 Task: Look for space in Carangola, Brazil from 12th  July, 2023 to 15th July, 2023 for 3 adults in price range Rs.12000 to Rs.16000. Place can be entire place with 2 bedrooms having 3 beds and 1 bathroom. Property type can be house, flat, guest house. Booking option can be shelf check-in. Required host language is Spanish.
Action: Mouse moved to (568, 115)
Screenshot: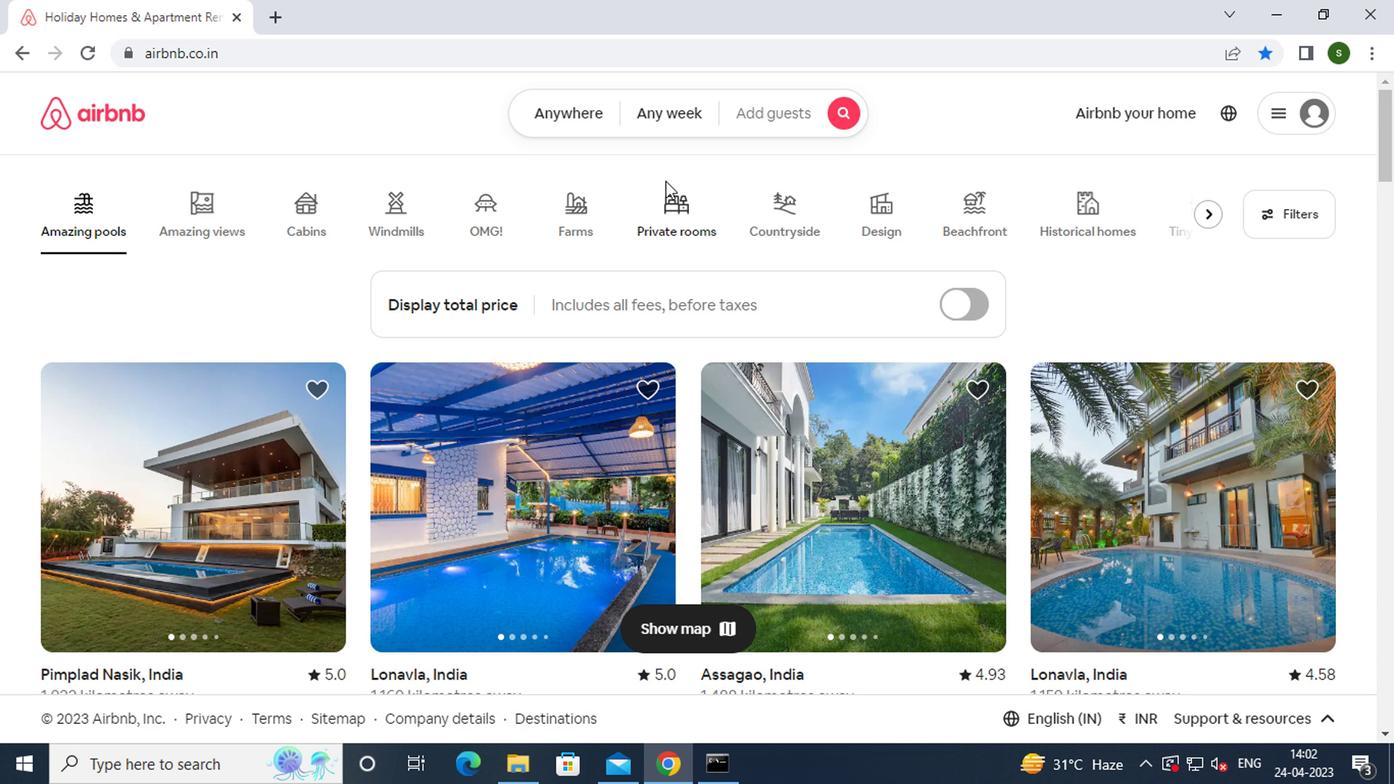 
Action: Mouse pressed left at (568, 115)
Screenshot: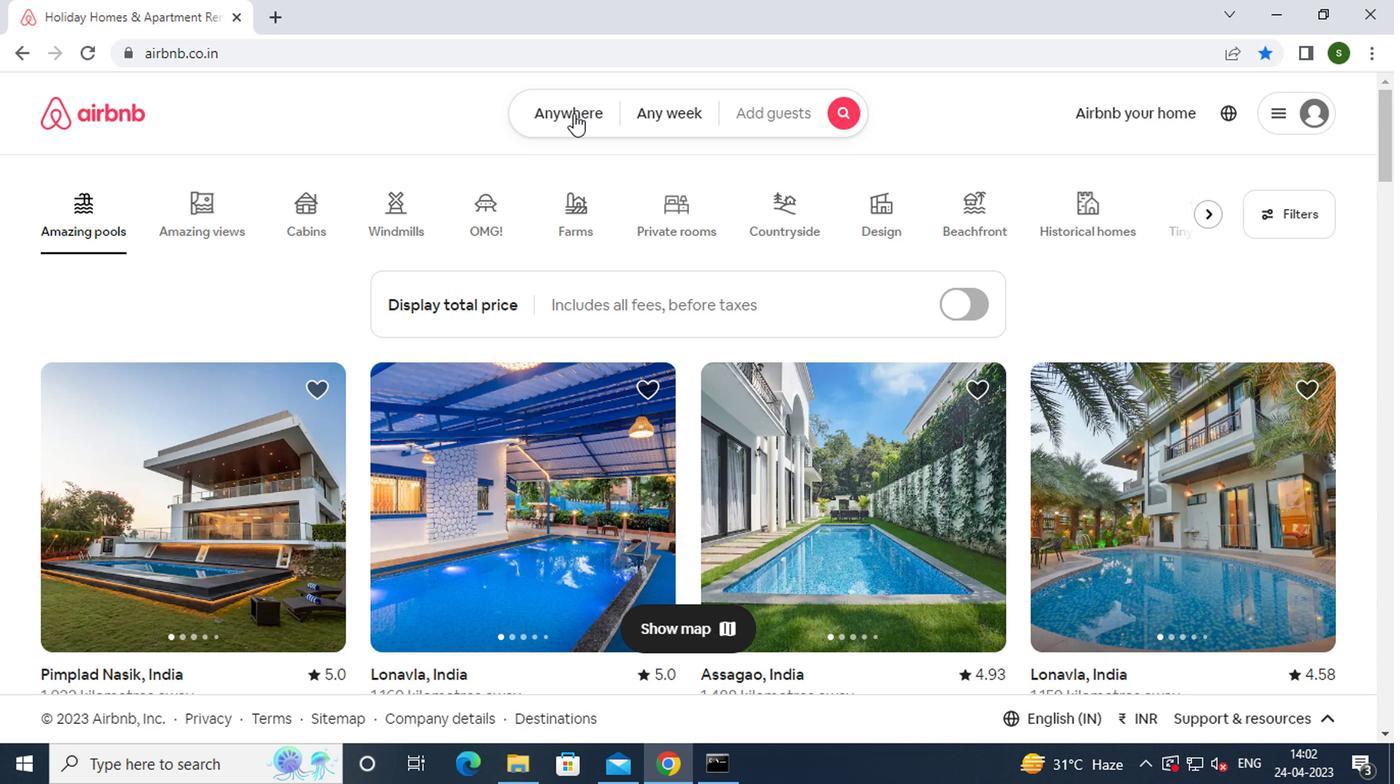 
Action: Mouse moved to (387, 191)
Screenshot: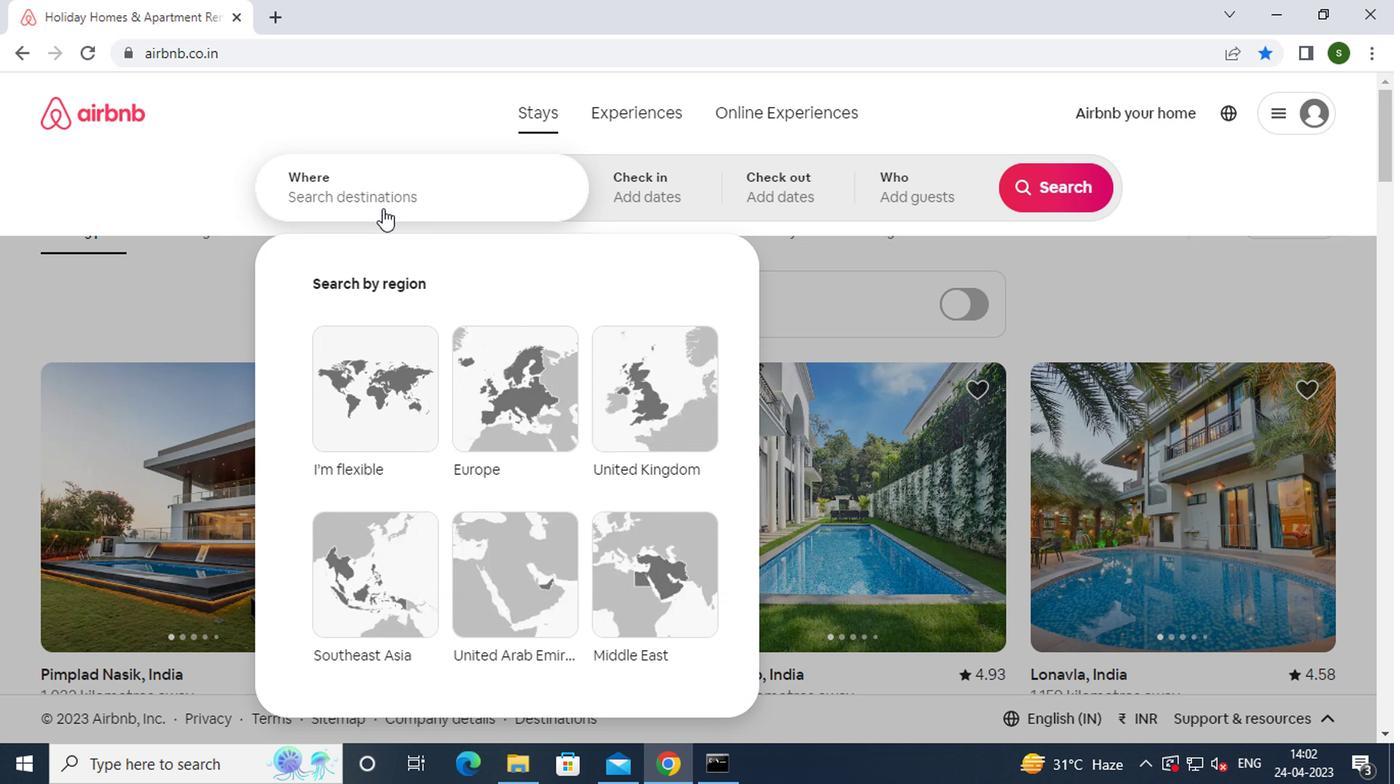 
Action: Mouse pressed left at (387, 191)
Screenshot: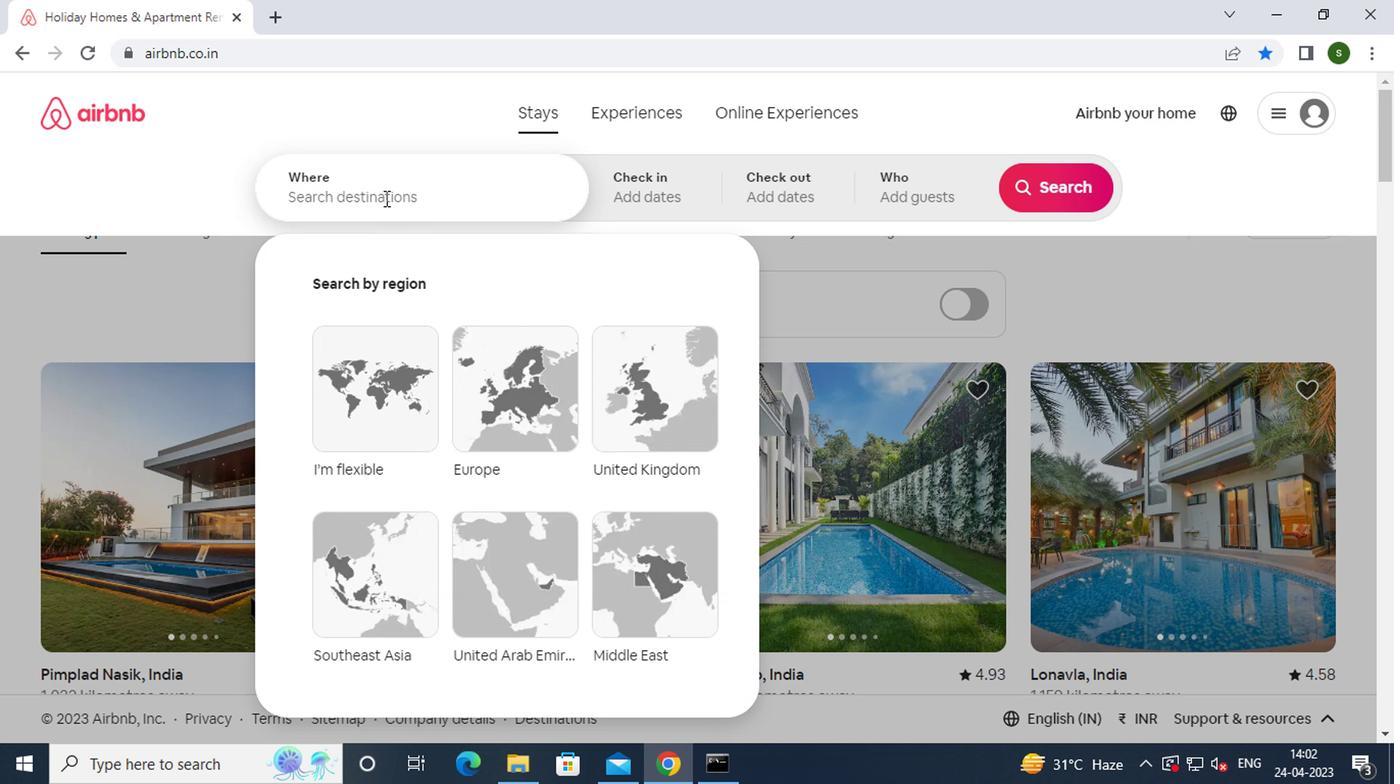 
Action: Key pressed c<Key.caps_lock>arangola,<Key.space><Key.caps_lock>b<Key.caps_lock>razil<Key.enter>
Screenshot: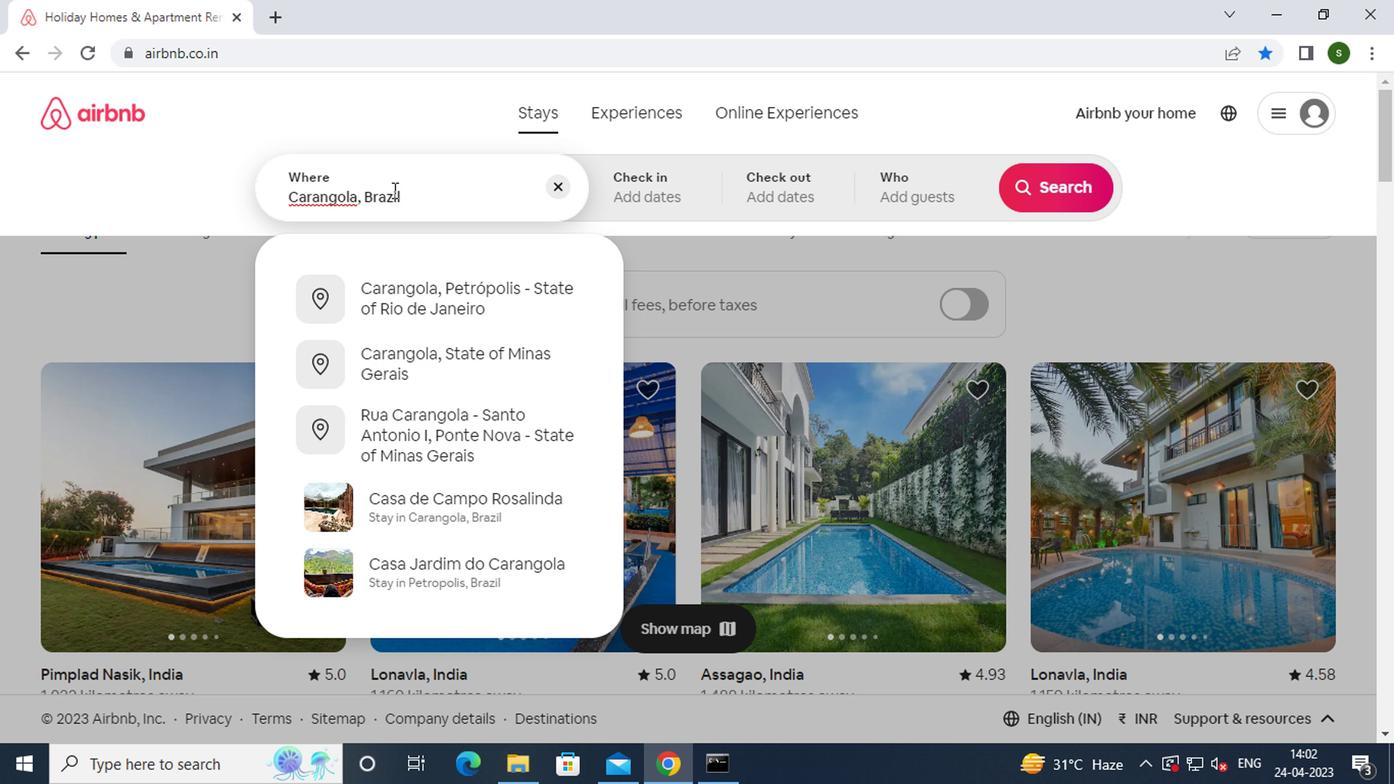 
Action: Mouse moved to (1034, 347)
Screenshot: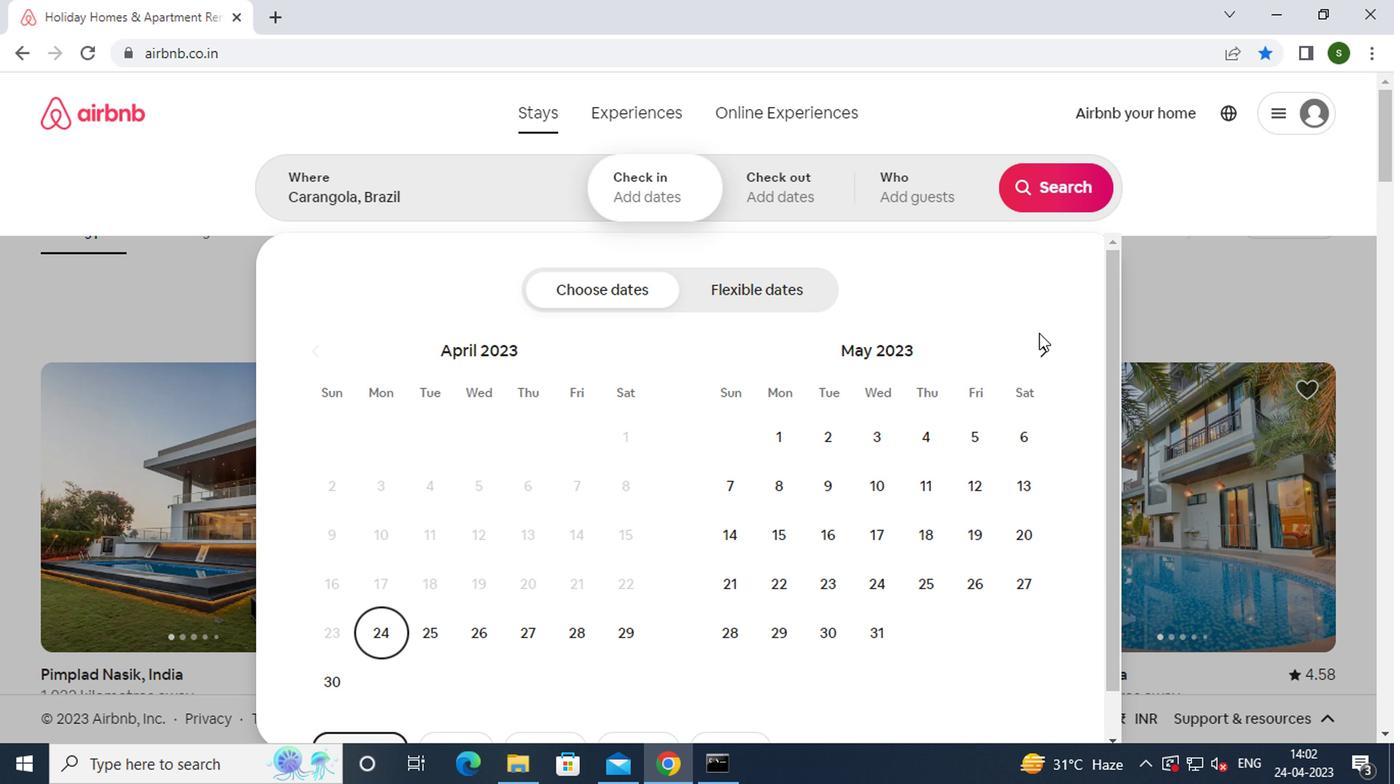
Action: Mouse pressed left at (1034, 347)
Screenshot: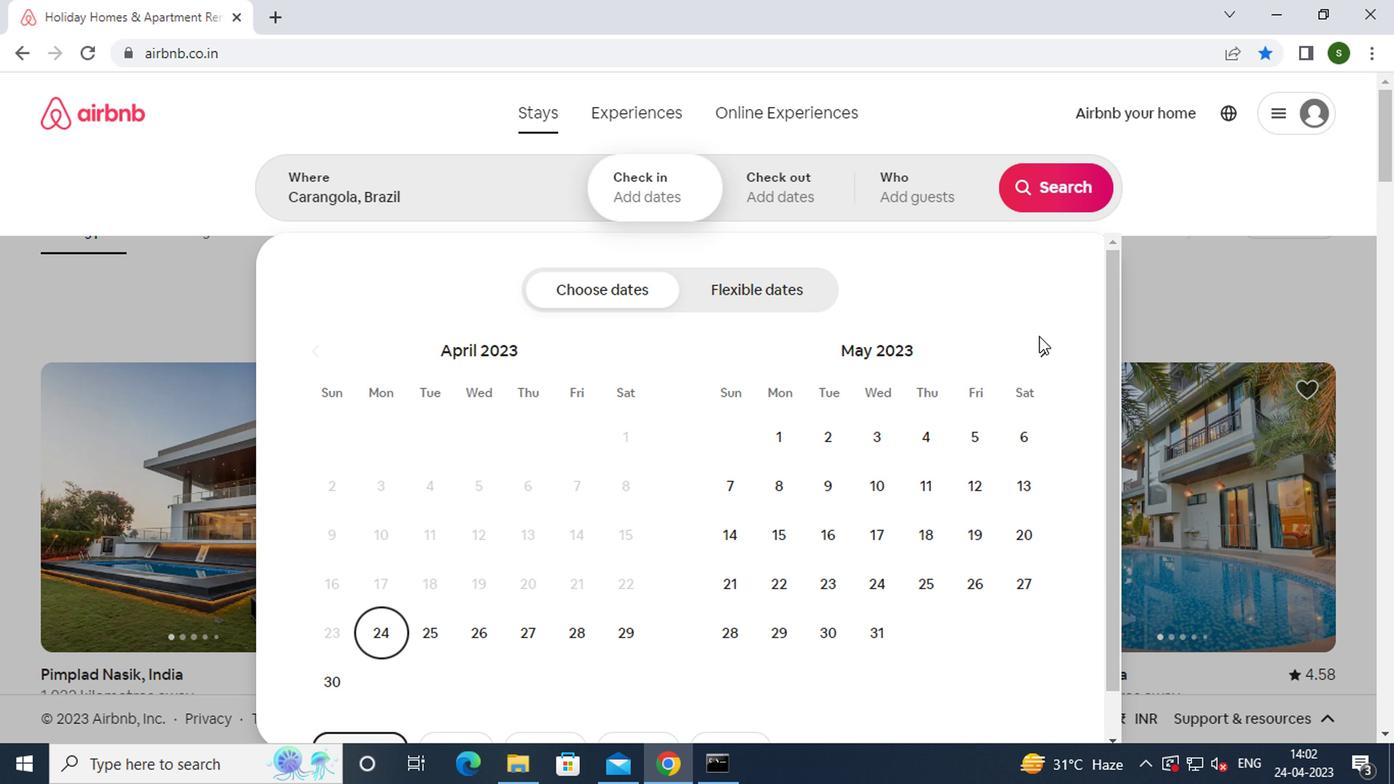 
Action: Mouse pressed left at (1034, 347)
Screenshot: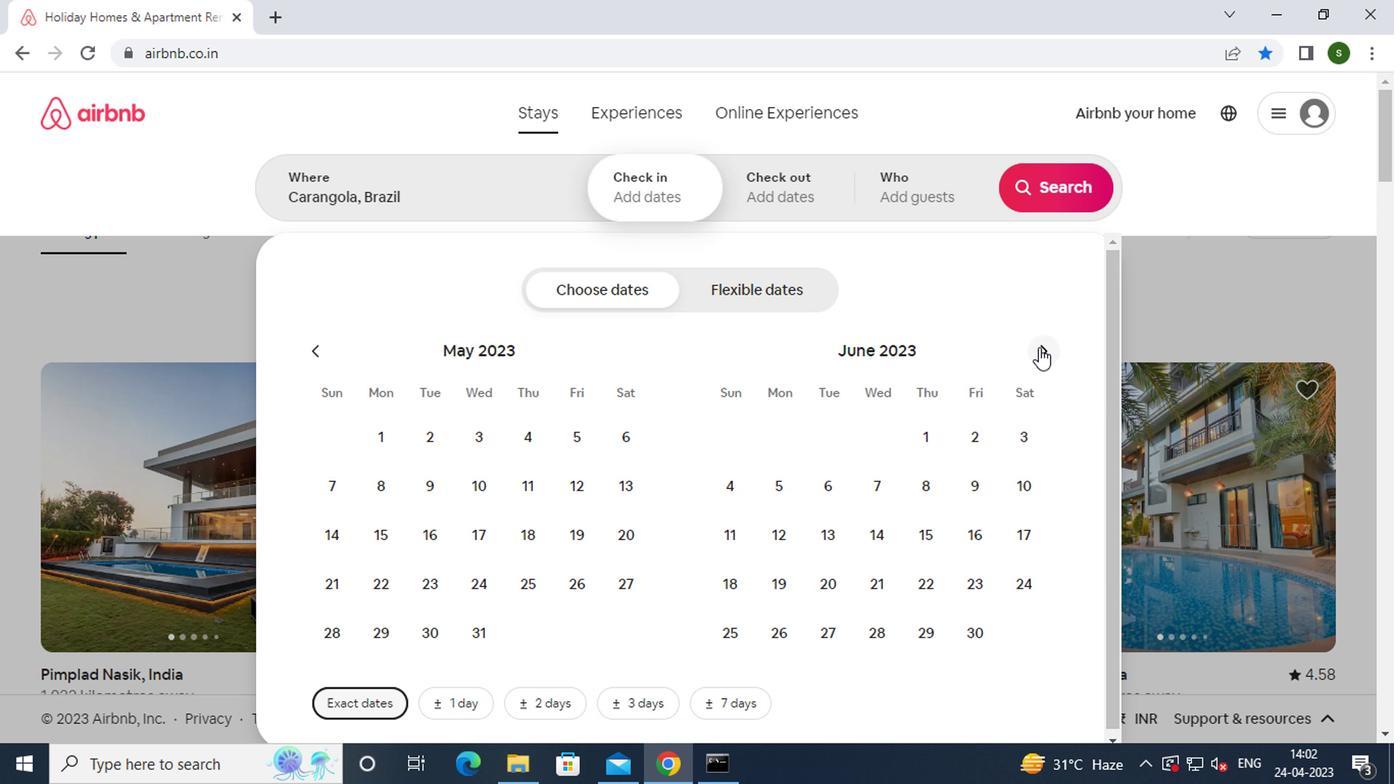 
Action: Mouse moved to (868, 522)
Screenshot: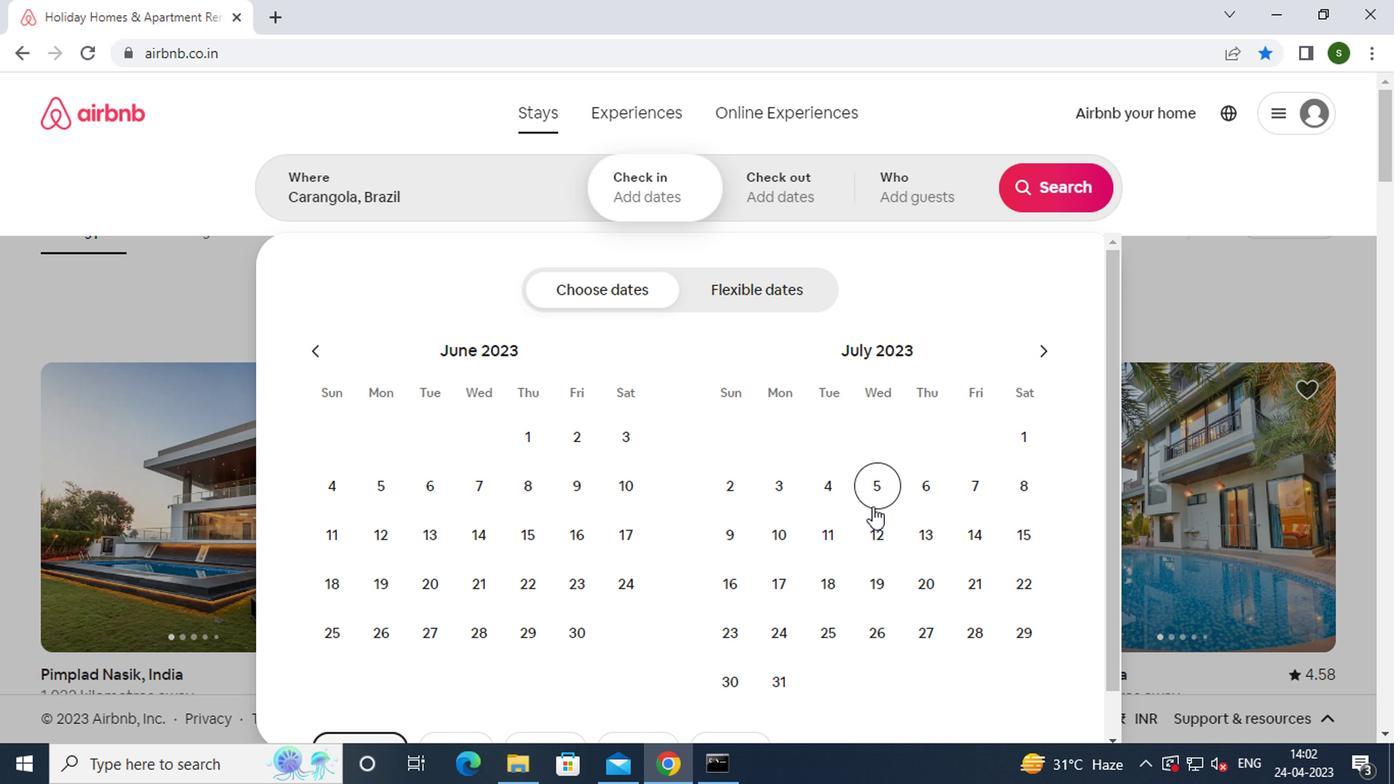 
Action: Mouse pressed left at (868, 522)
Screenshot: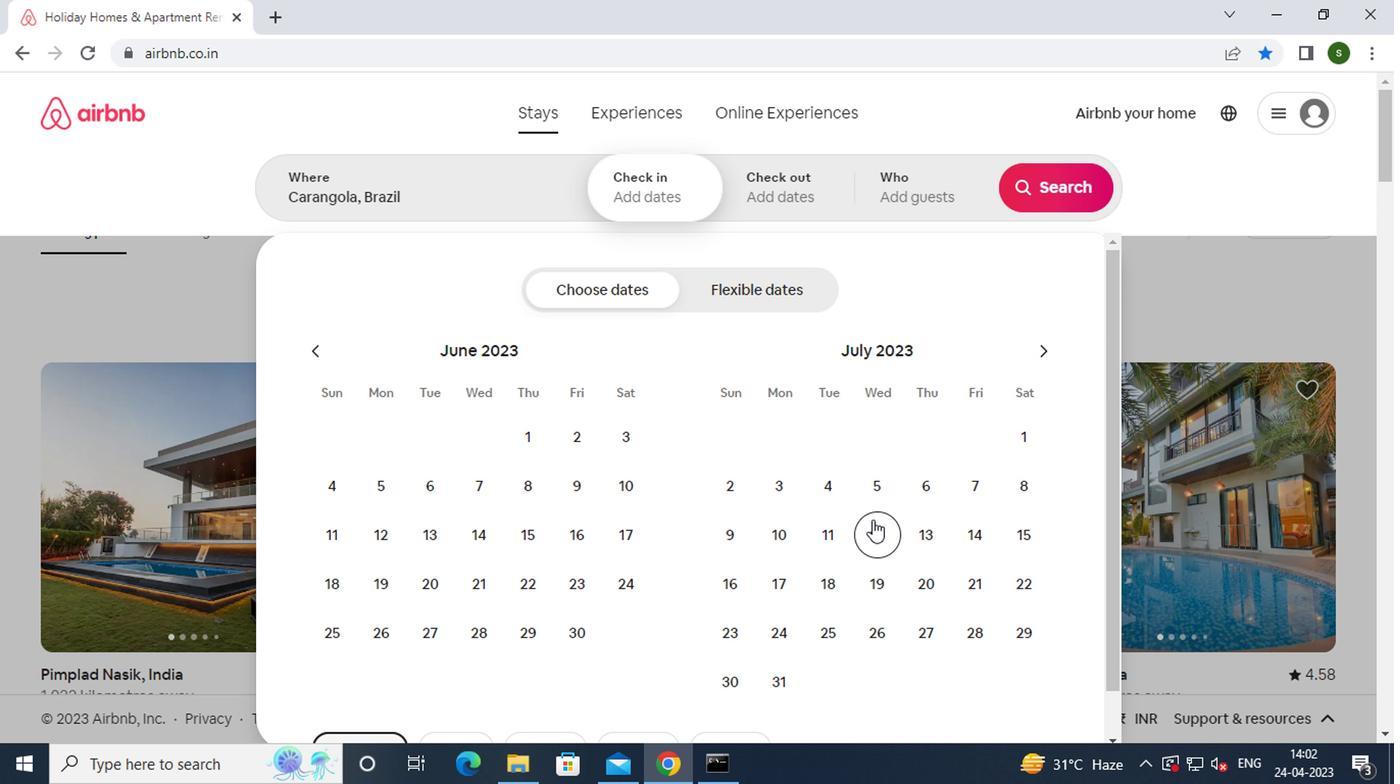
Action: Mouse moved to (1014, 539)
Screenshot: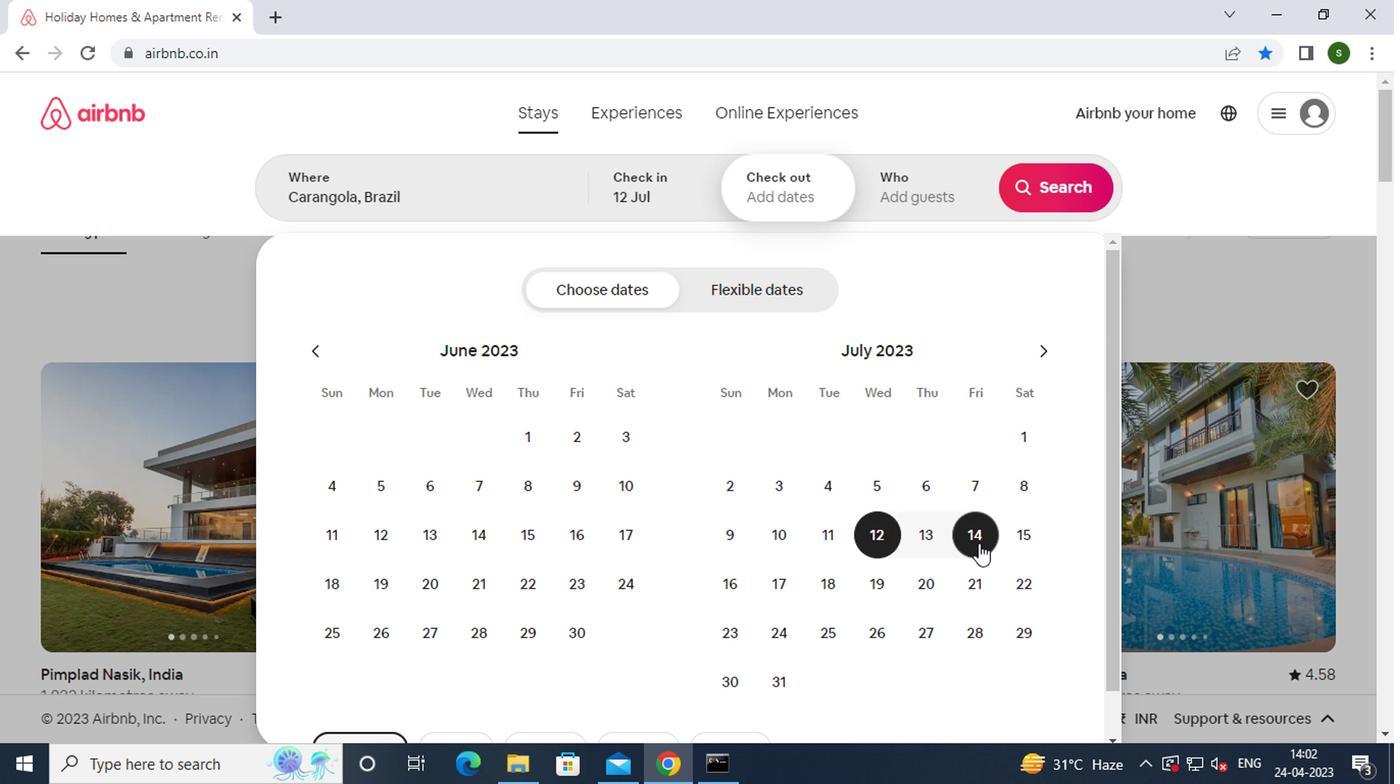 
Action: Mouse pressed left at (1014, 539)
Screenshot: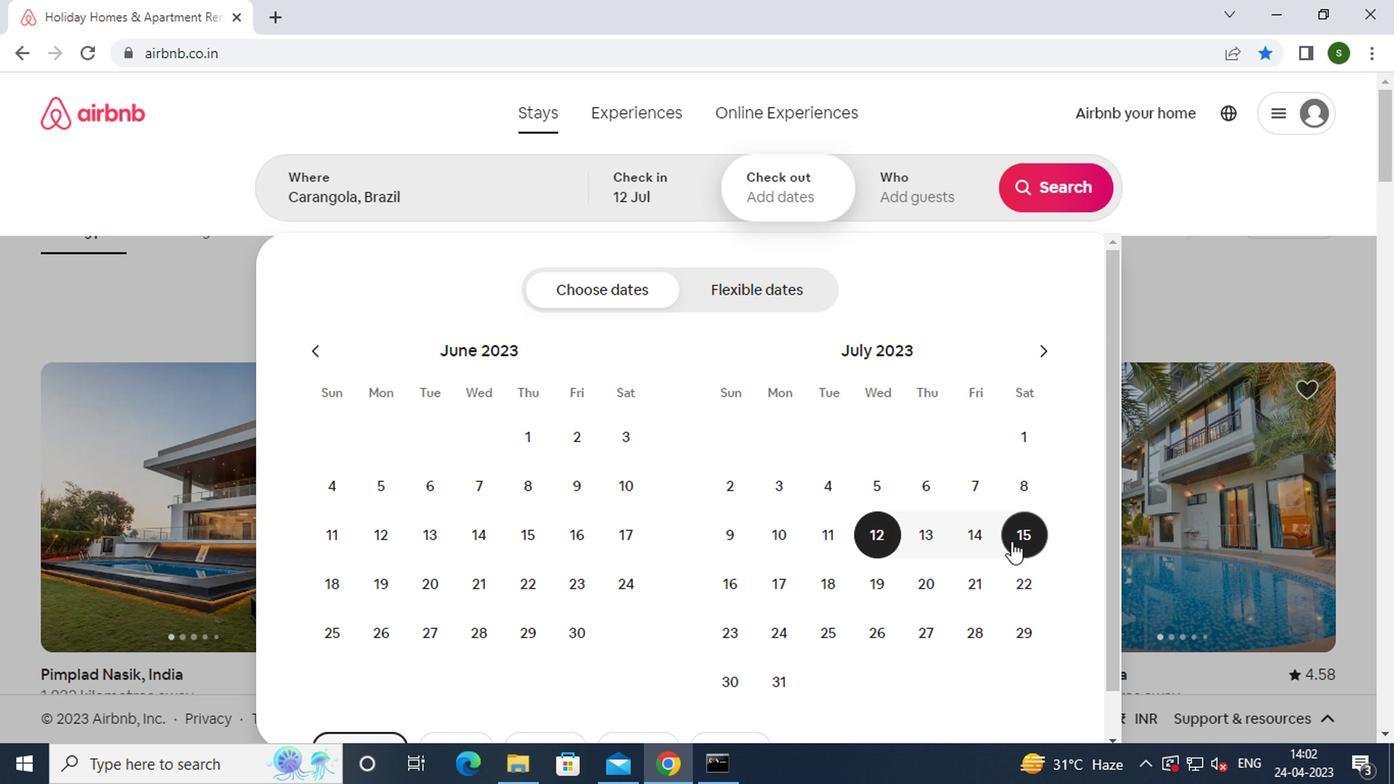 
Action: Mouse moved to (937, 196)
Screenshot: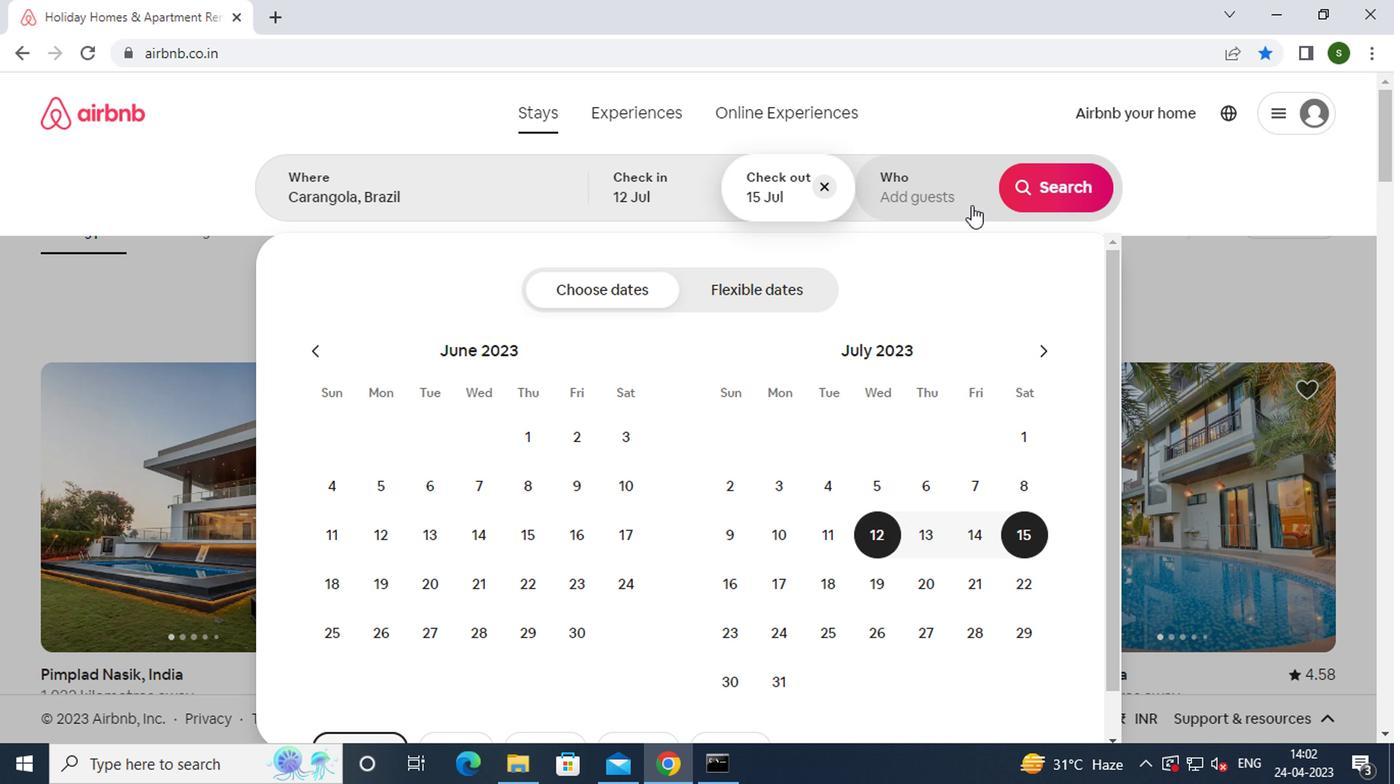 
Action: Mouse pressed left at (937, 196)
Screenshot: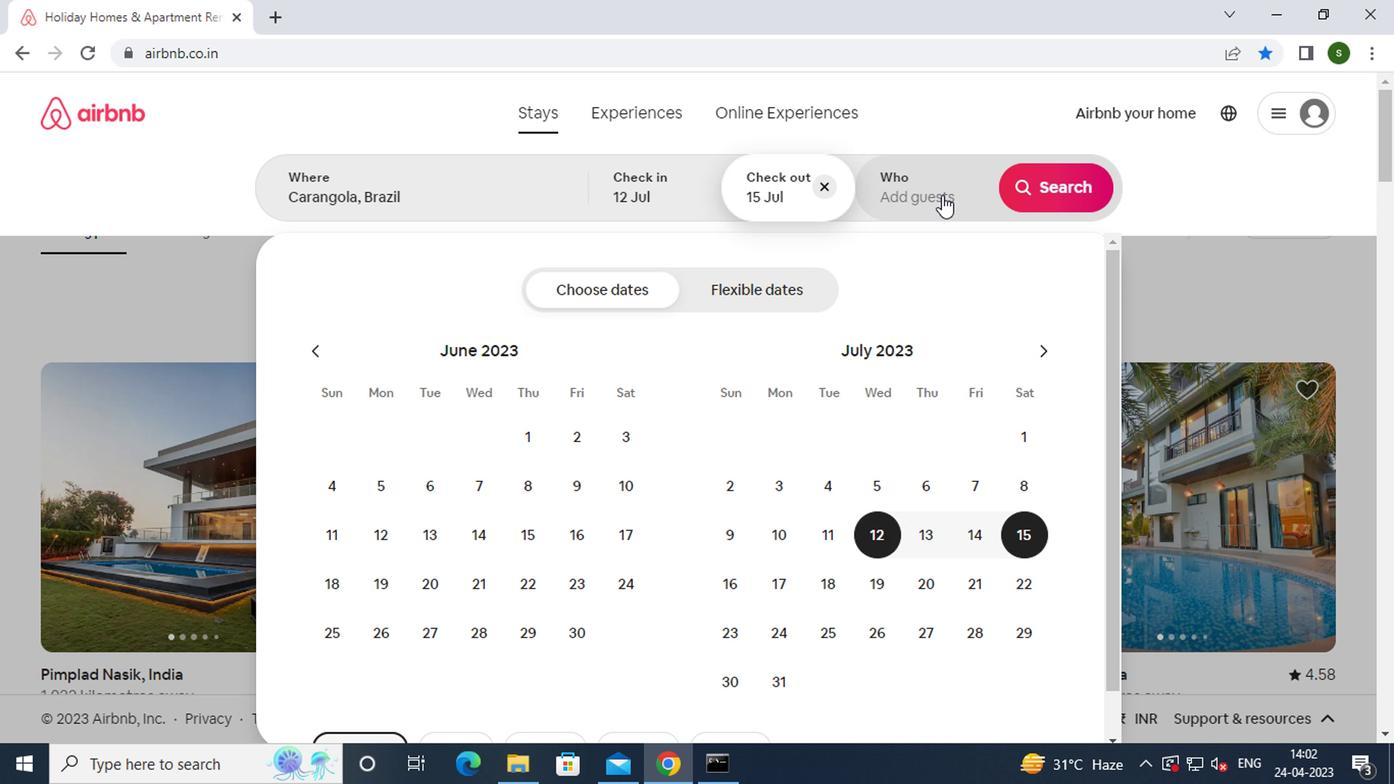 
Action: Mouse moved to (1049, 300)
Screenshot: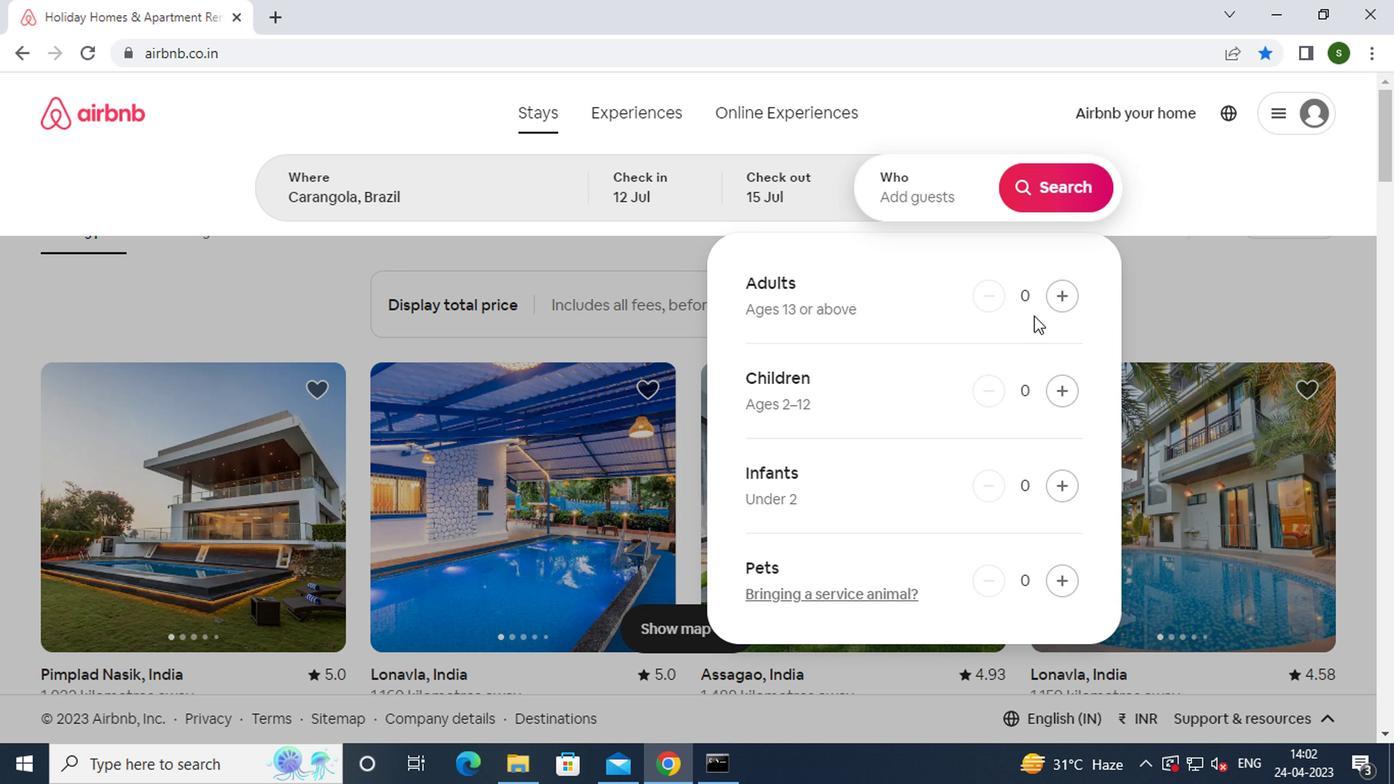 
Action: Mouse pressed left at (1049, 300)
Screenshot: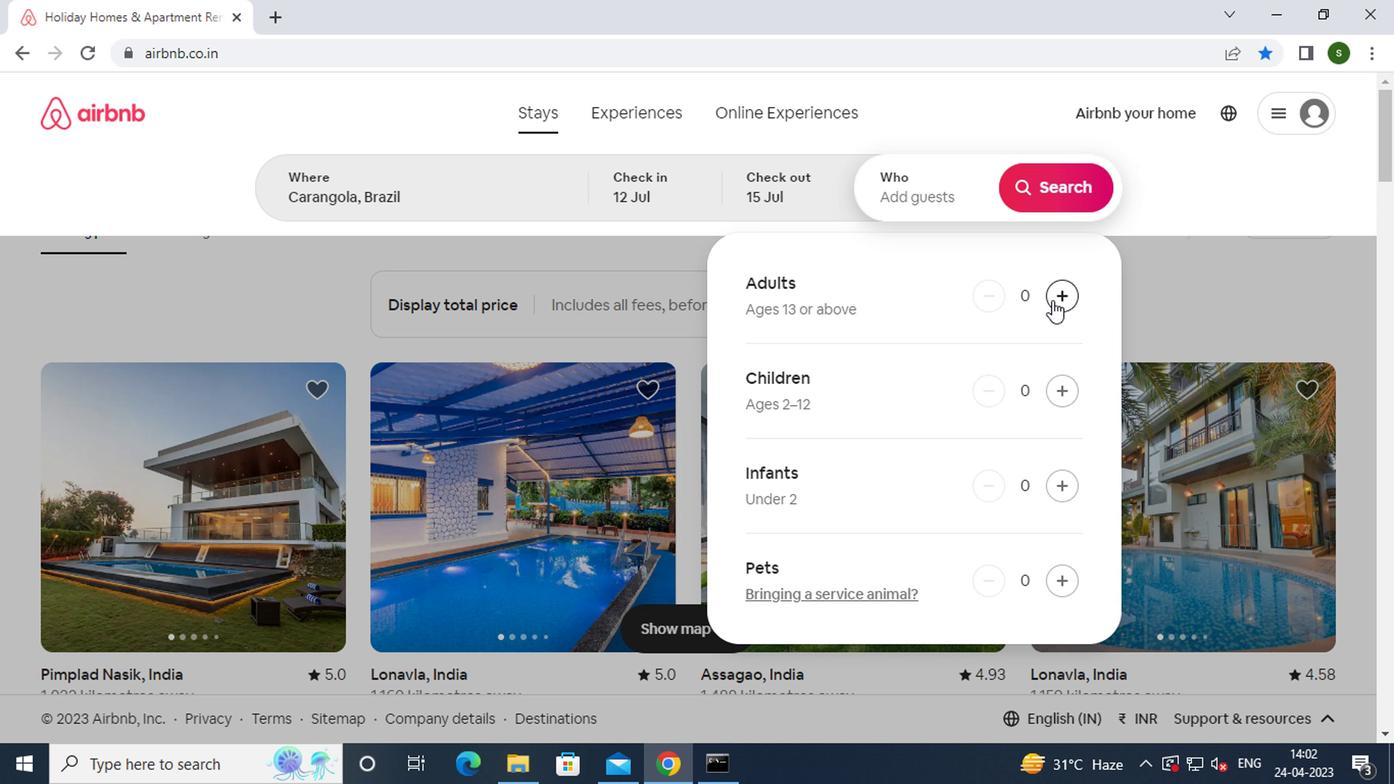 
Action: Mouse pressed left at (1049, 300)
Screenshot: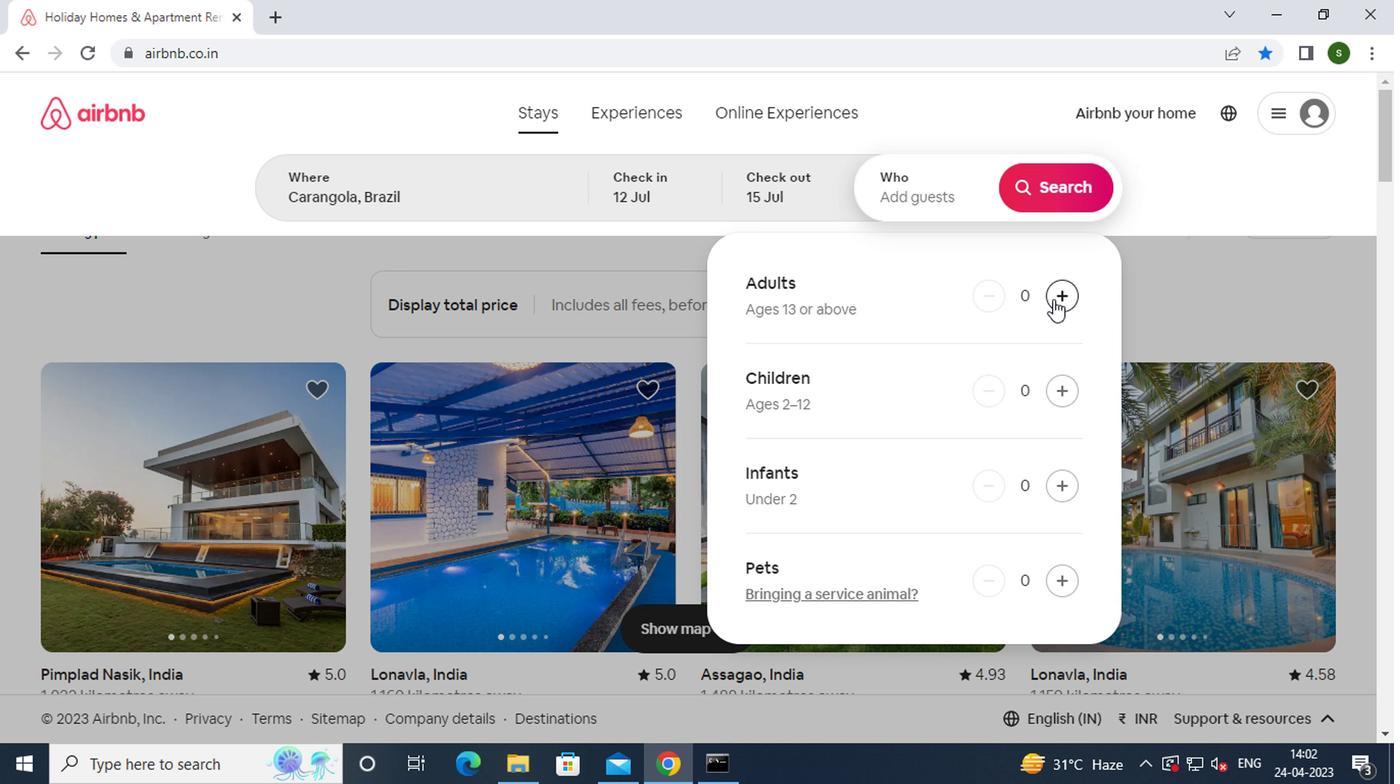 
Action: Mouse pressed left at (1049, 300)
Screenshot: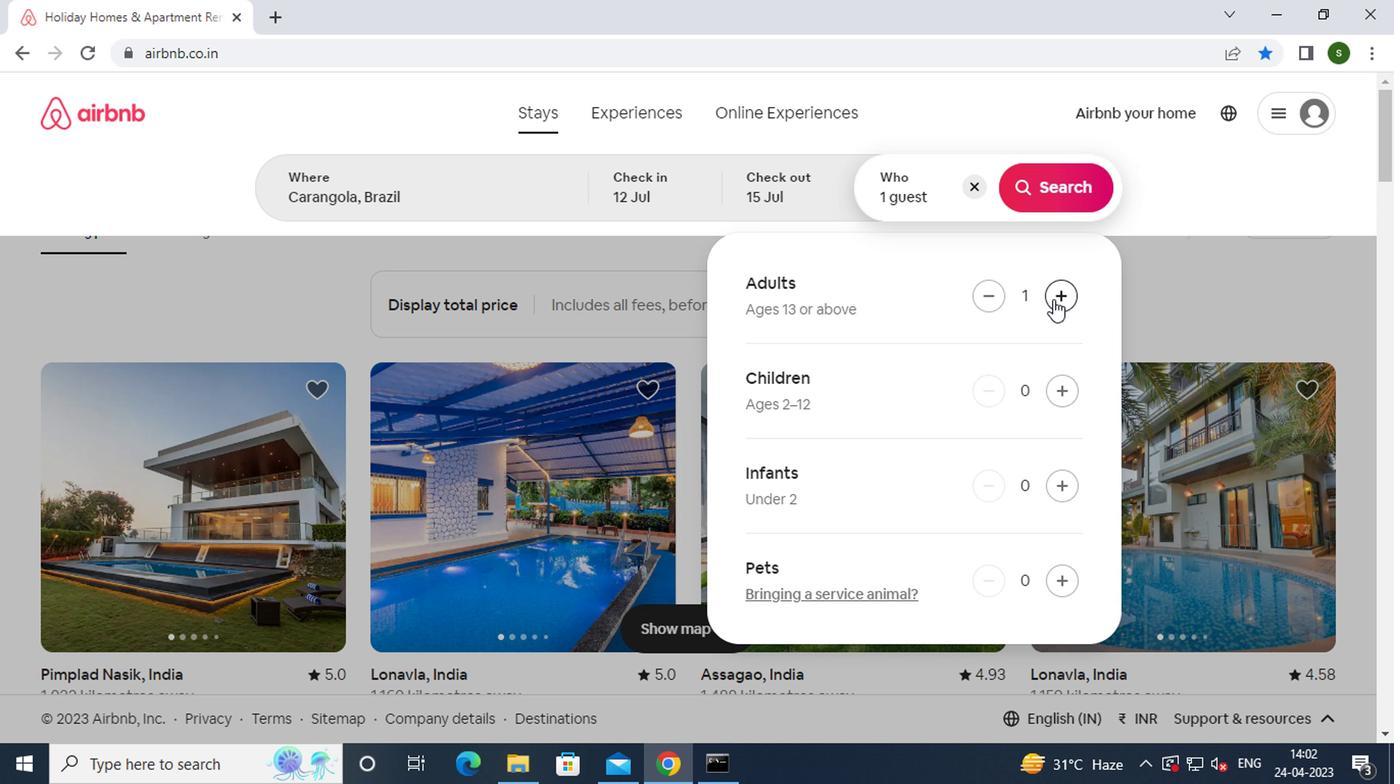 
Action: Mouse moved to (1042, 196)
Screenshot: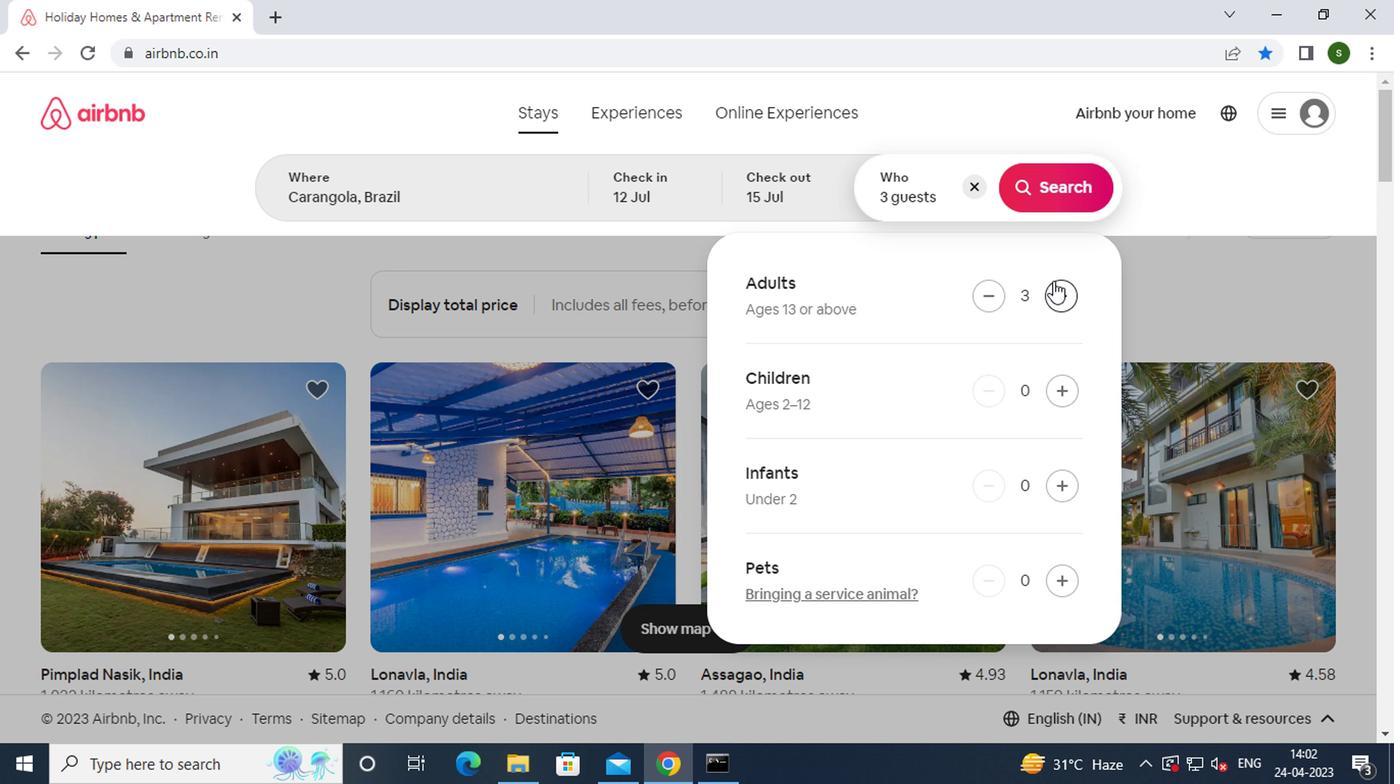 
Action: Mouse pressed left at (1042, 196)
Screenshot: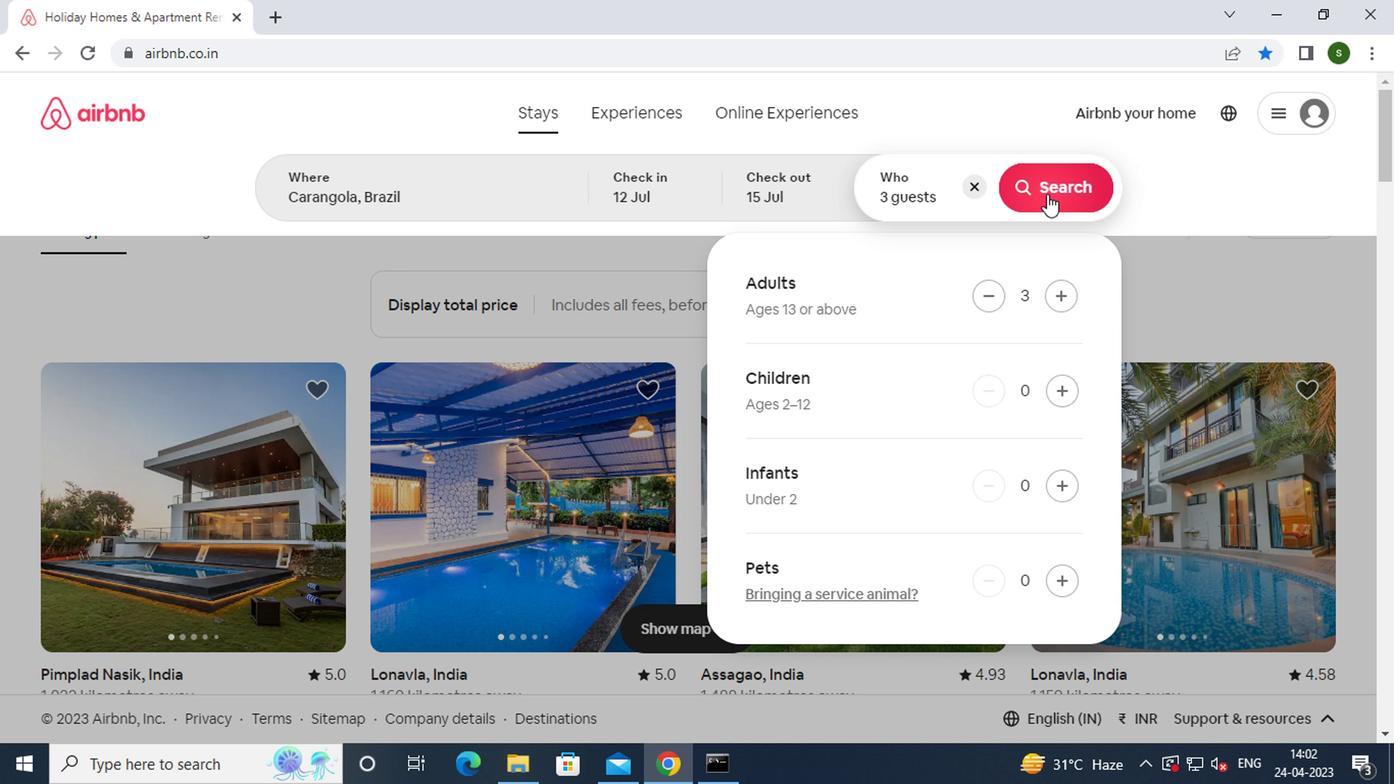 
Action: Mouse moved to (1289, 198)
Screenshot: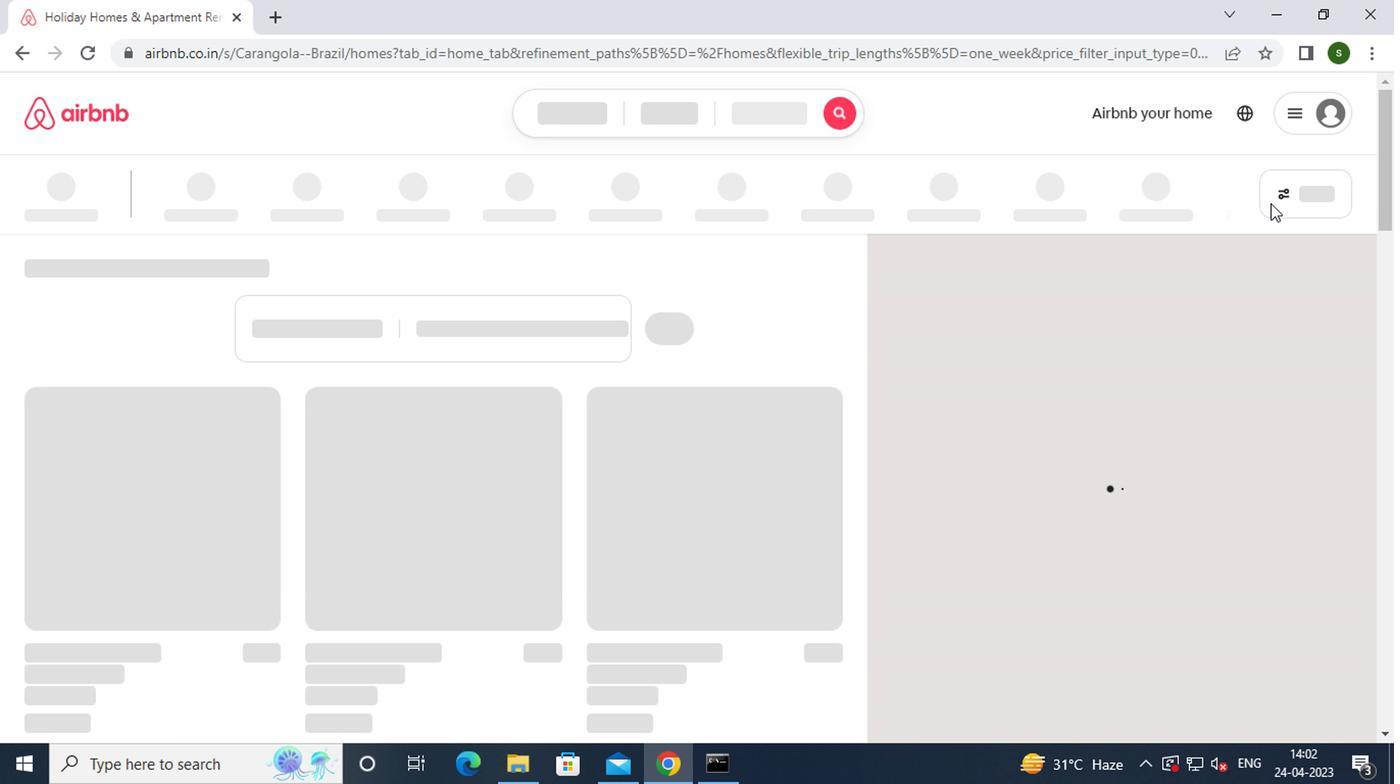 
Action: Mouse pressed left at (1289, 198)
Screenshot: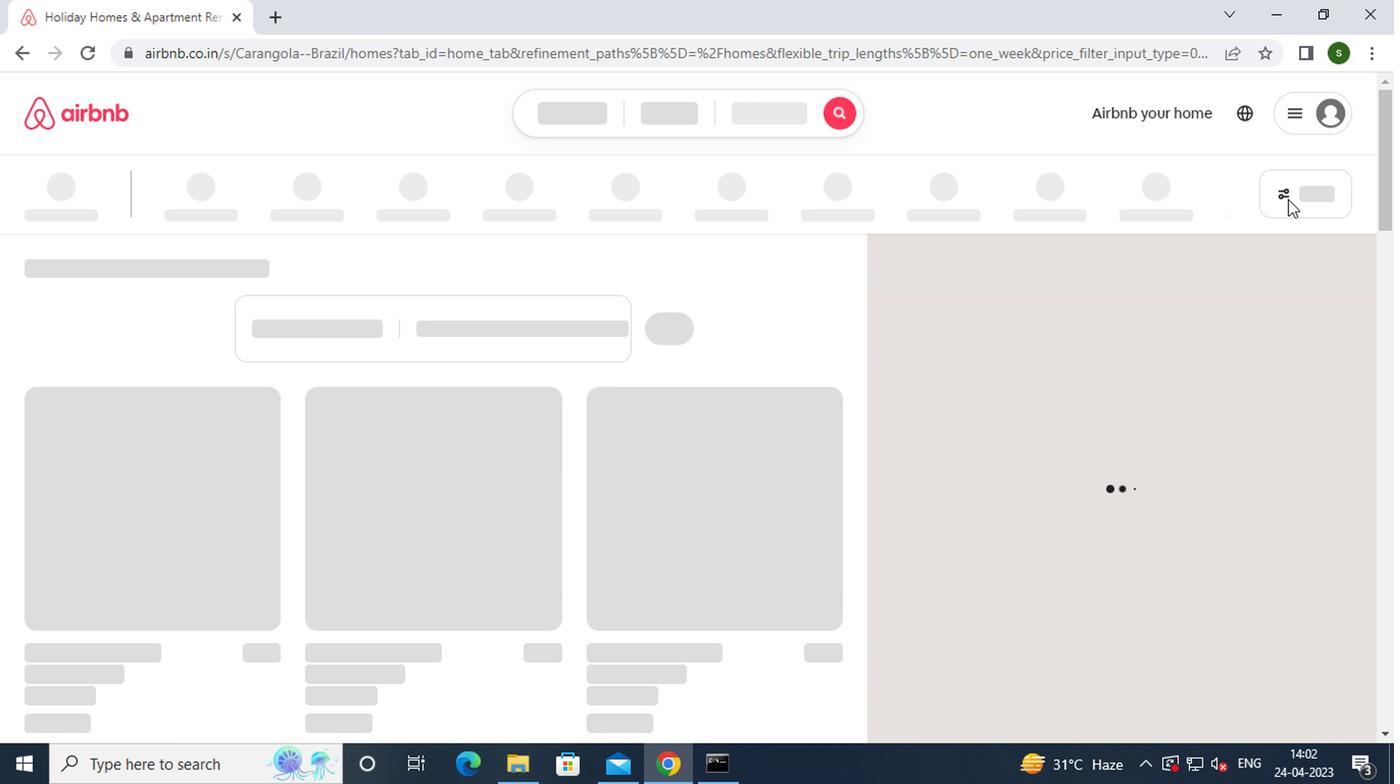 
Action: Mouse moved to (1328, 177)
Screenshot: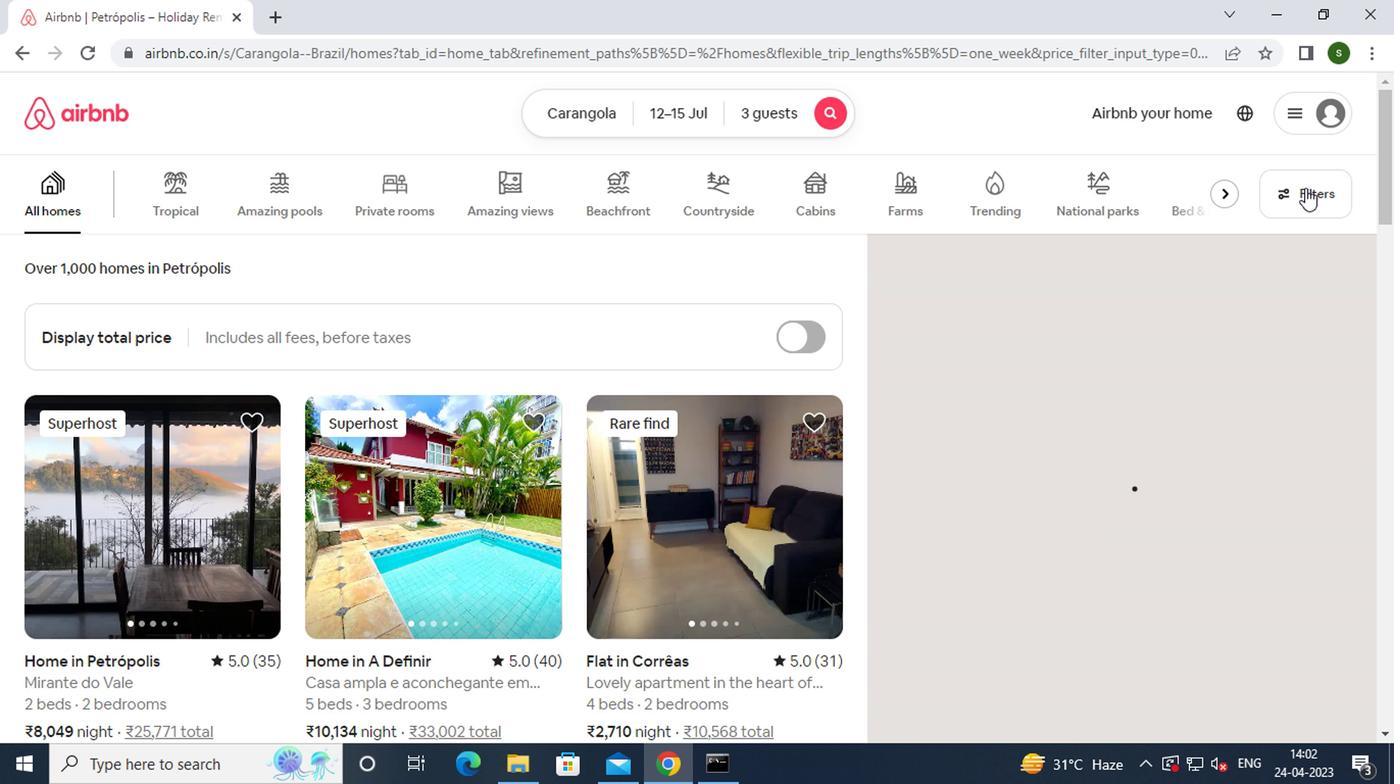 
Action: Mouse pressed left at (1328, 177)
Screenshot: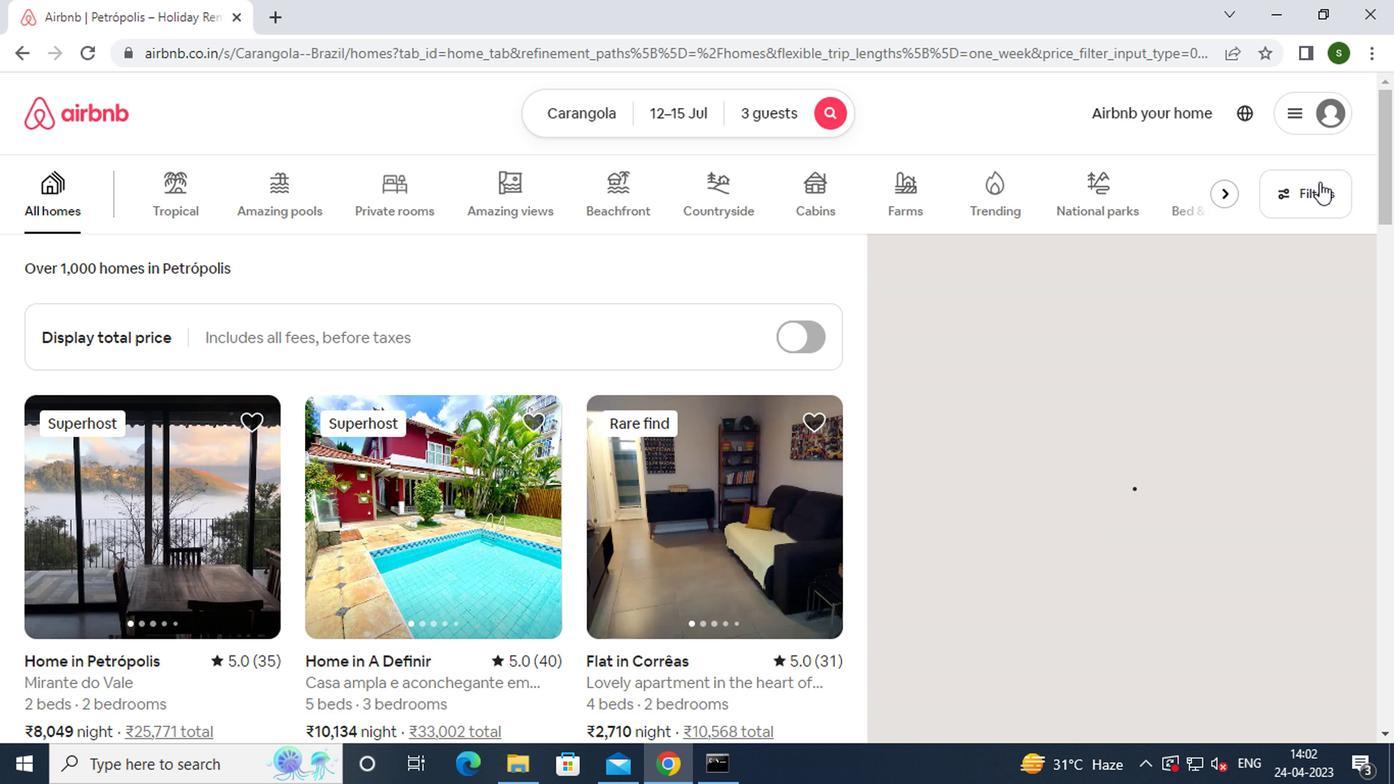 
Action: Mouse moved to (490, 441)
Screenshot: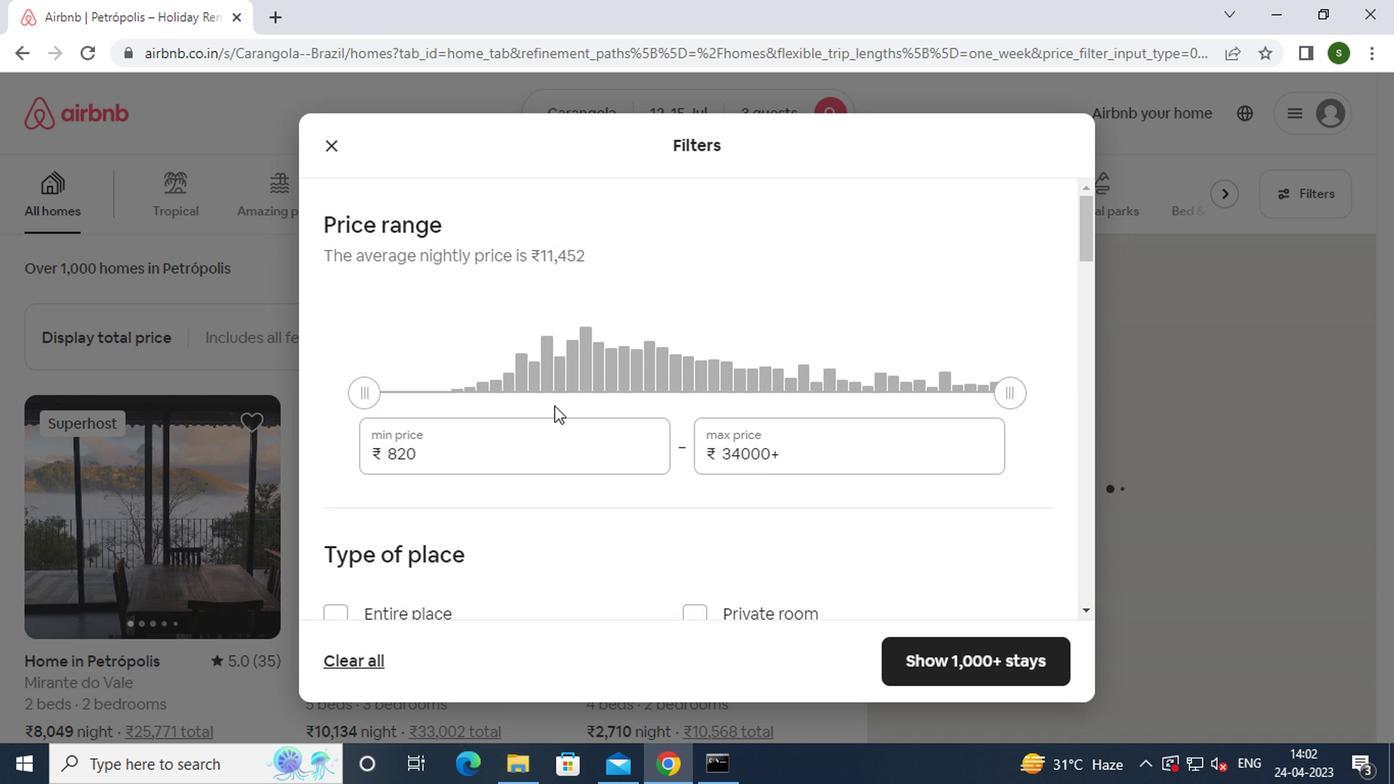 
Action: Mouse pressed left at (490, 441)
Screenshot: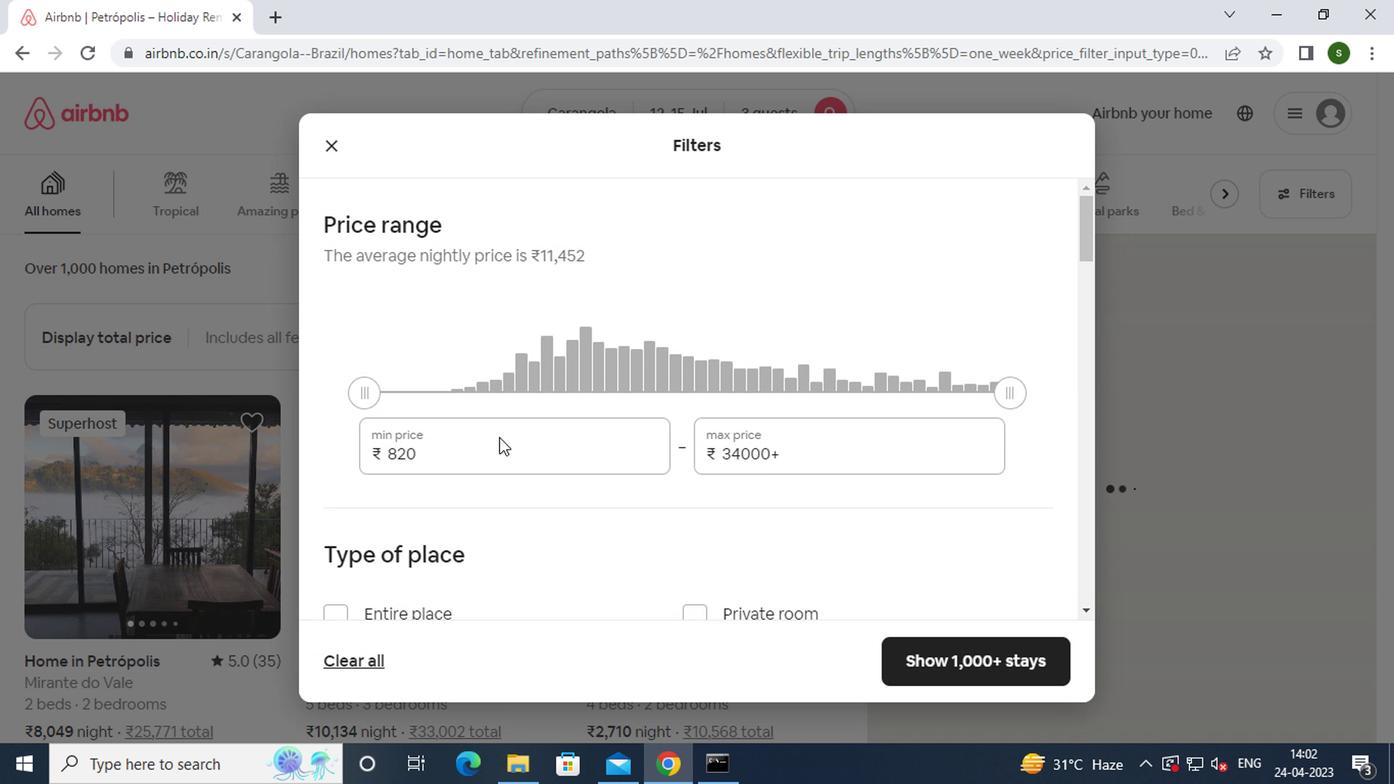 
Action: Key pressed <Key.backspace><Key.backspace><Key.backspace><Key.backspace><Key.backspace><Key.backspace><Key.backspace><Key.backspace><Key.backspace>12000
Screenshot: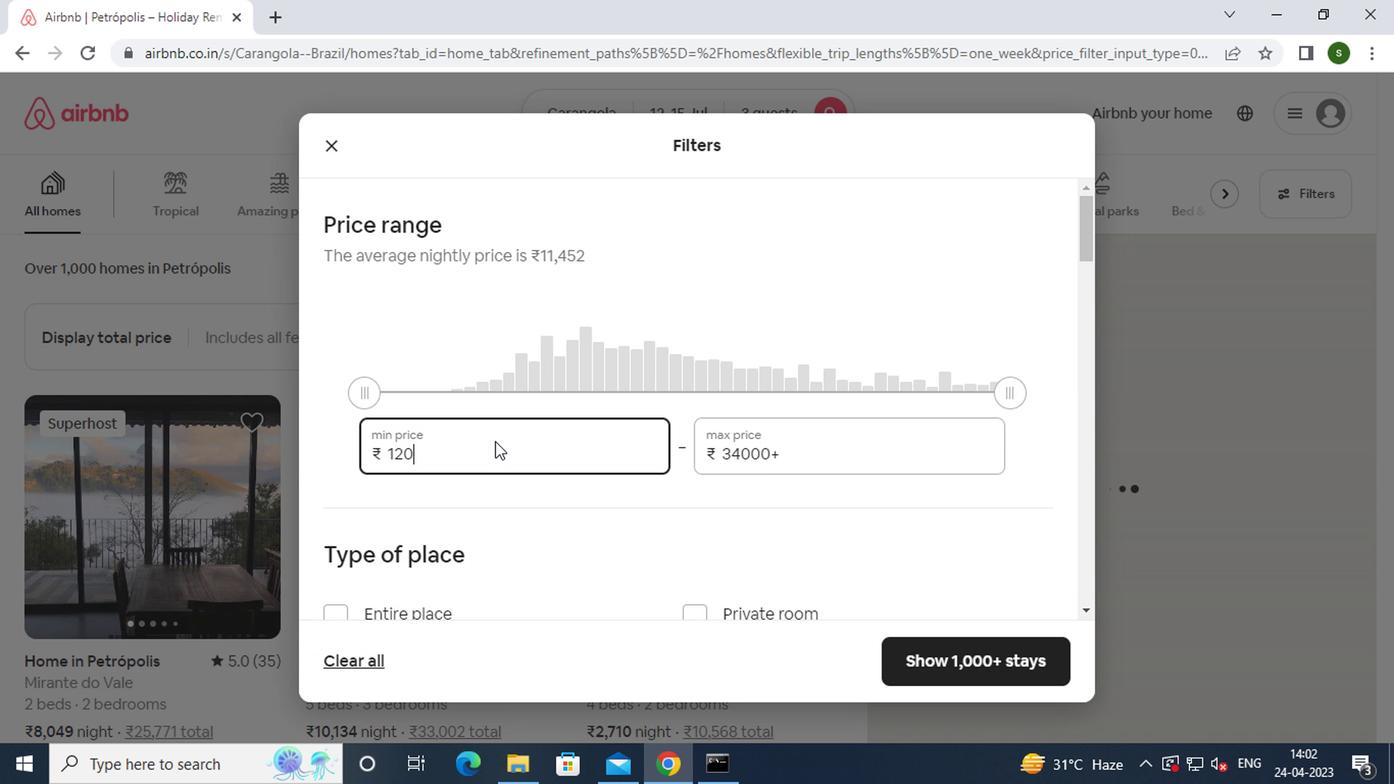 
Action: Mouse moved to (803, 461)
Screenshot: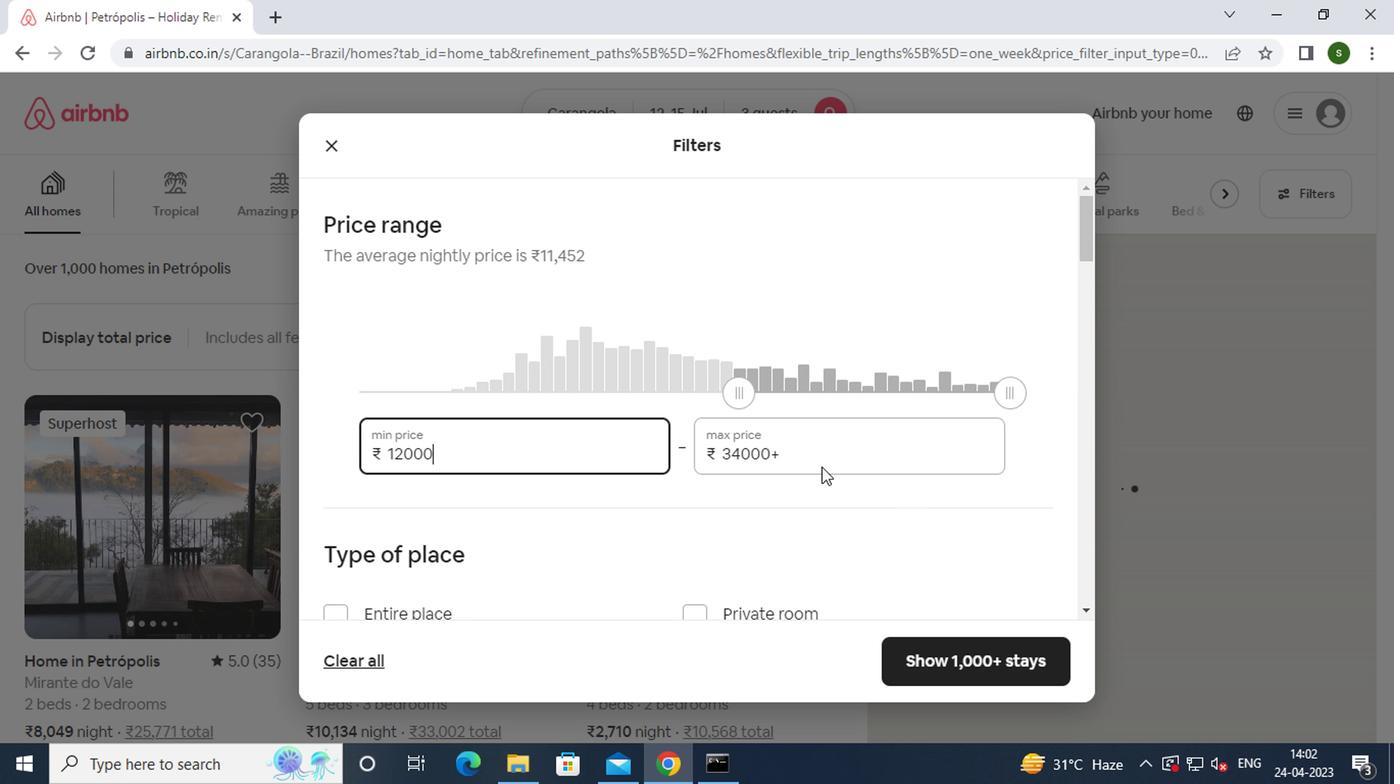 
Action: Mouse pressed left at (803, 461)
Screenshot: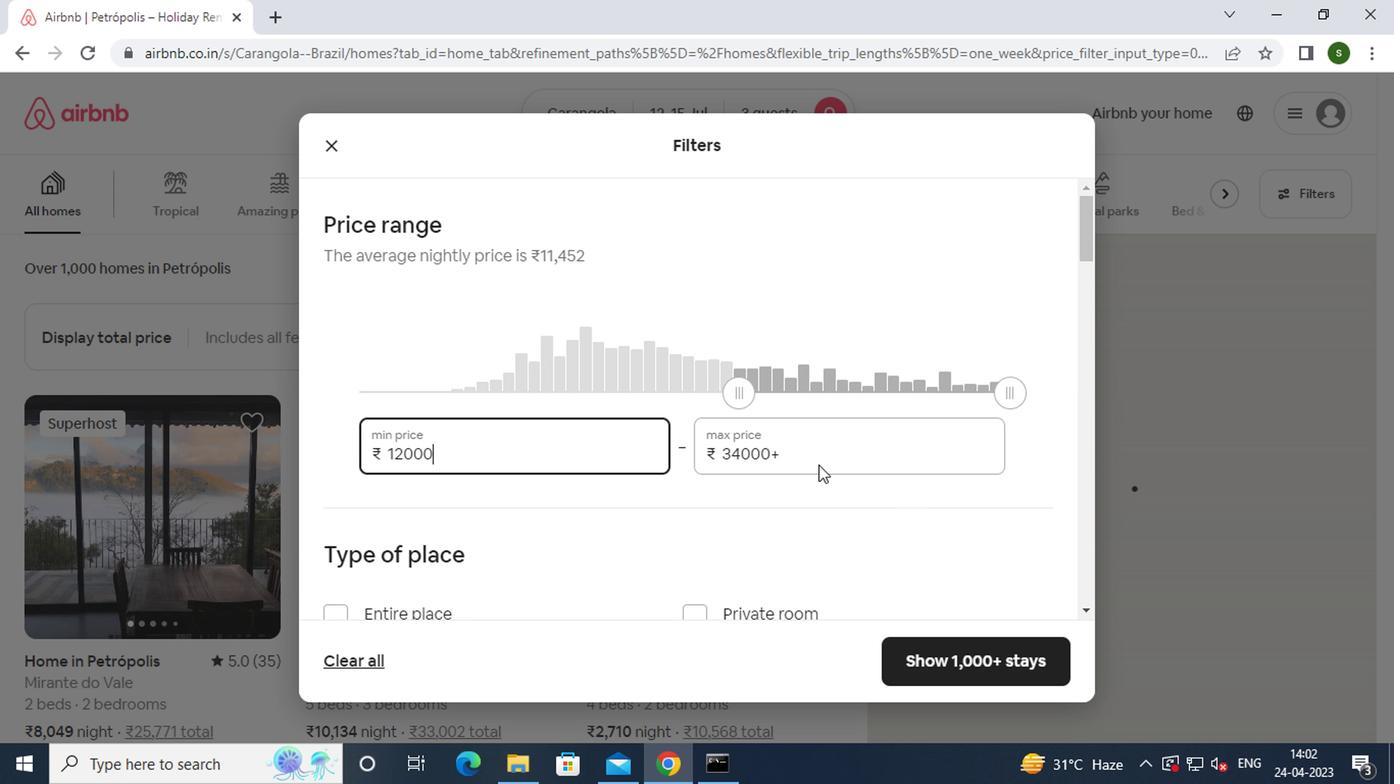
Action: Mouse moved to (803, 461)
Screenshot: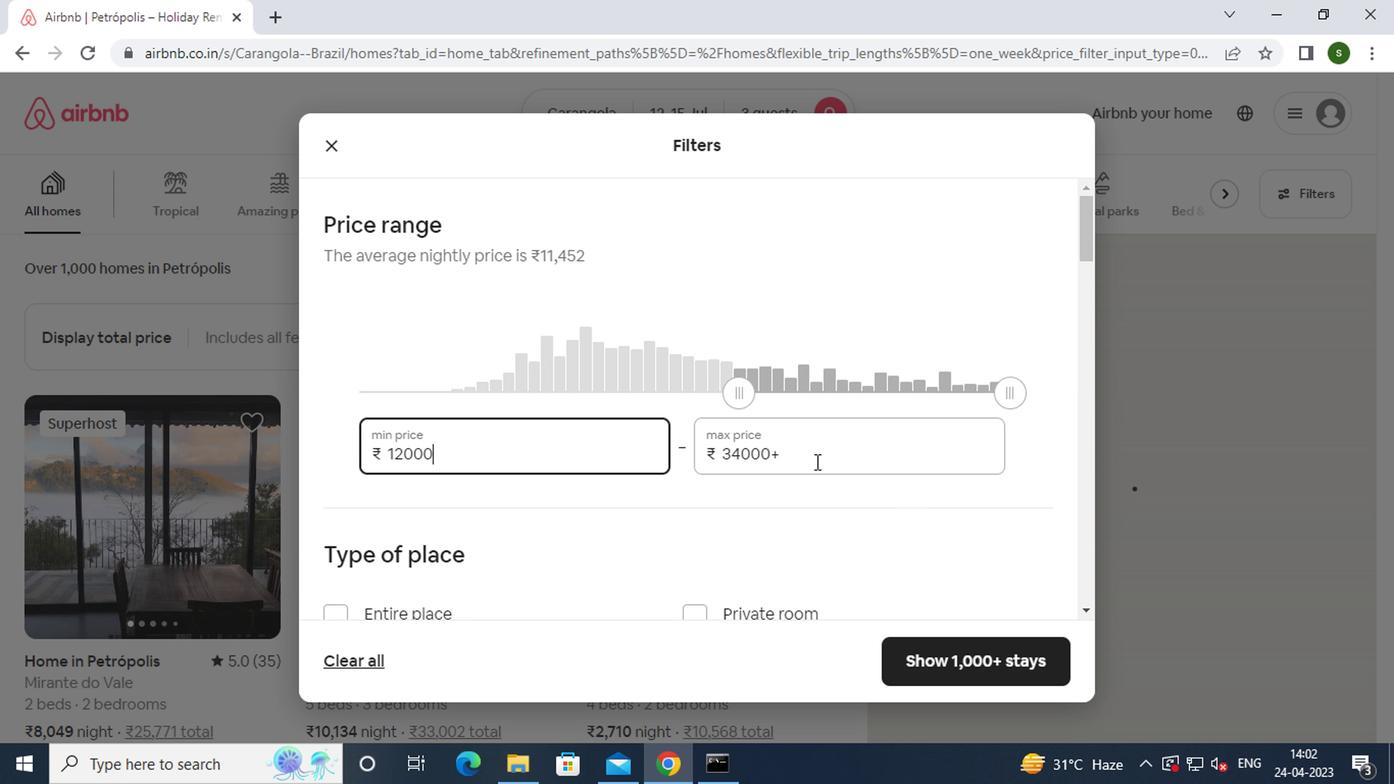 
Action: Key pressed <Key.backspace><Key.backspace><Key.backspace><Key.backspace><Key.backspace><Key.backspace><Key.backspace><Key.backspace><Key.backspace><Key.backspace><Key.backspace>16000
Screenshot: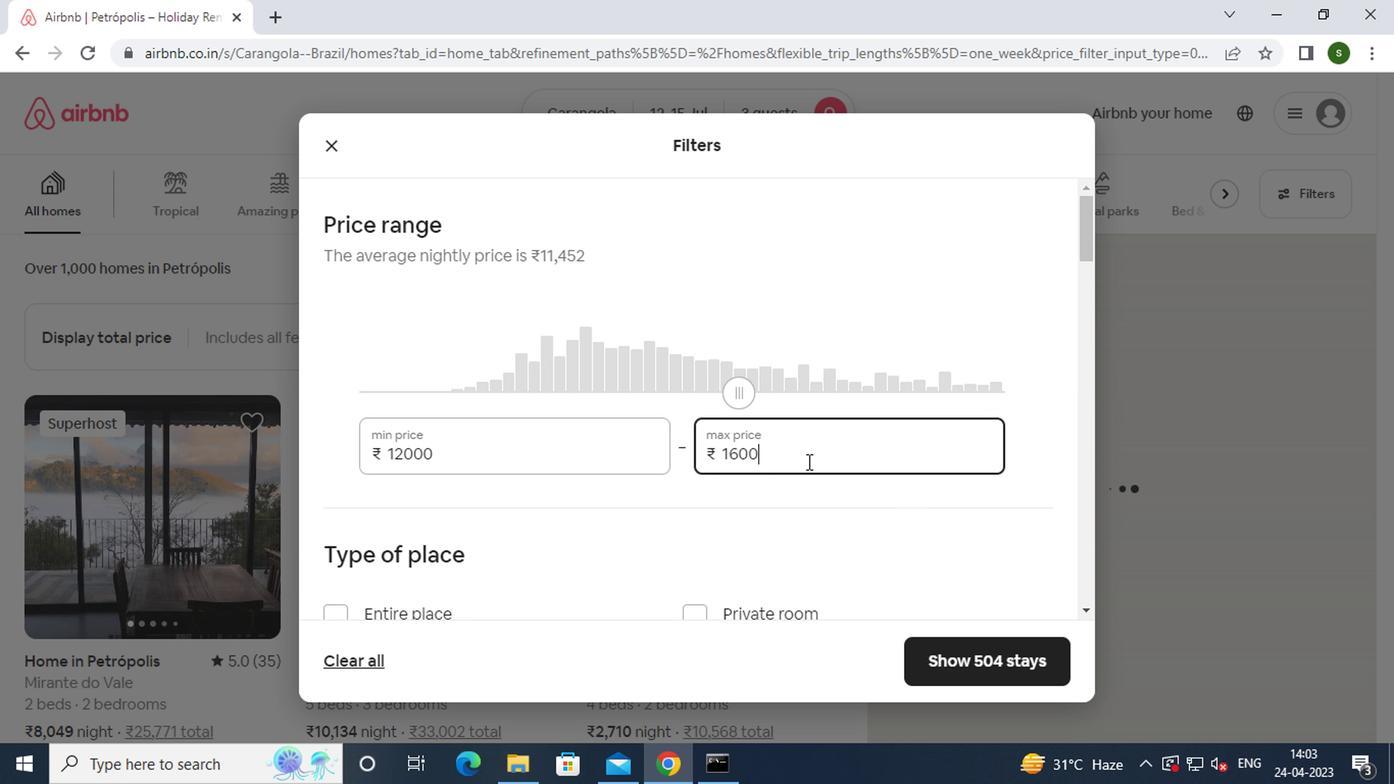
Action: Mouse moved to (728, 489)
Screenshot: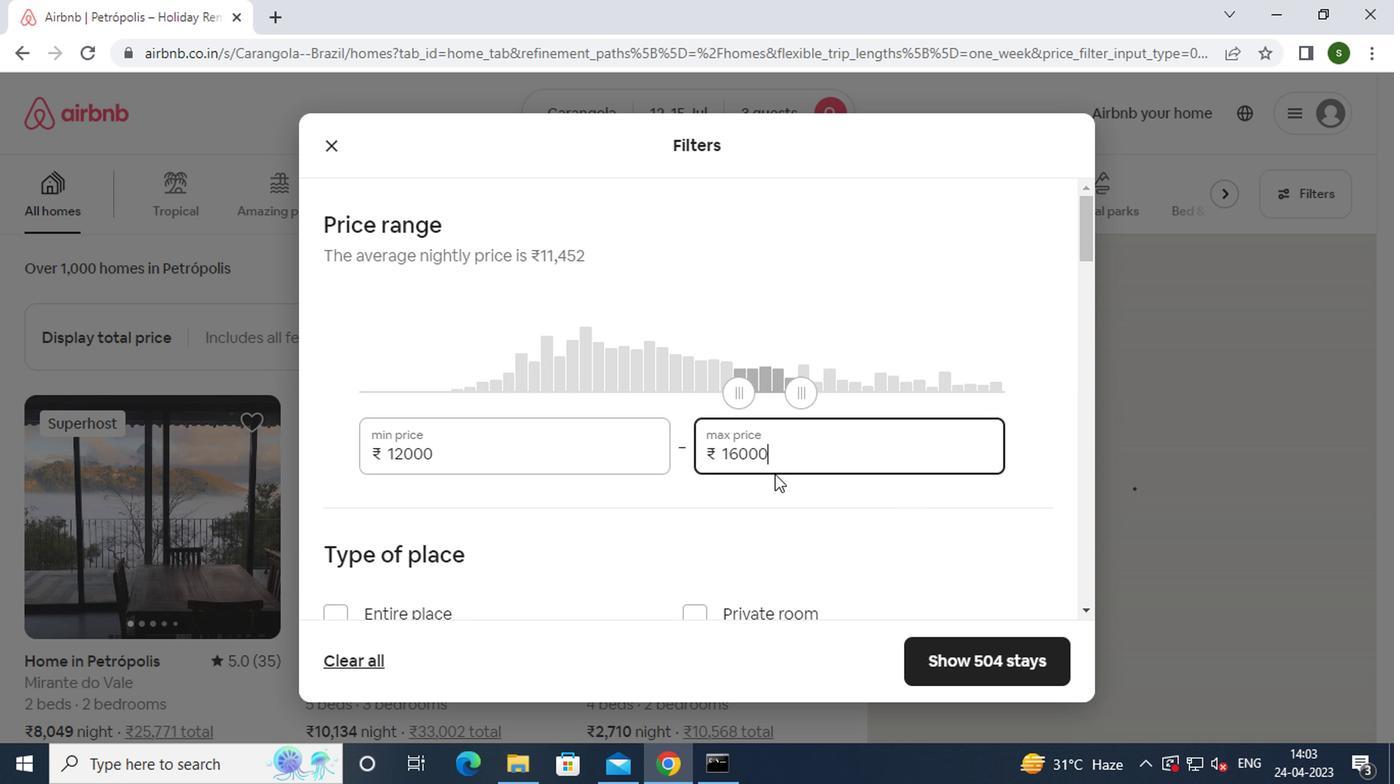 
Action: Mouse scrolled (728, 487) with delta (0, -1)
Screenshot: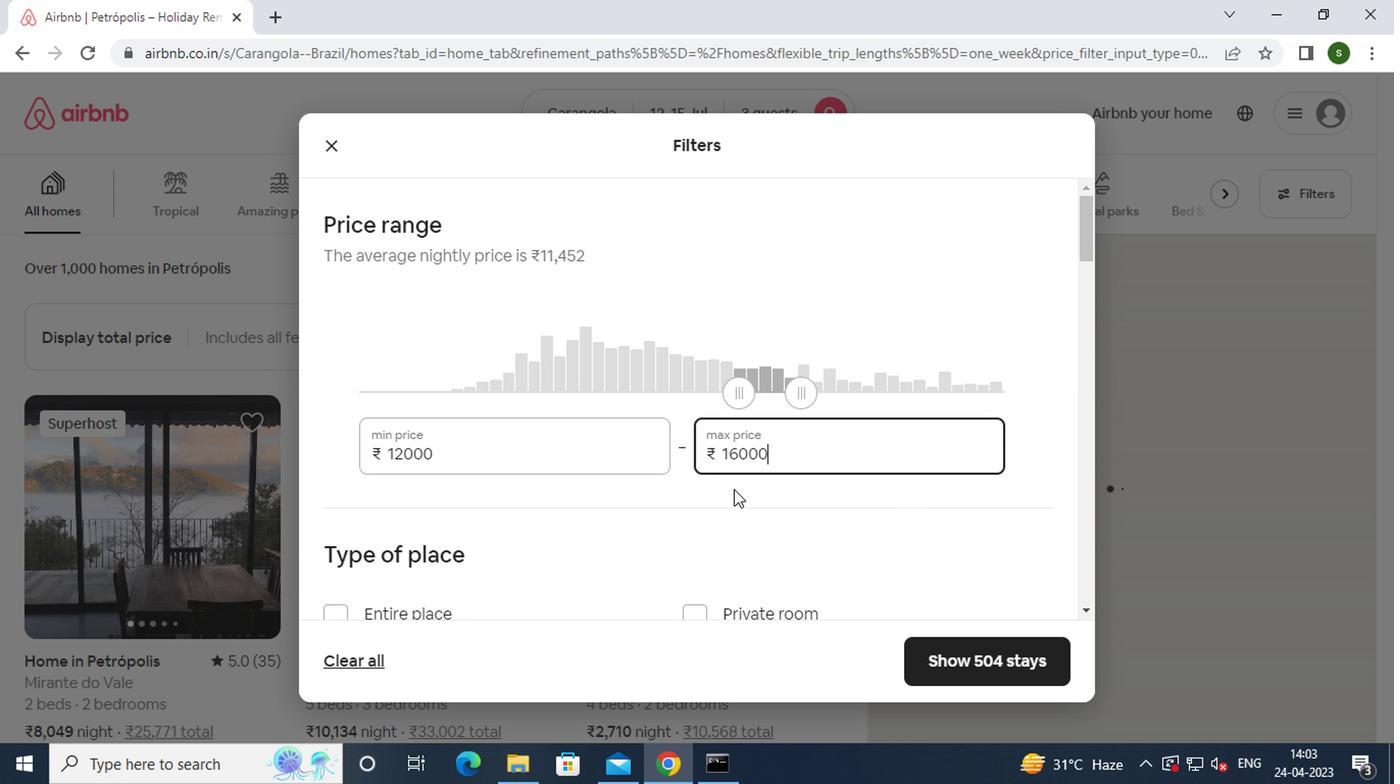 
Action: Mouse scrolled (728, 487) with delta (0, -1)
Screenshot: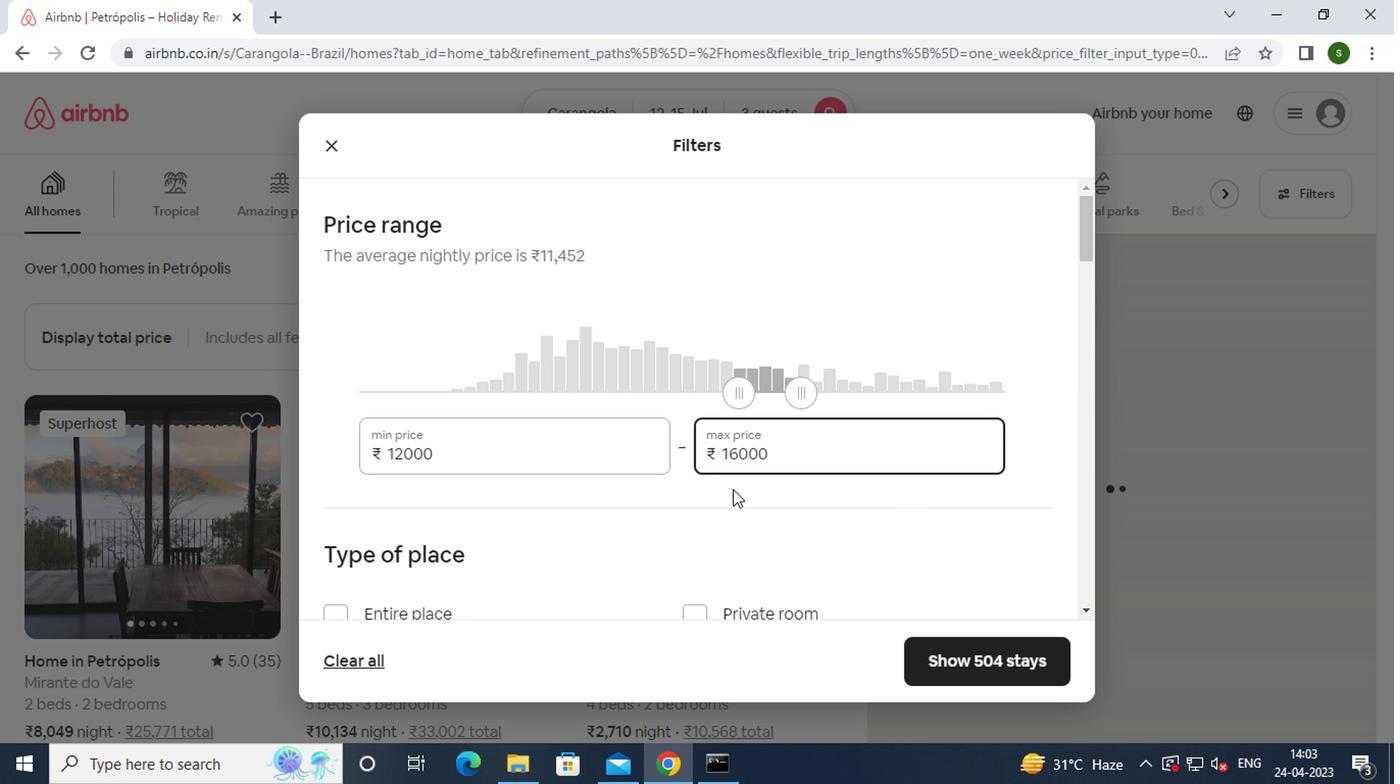 
Action: Mouse scrolled (728, 487) with delta (0, -1)
Screenshot: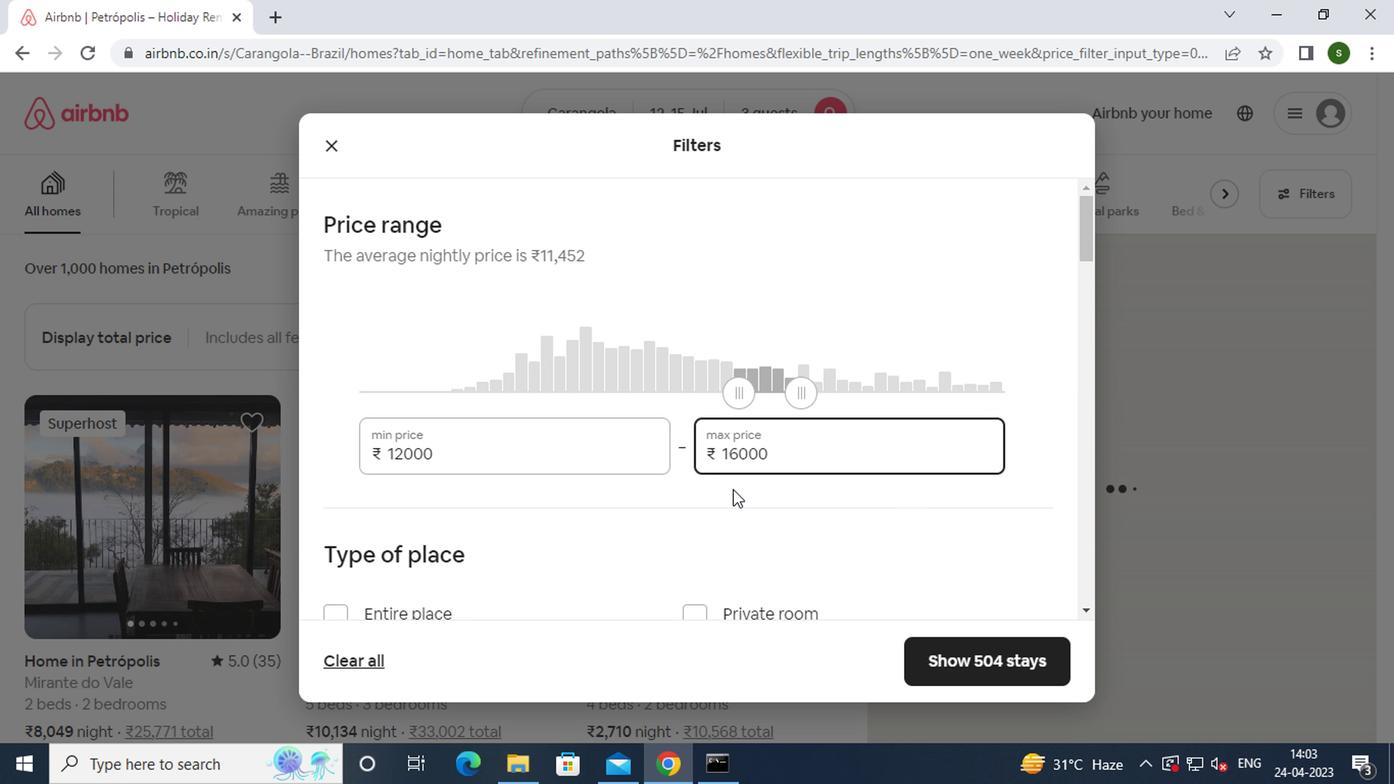 
Action: Mouse moved to (415, 319)
Screenshot: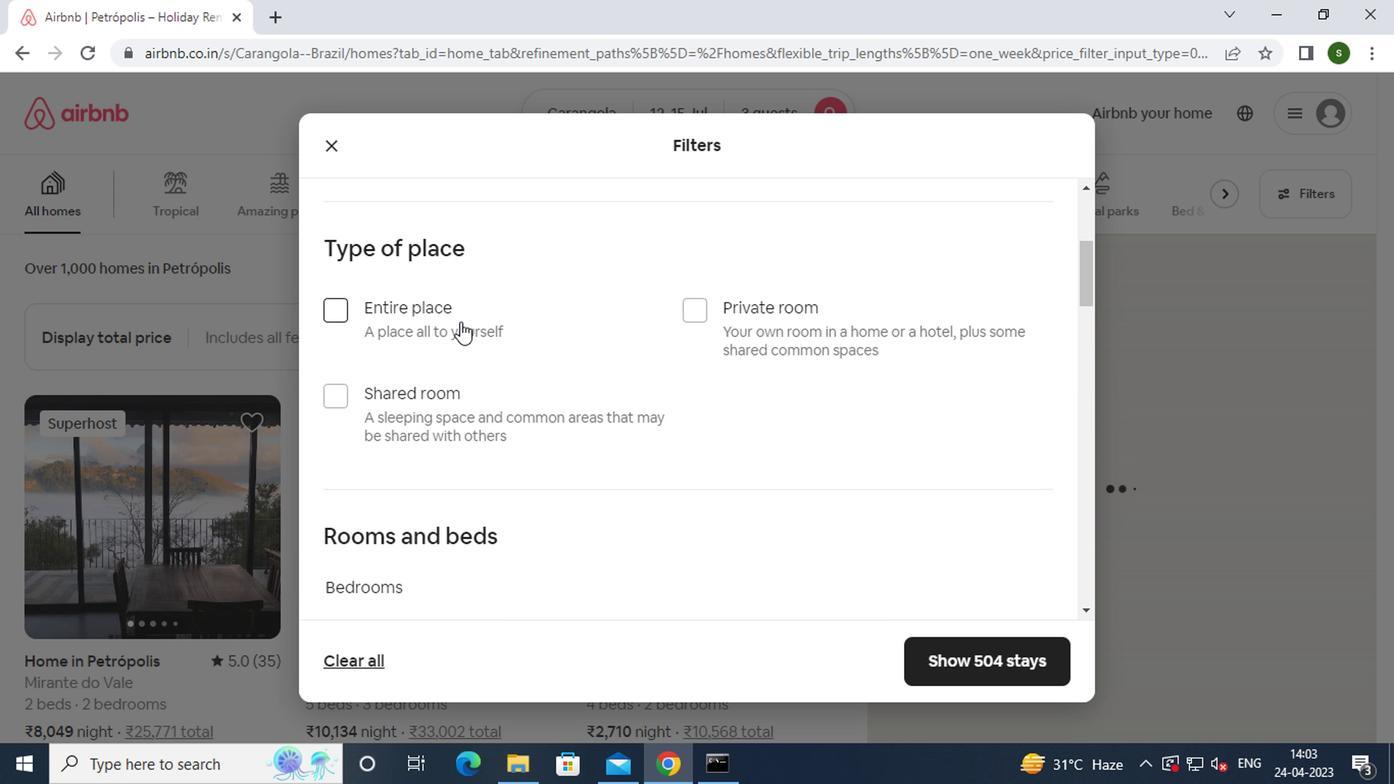 
Action: Mouse pressed left at (415, 319)
Screenshot: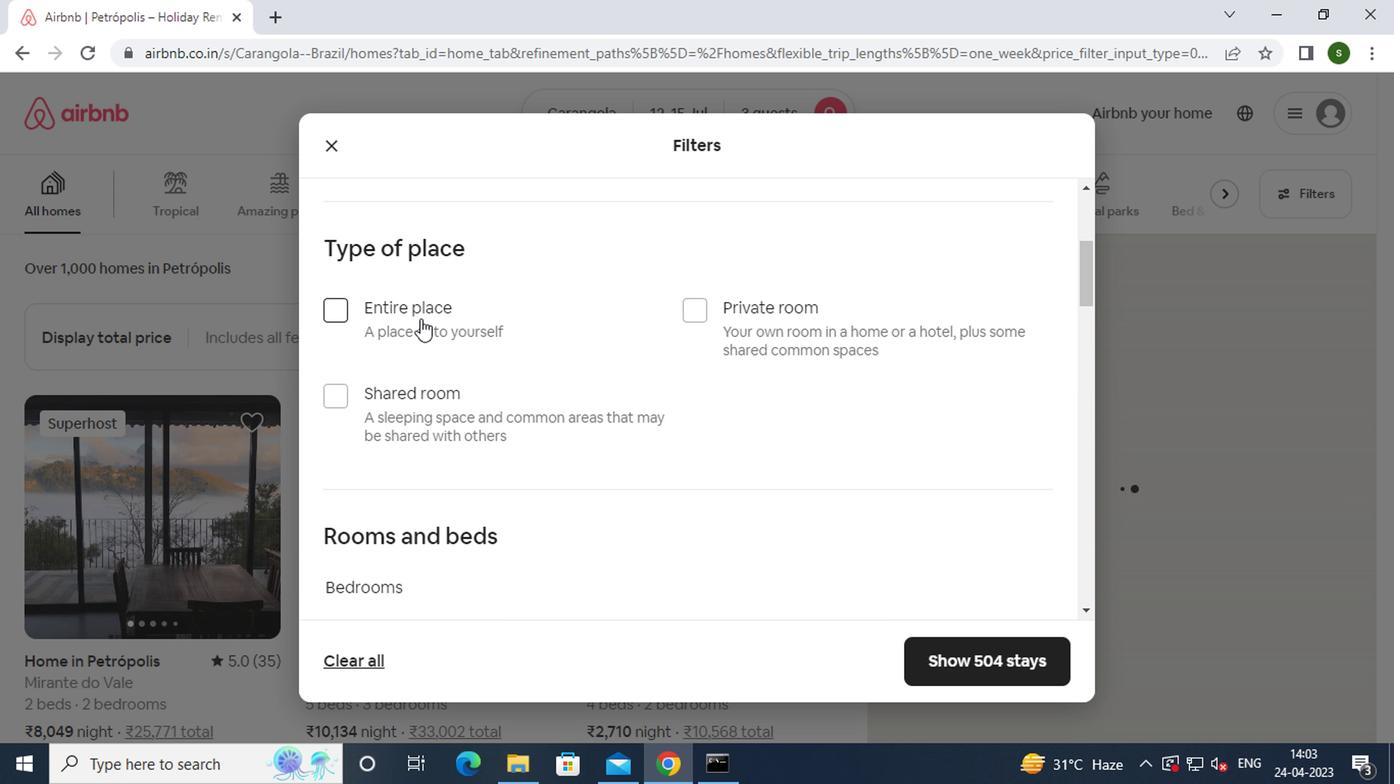 
Action: Mouse moved to (503, 319)
Screenshot: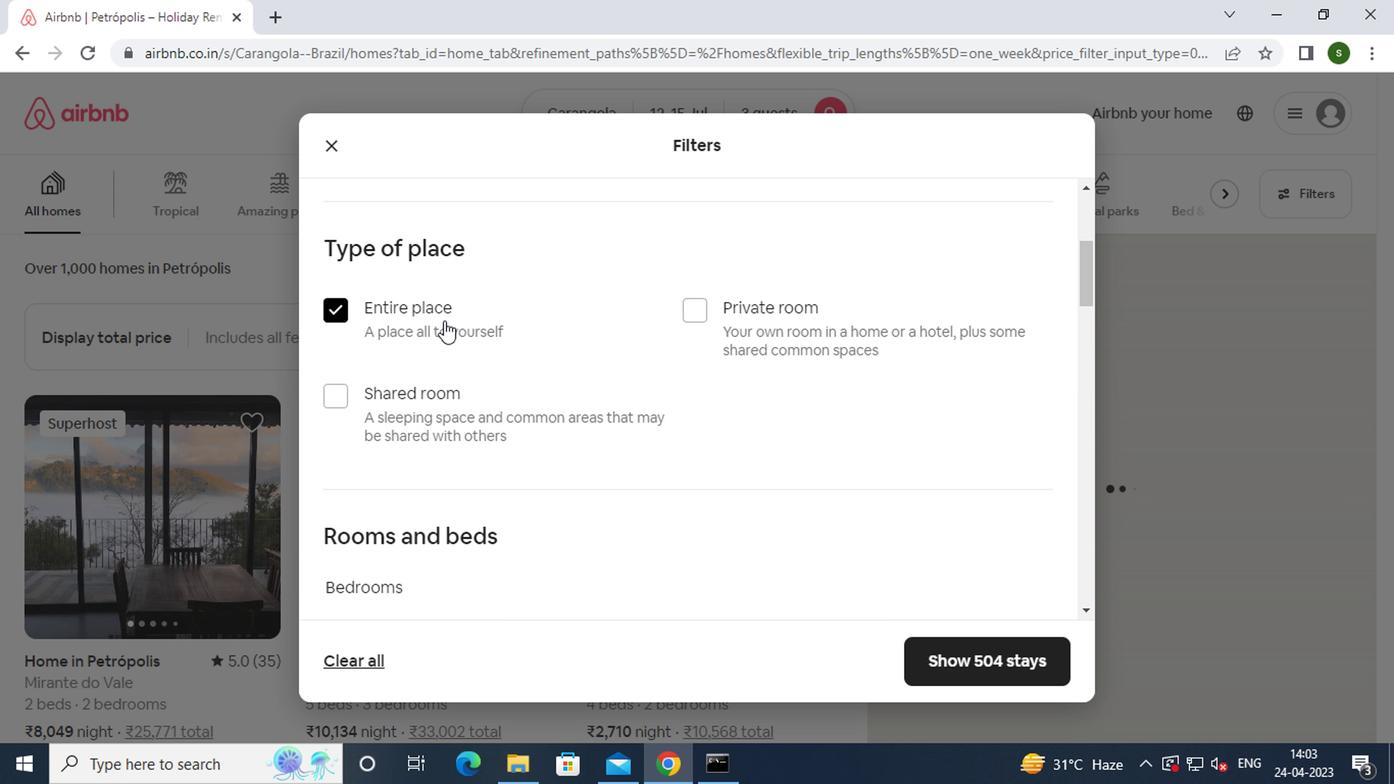 
Action: Mouse scrolled (503, 318) with delta (0, 0)
Screenshot: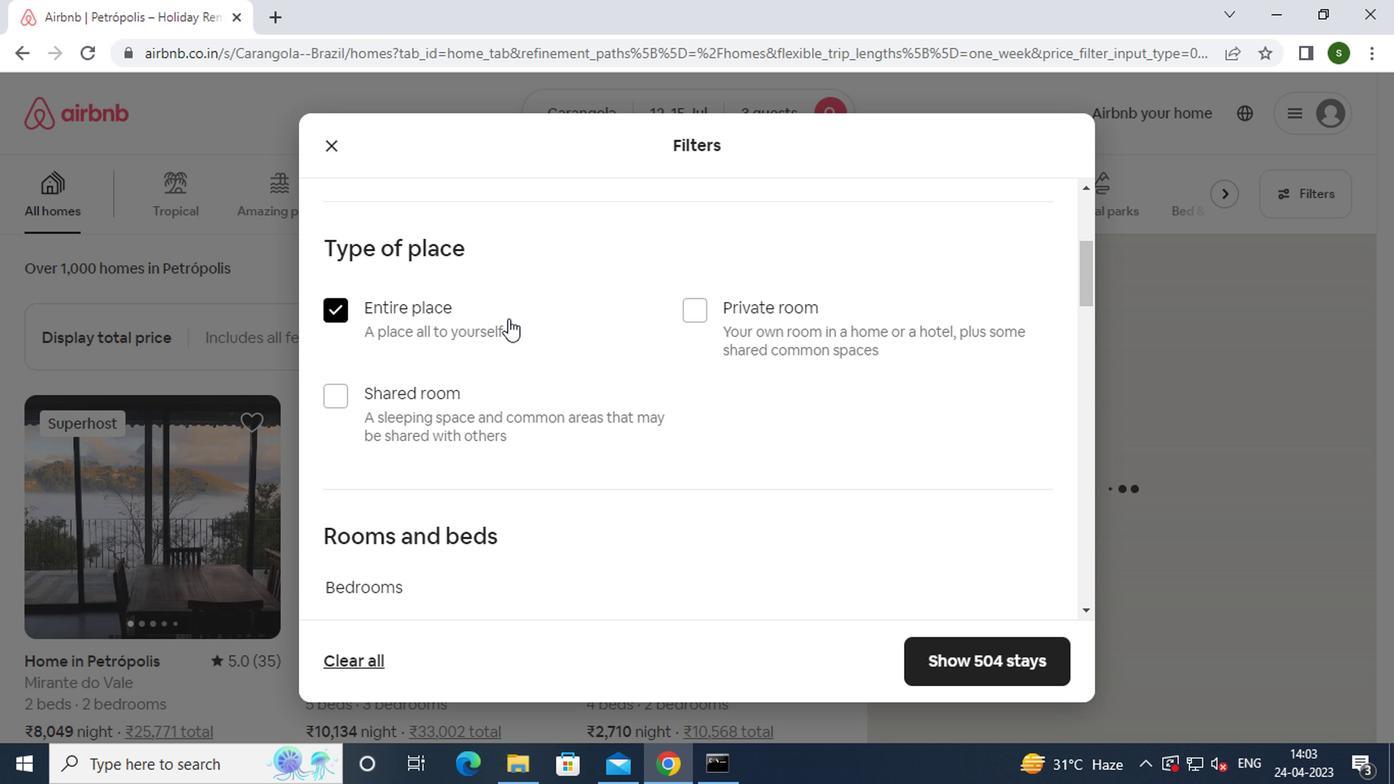 
Action: Mouse scrolled (503, 318) with delta (0, 0)
Screenshot: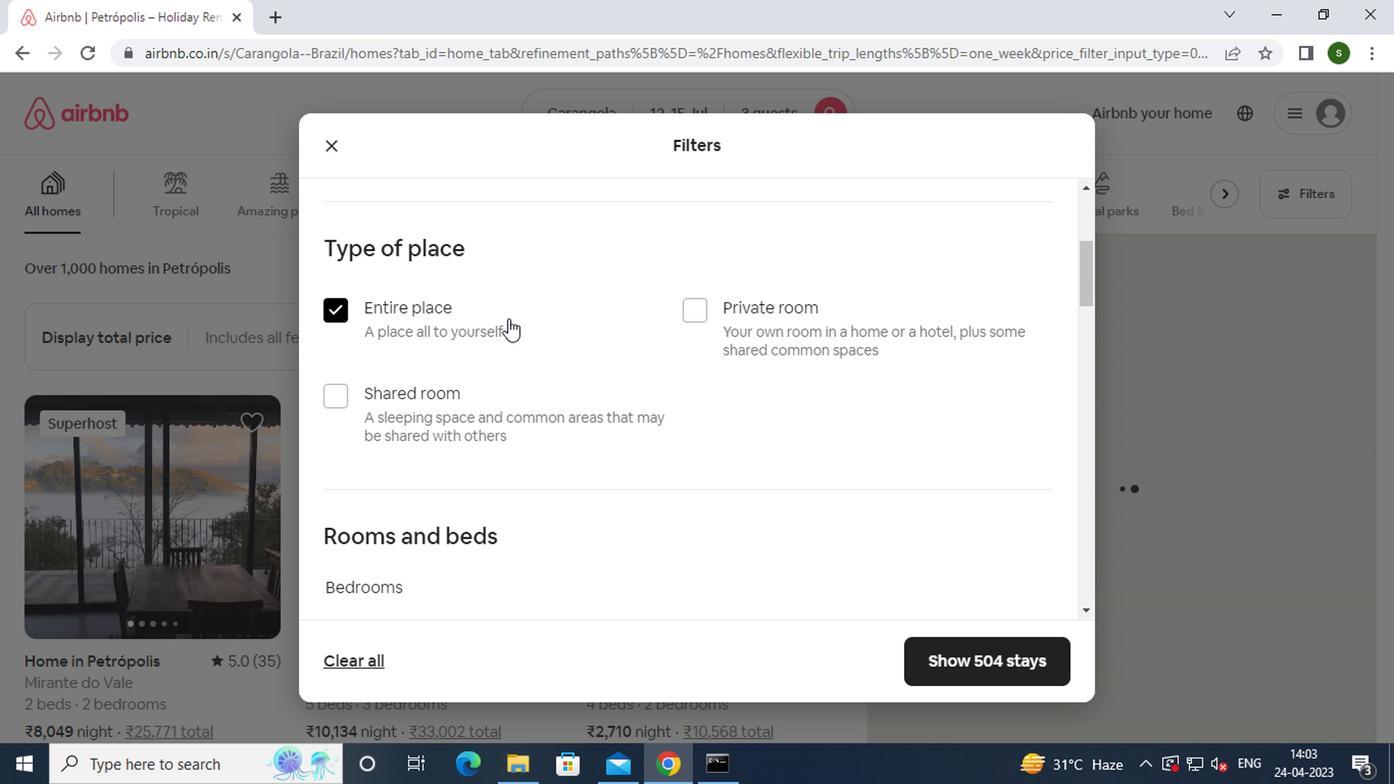 
Action: Mouse scrolled (503, 318) with delta (0, 0)
Screenshot: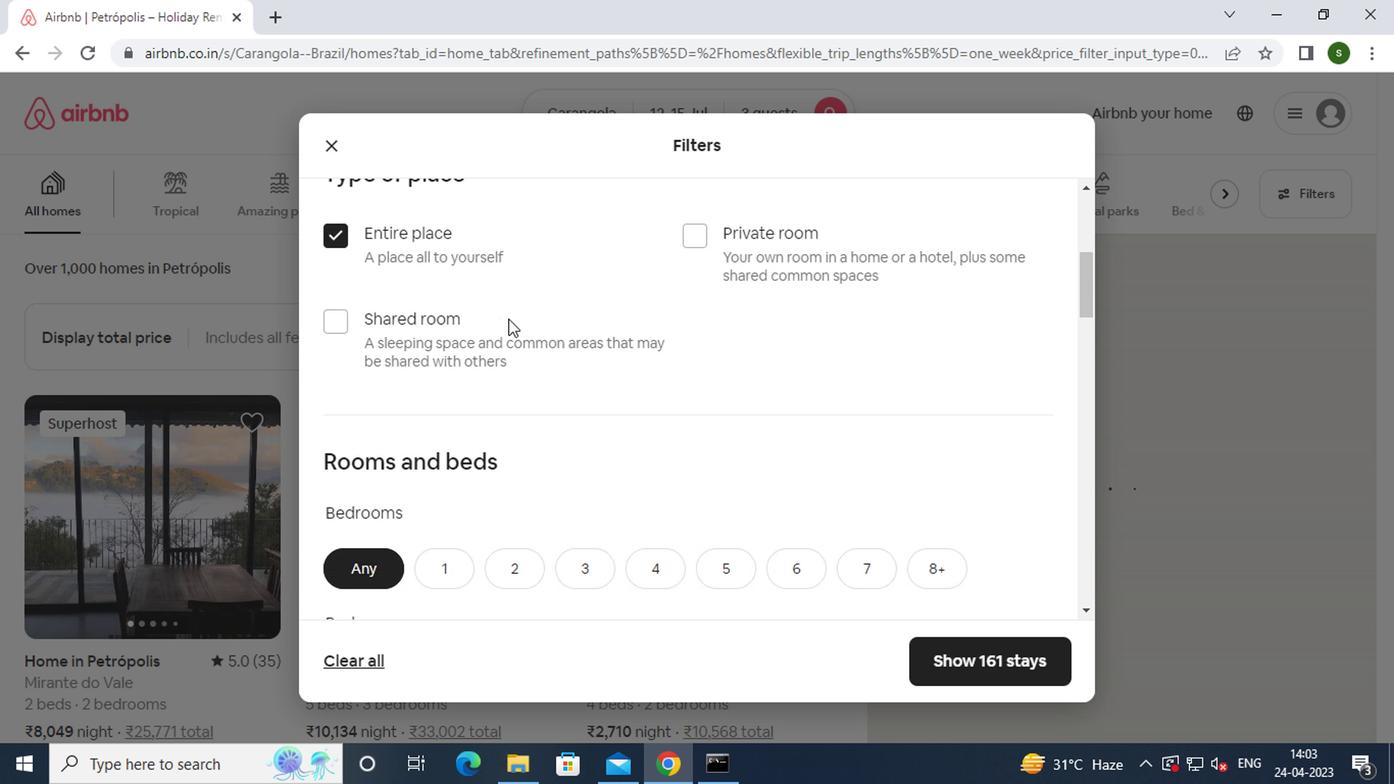 
Action: Mouse moved to (504, 341)
Screenshot: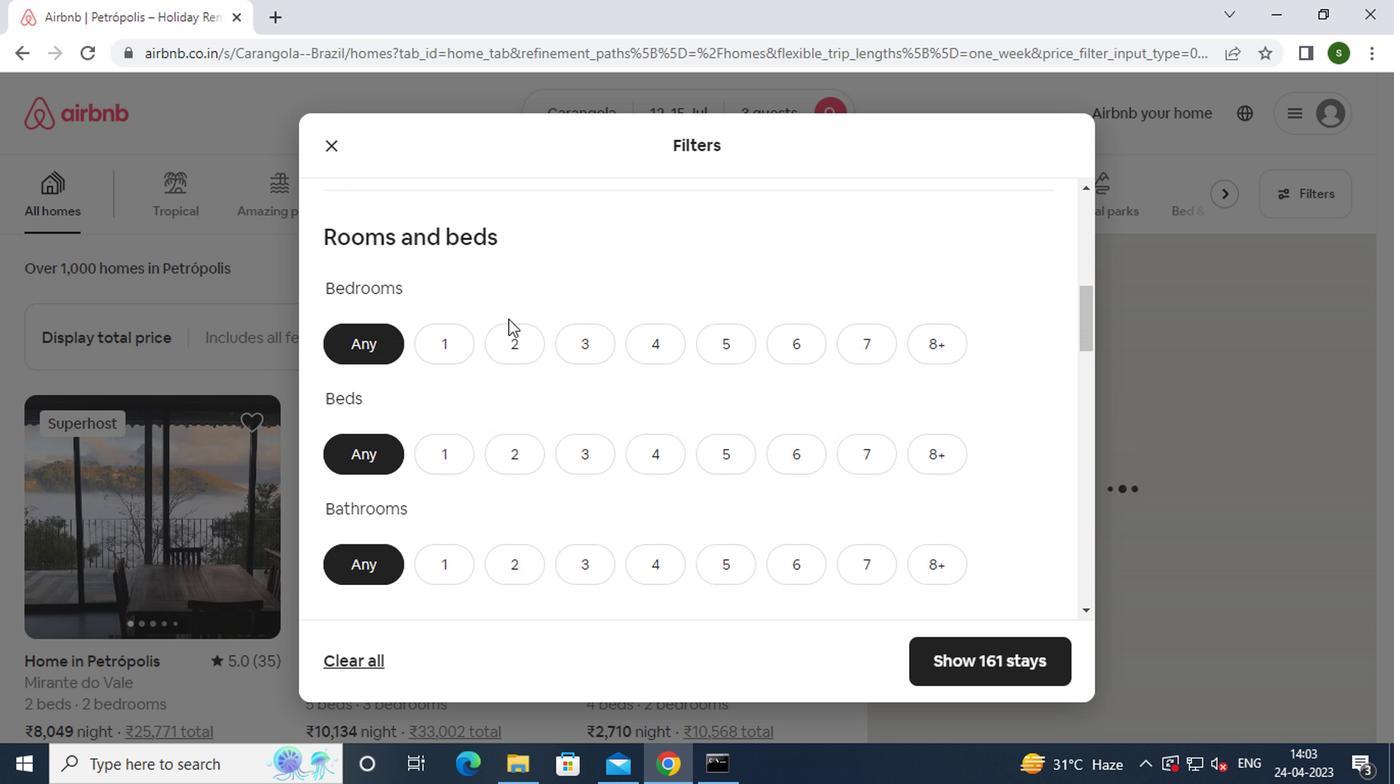 
Action: Mouse pressed left at (504, 341)
Screenshot: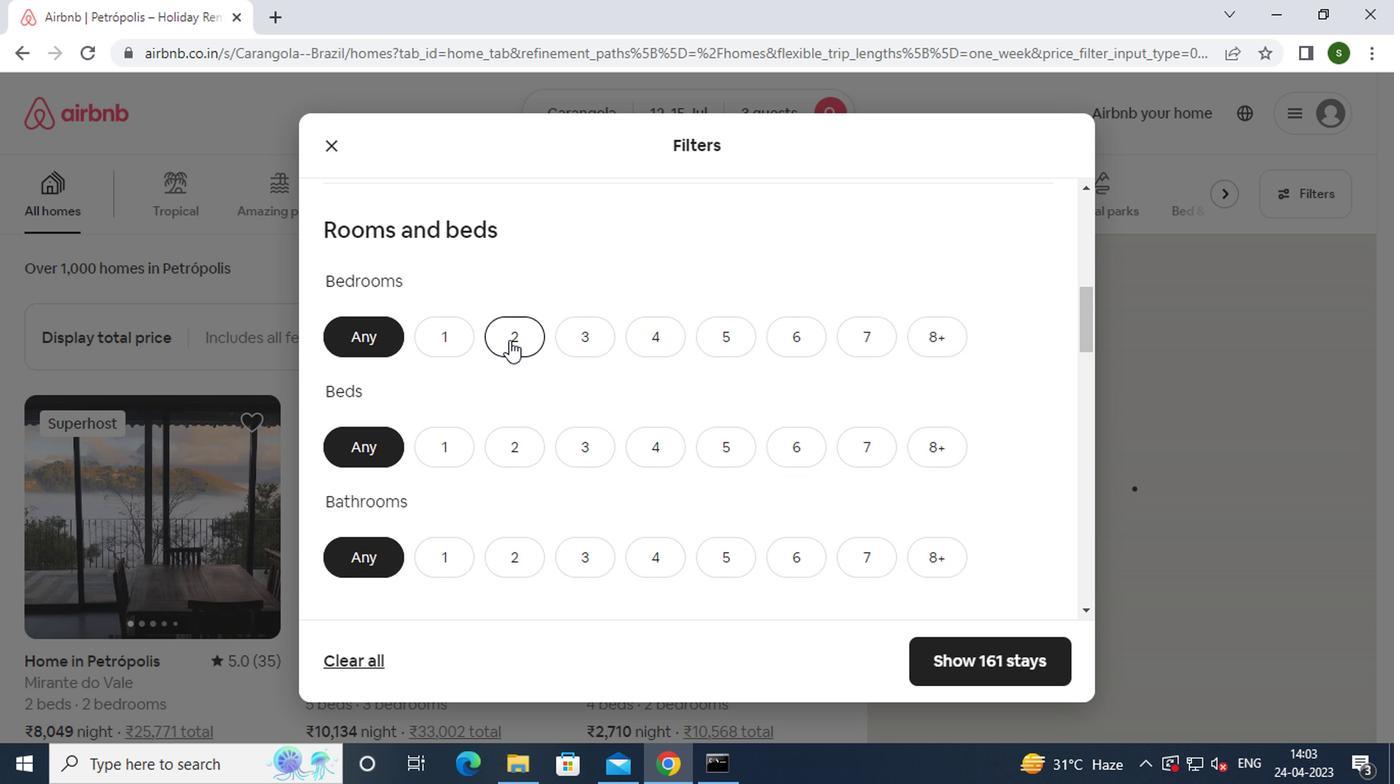 
Action: Mouse moved to (575, 442)
Screenshot: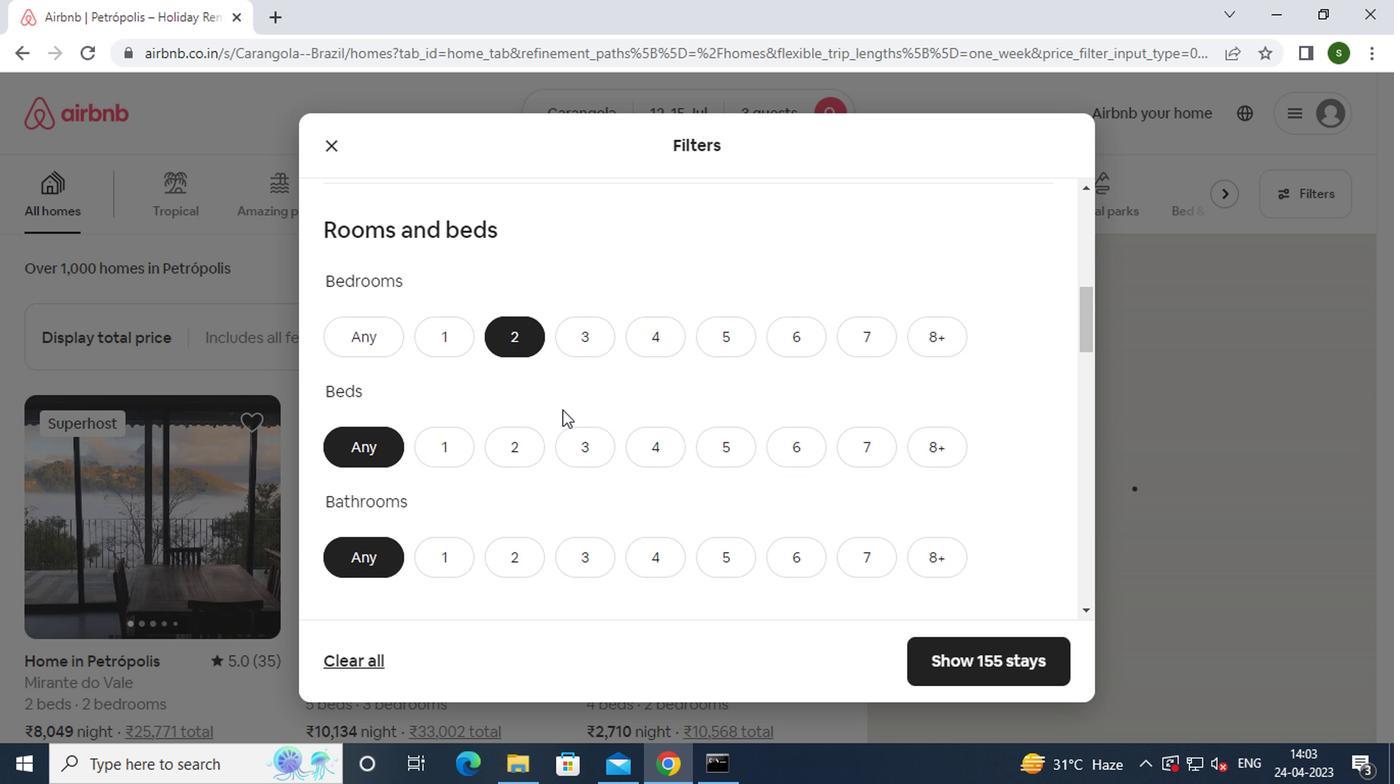 
Action: Mouse pressed left at (575, 442)
Screenshot: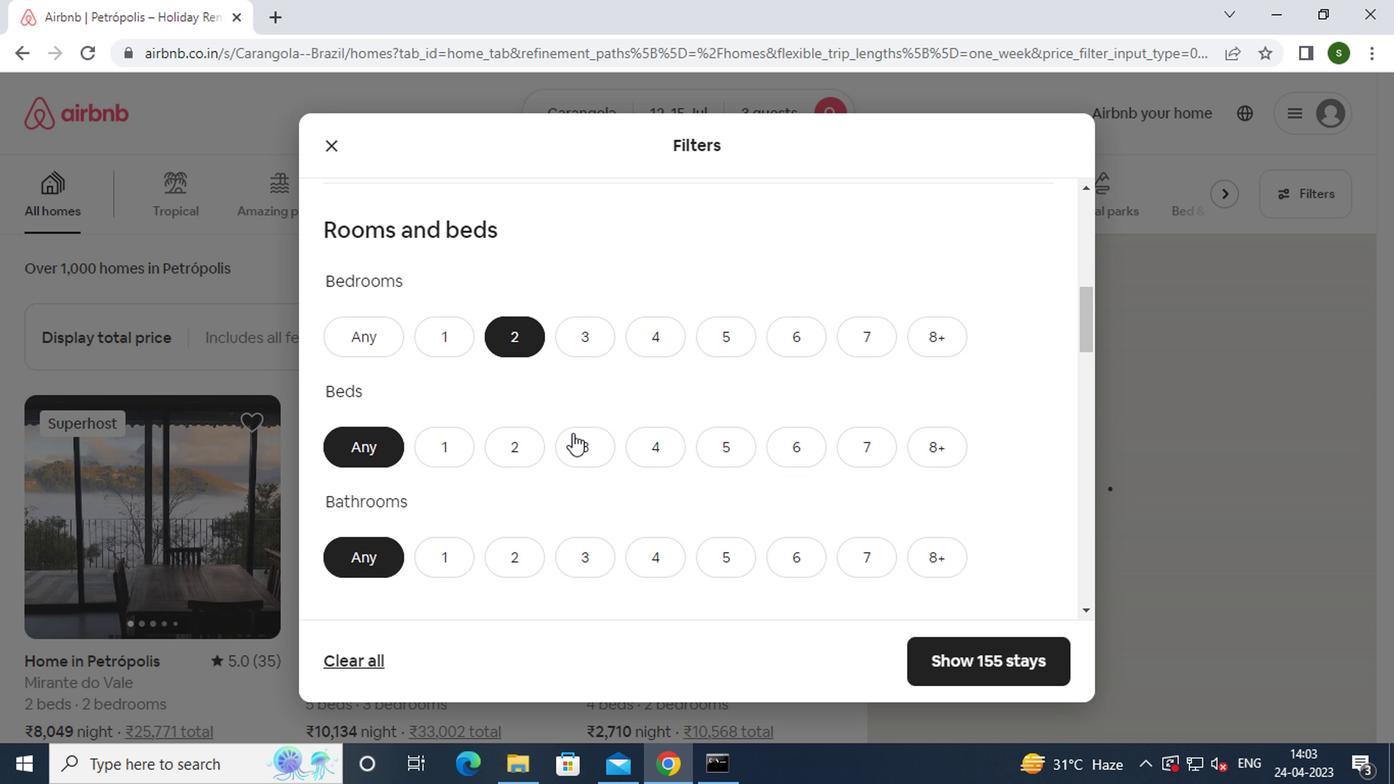 
Action: Mouse moved to (468, 556)
Screenshot: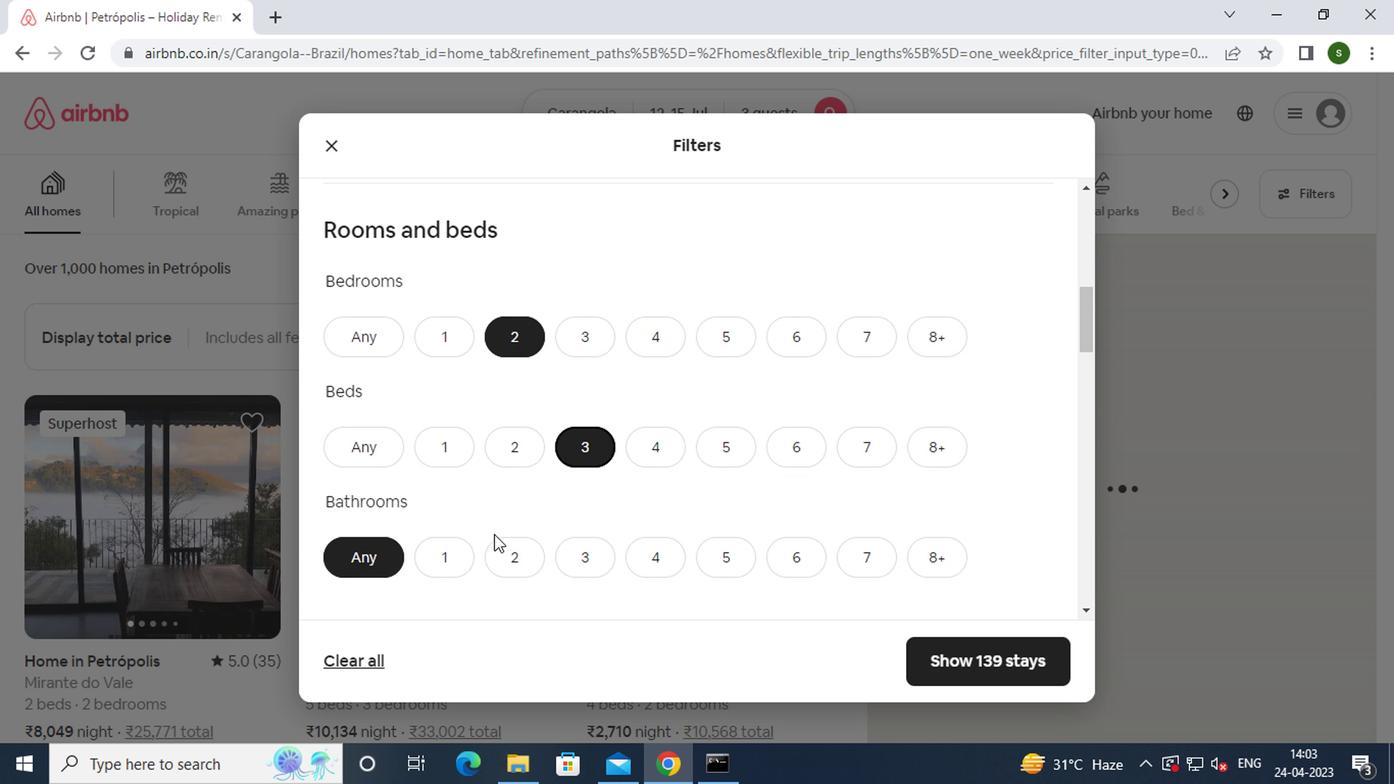 
Action: Mouse pressed left at (468, 556)
Screenshot: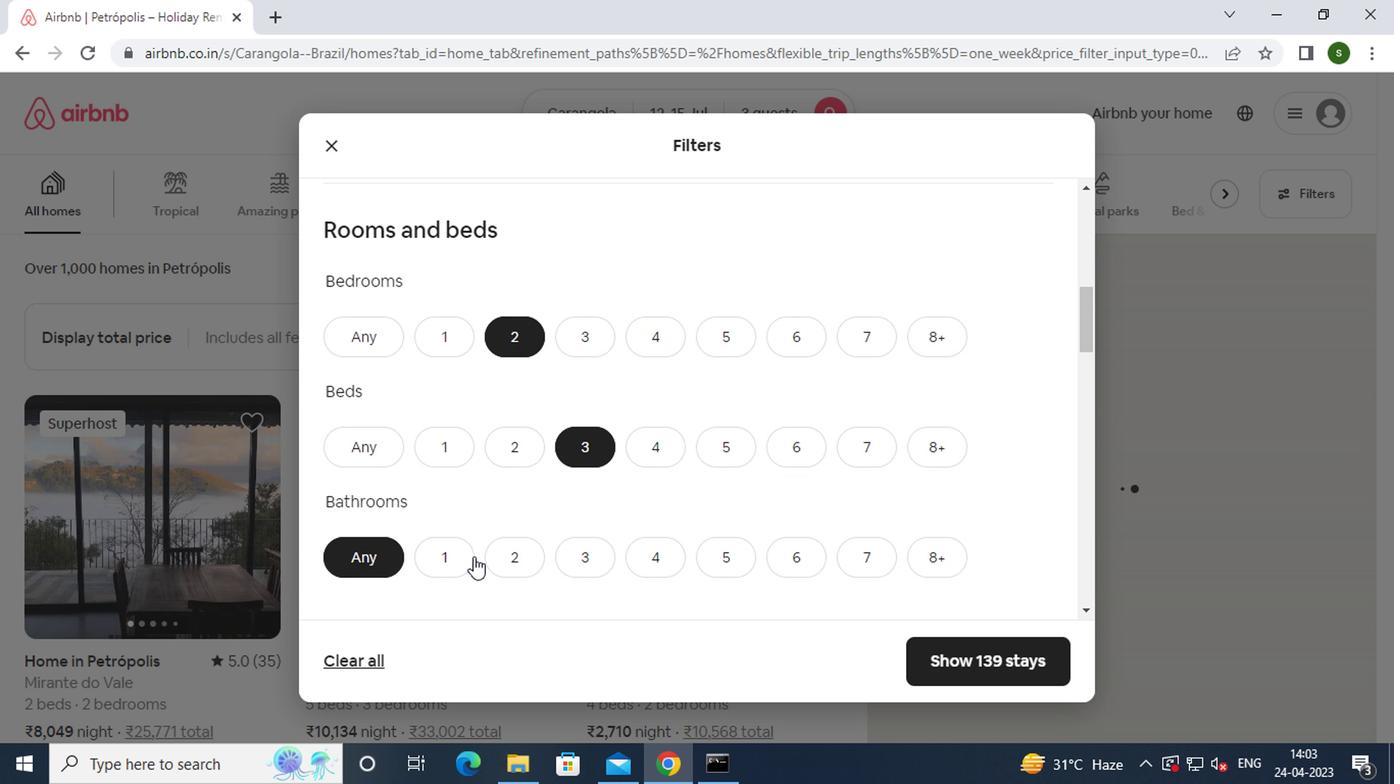 
Action: Mouse moved to (530, 490)
Screenshot: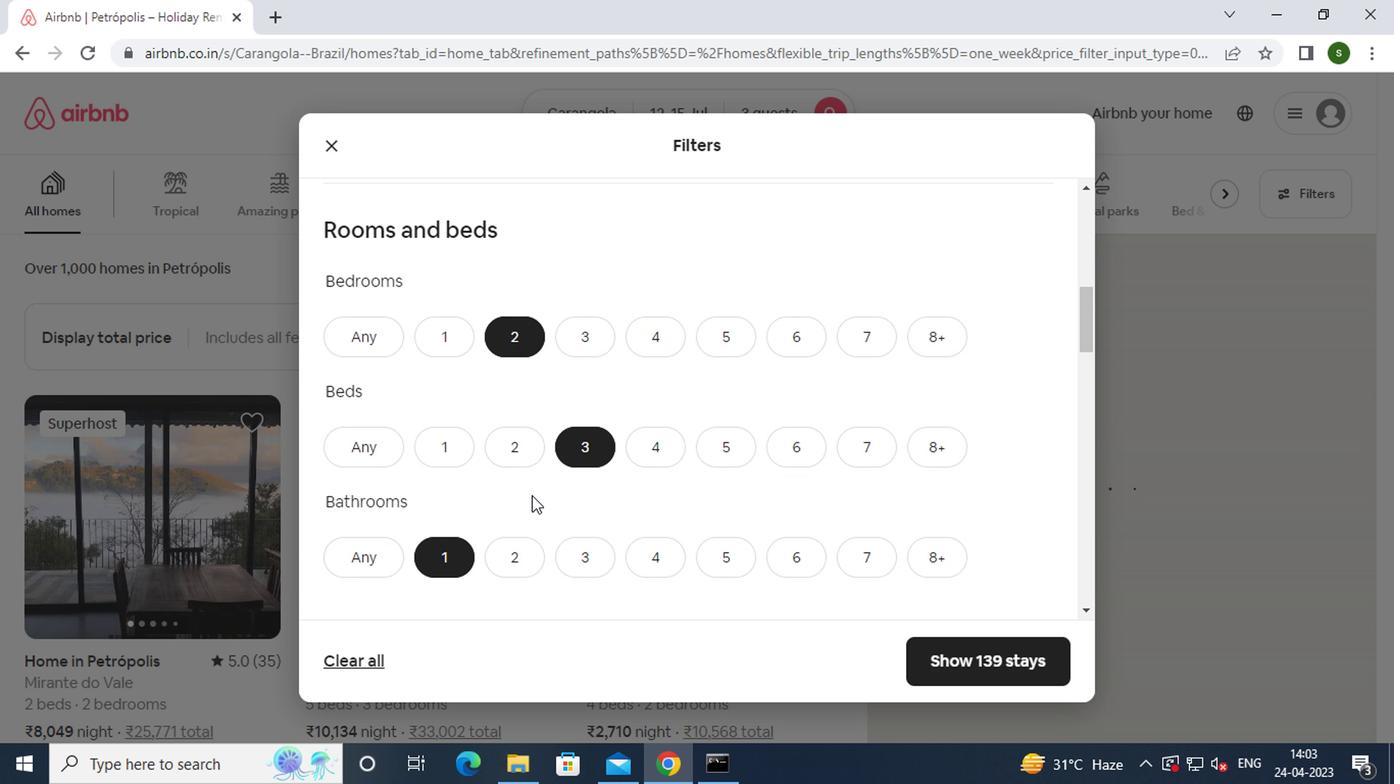 
Action: Mouse scrolled (530, 490) with delta (0, 0)
Screenshot: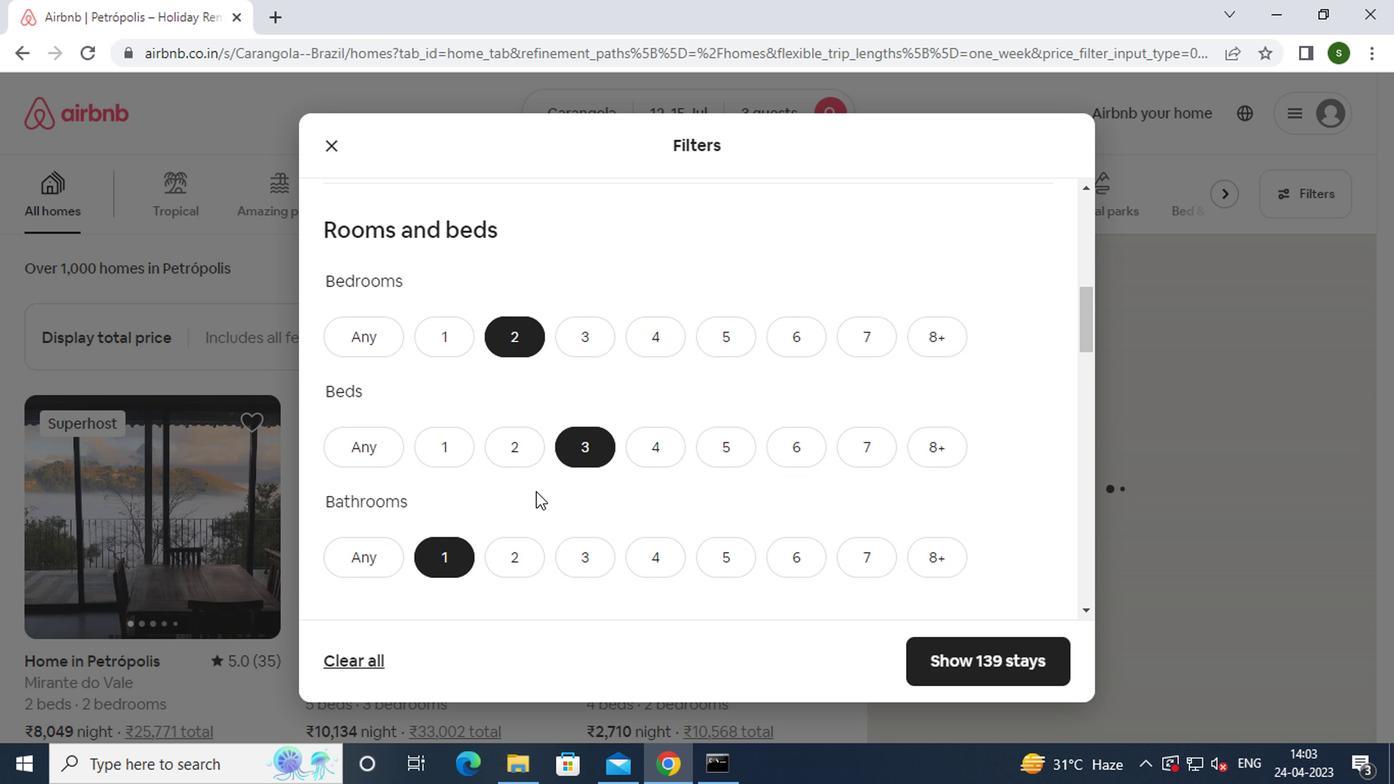 
Action: Mouse scrolled (530, 490) with delta (0, 0)
Screenshot: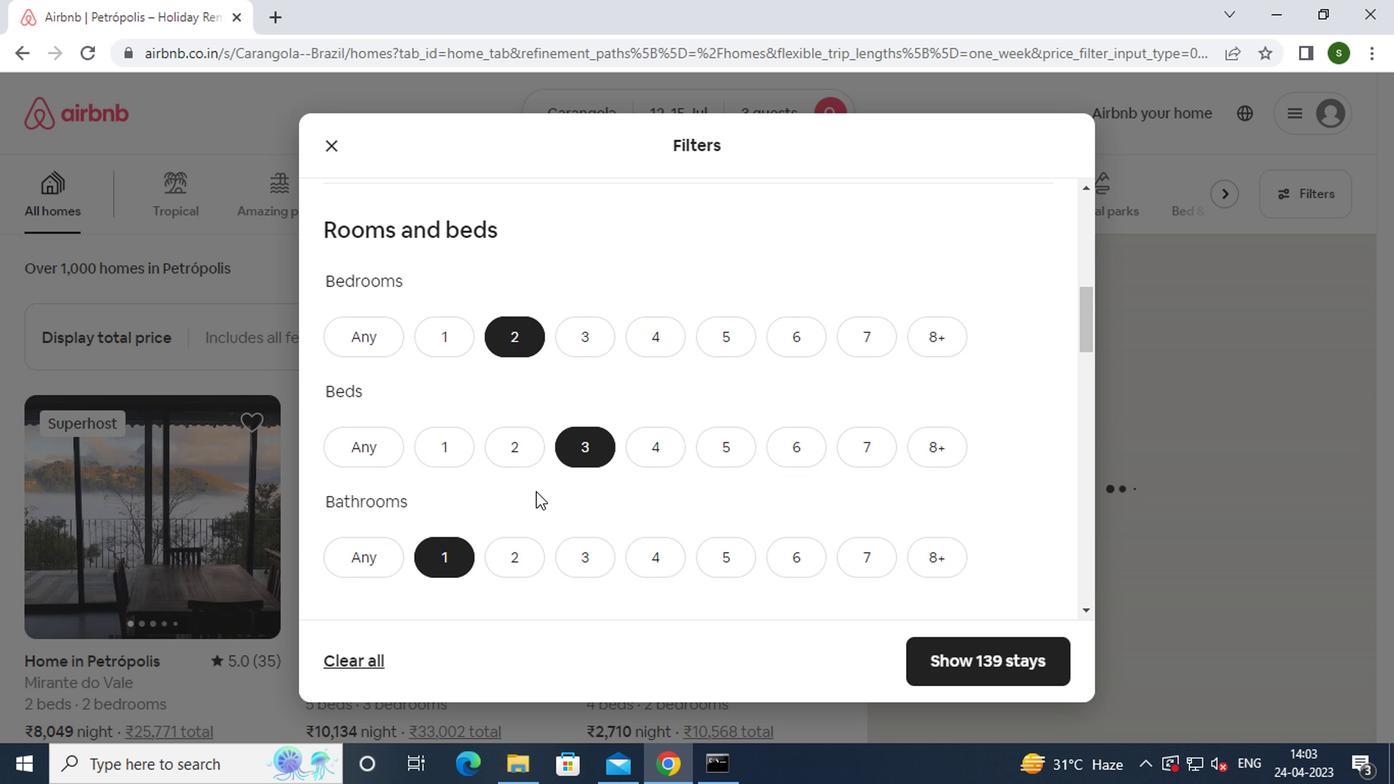 
Action: Mouse scrolled (530, 490) with delta (0, 0)
Screenshot: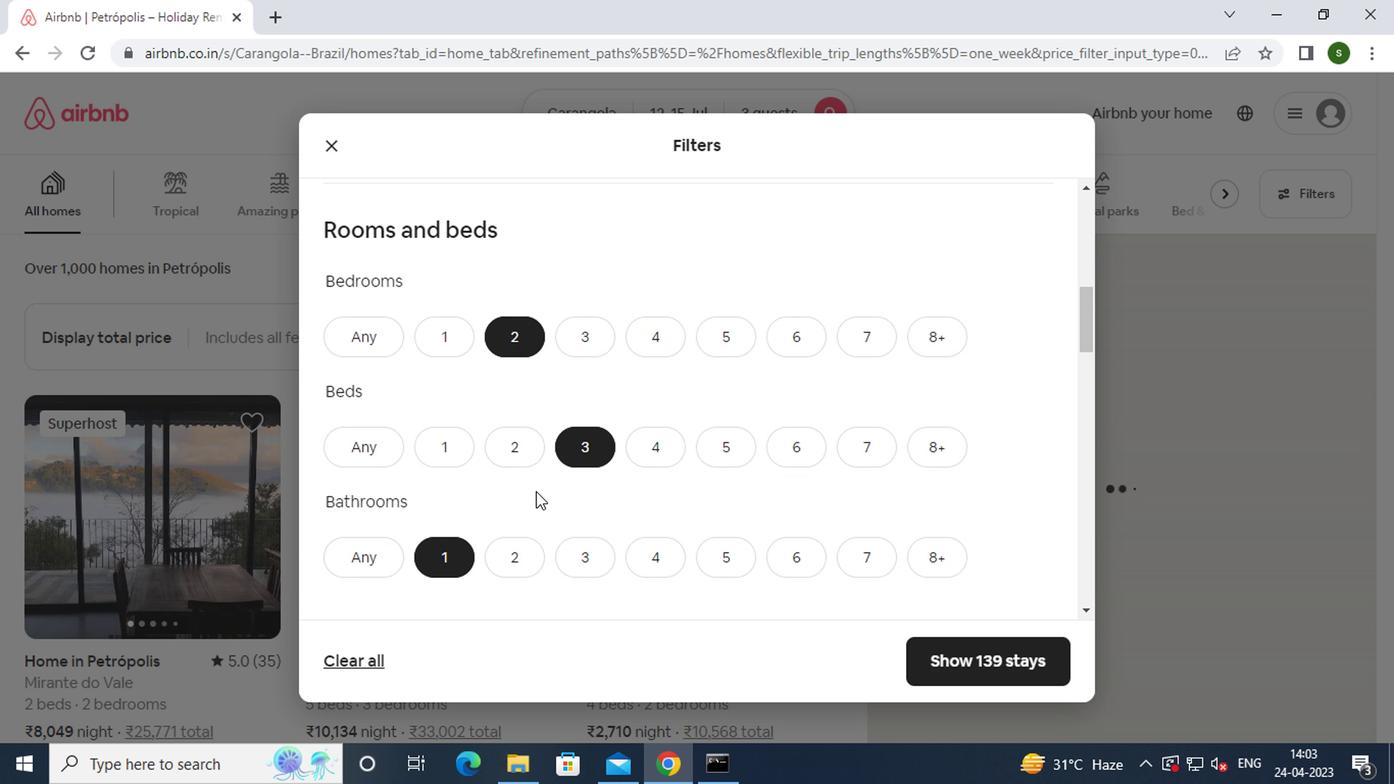 
Action: Mouse moved to (456, 482)
Screenshot: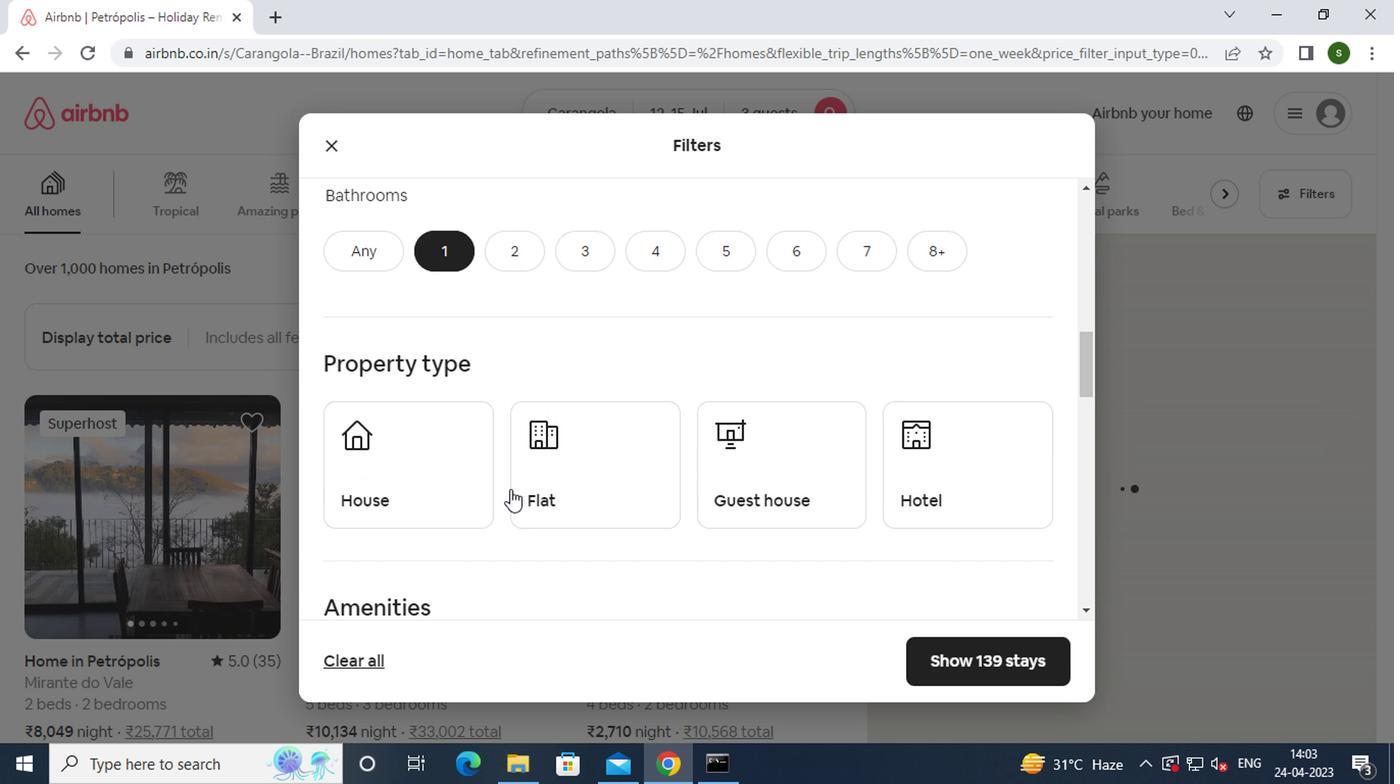 
Action: Mouse pressed left at (456, 482)
Screenshot: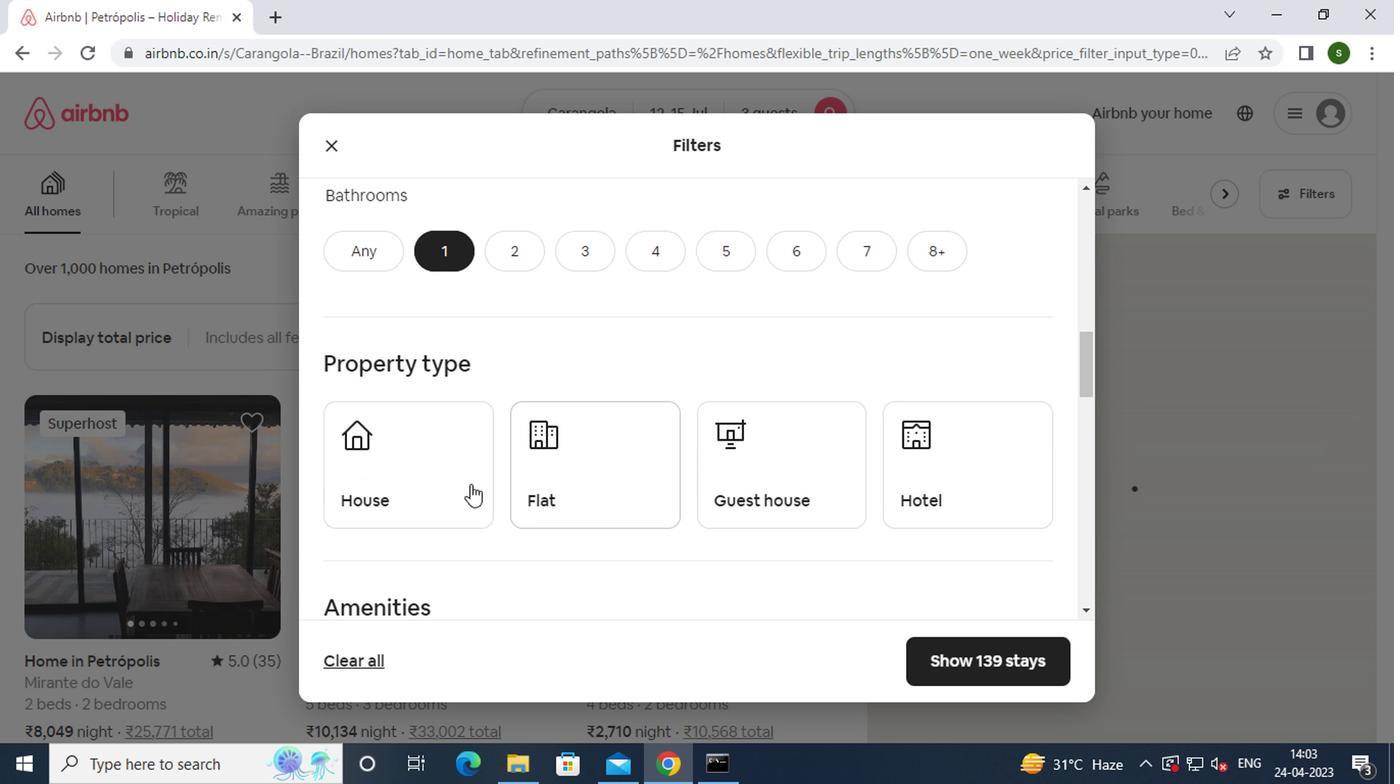 
Action: Mouse moved to (539, 462)
Screenshot: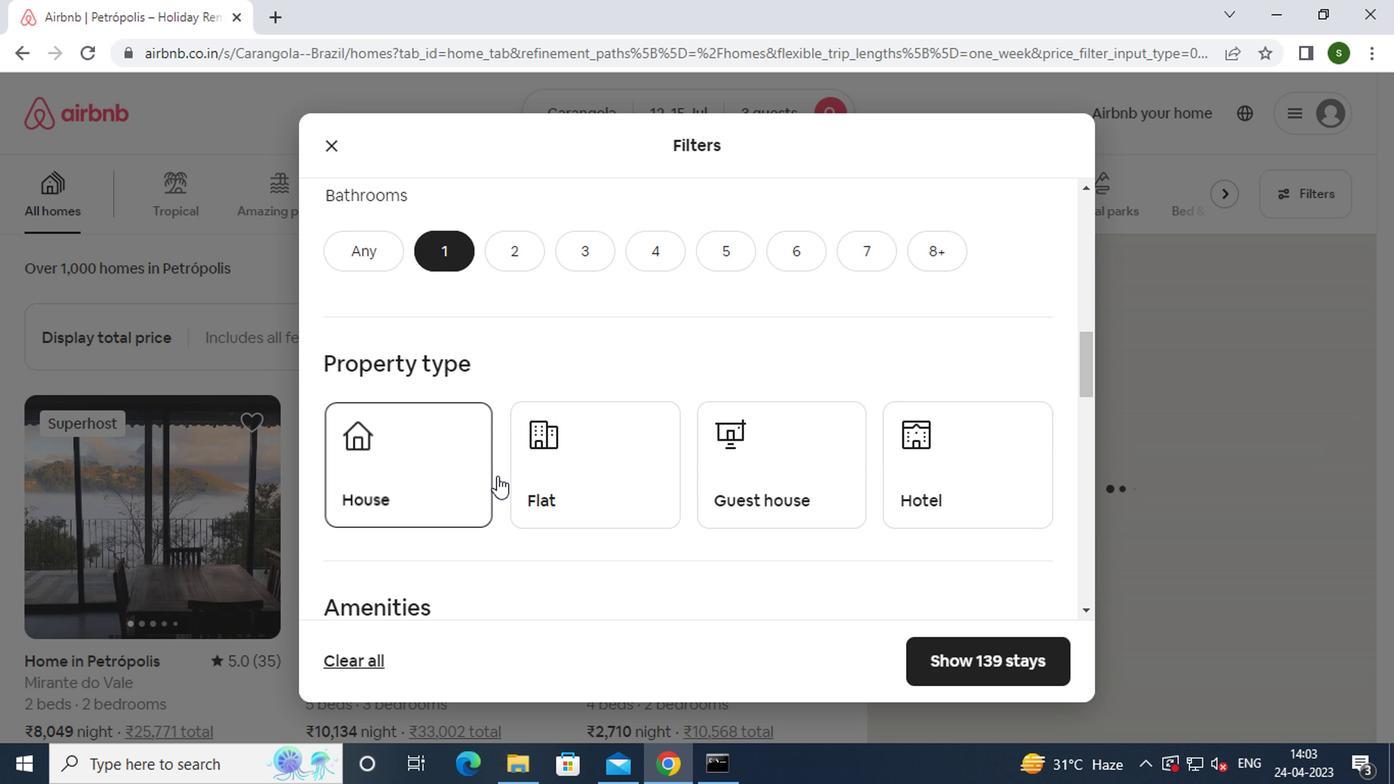 
Action: Mouse pressed left at (539, 462)
Screenshot: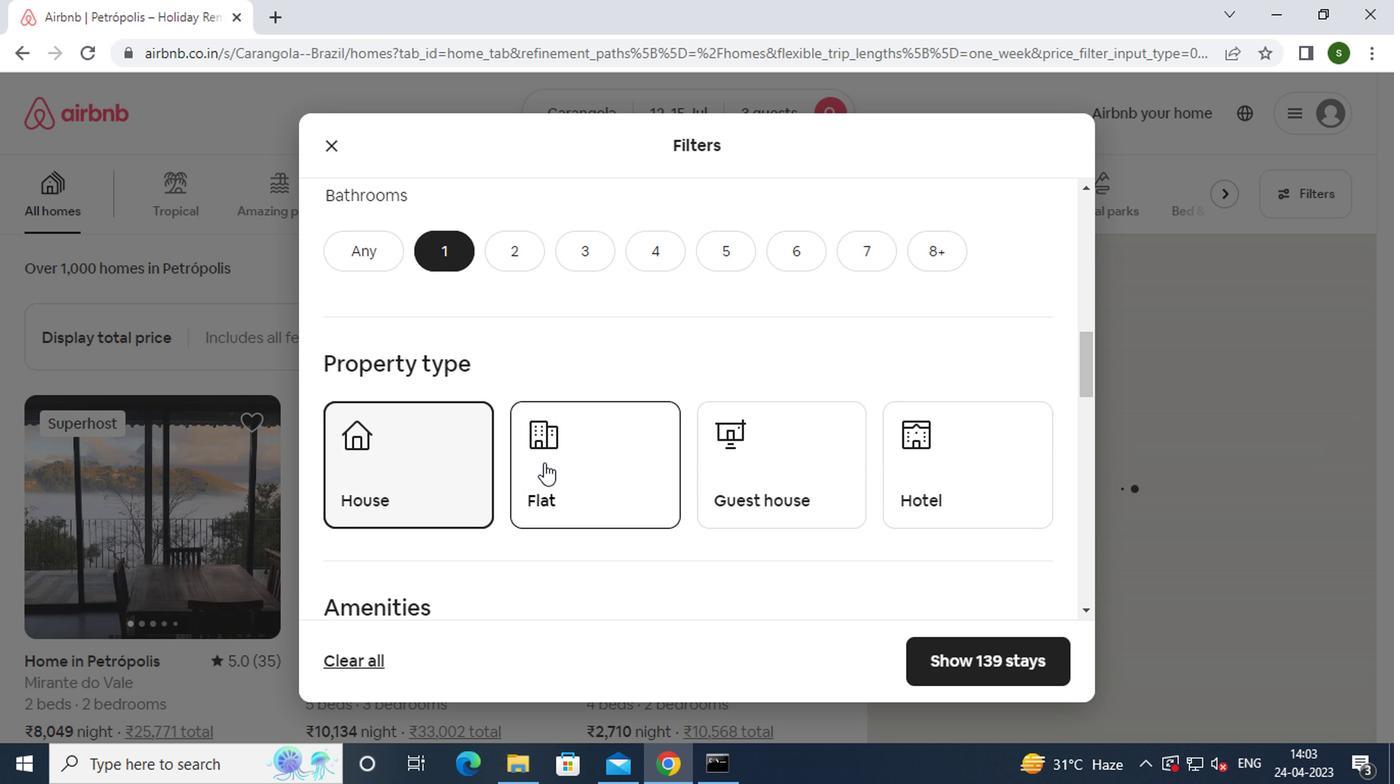 
Action: Mouse moved to (735, 445)
Screenshot: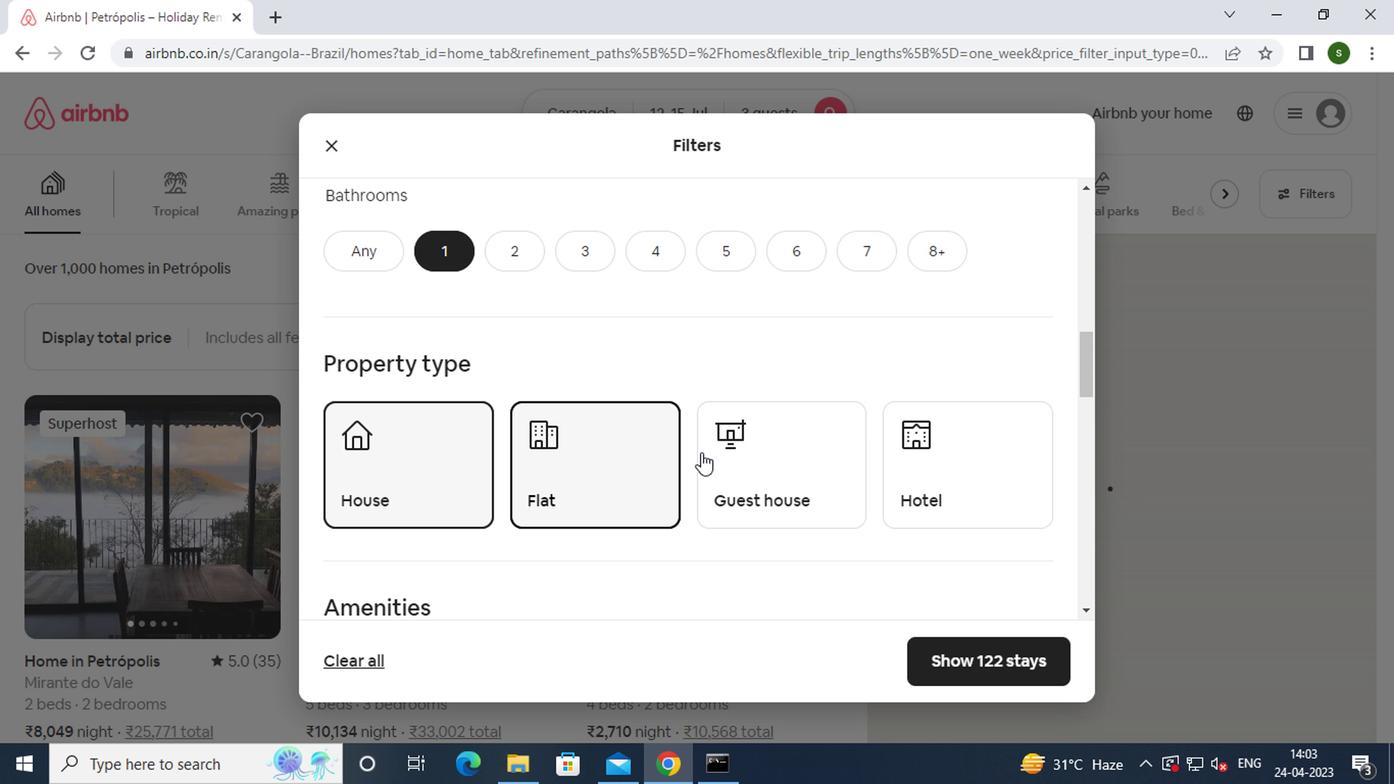 
Action: Mouse pressed left at (735, 445)
Screenshot: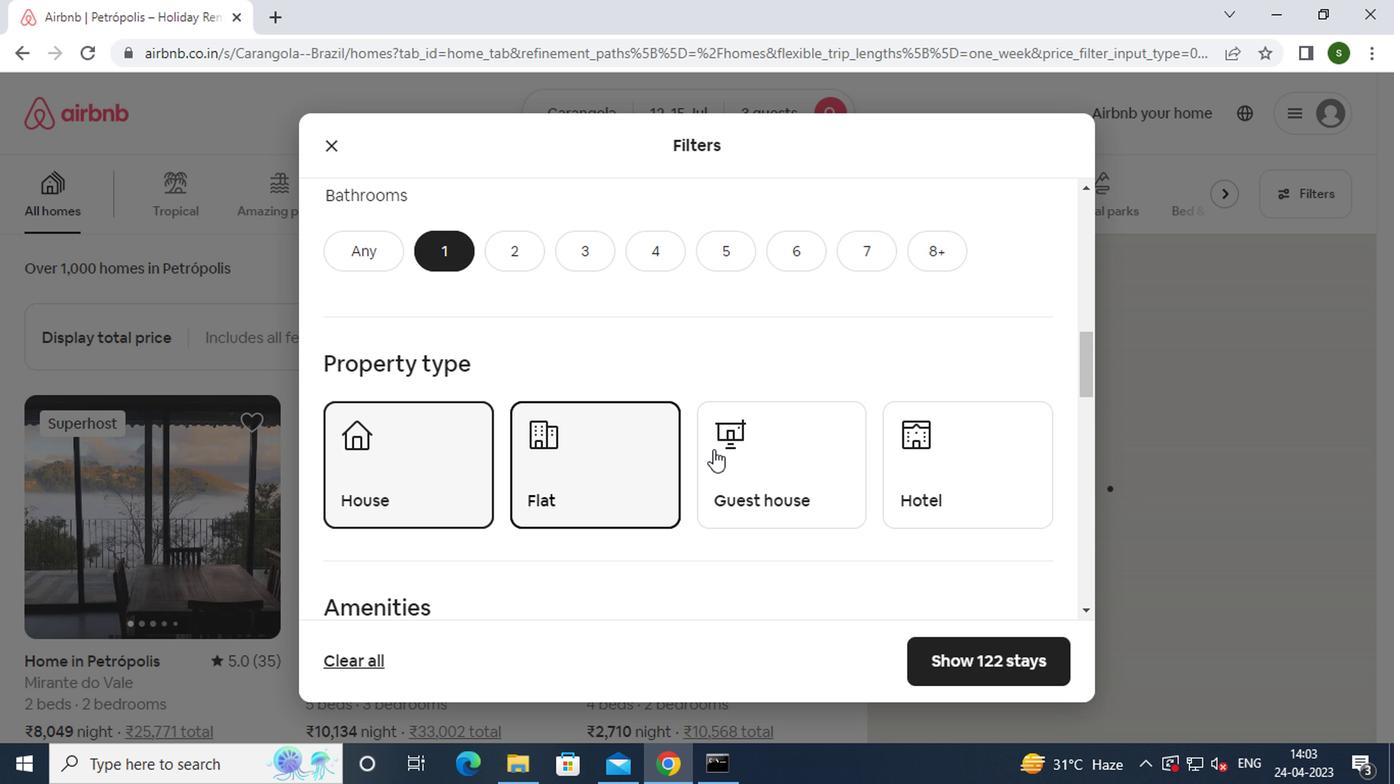 
Action: Mouse moved to (983, 457)
Screenshot: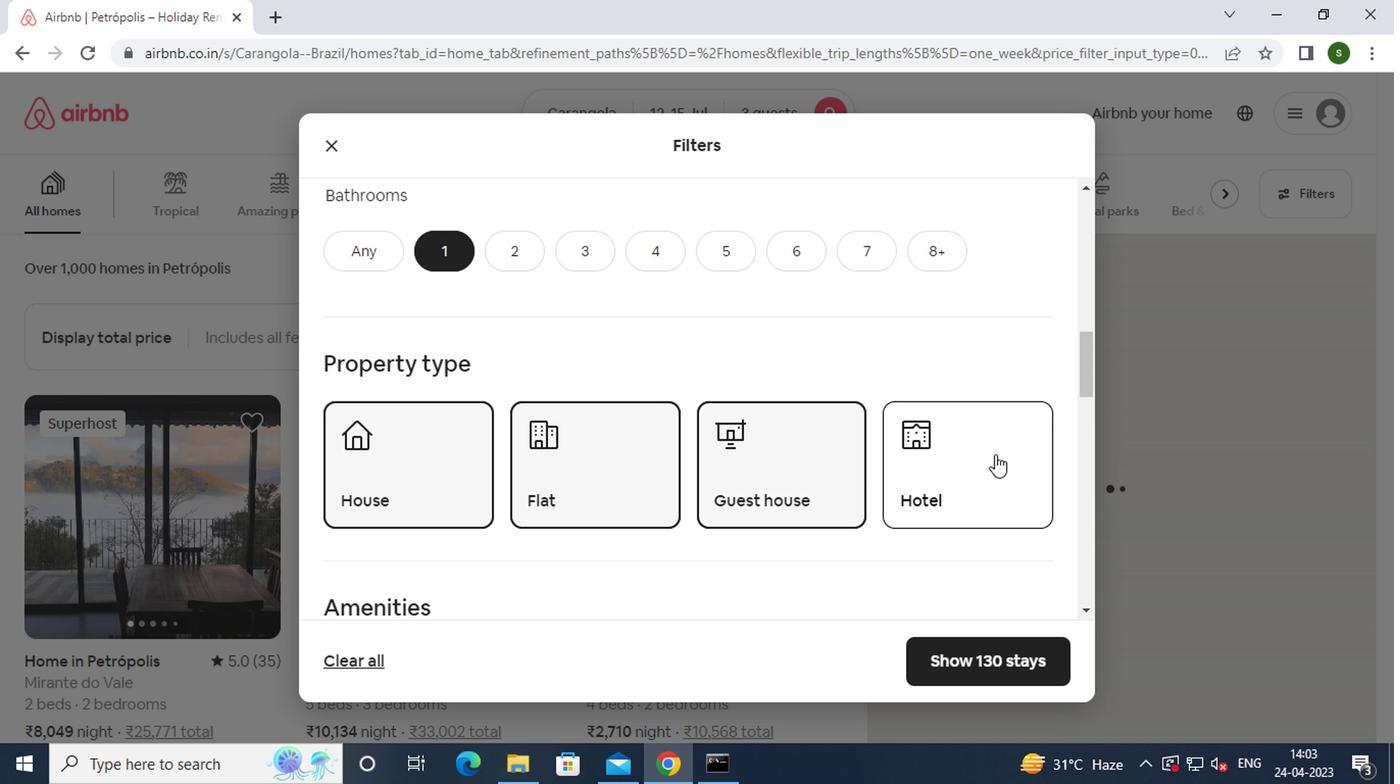 
Action: Mouse scrolled (983, 456) with delta (0, 0)
Screenshot: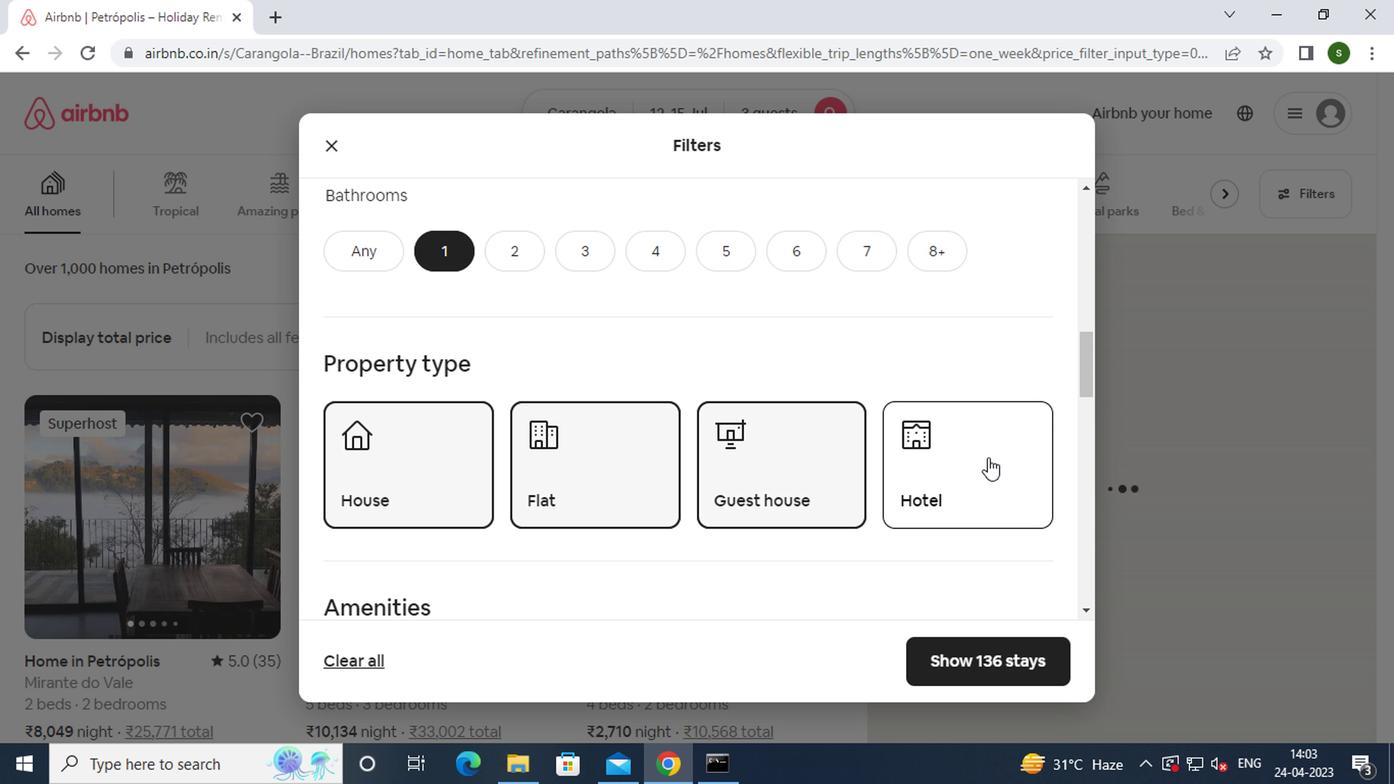 
Action: Mouse scrolled (983, 456) with delta (0, 0)
Screenshot: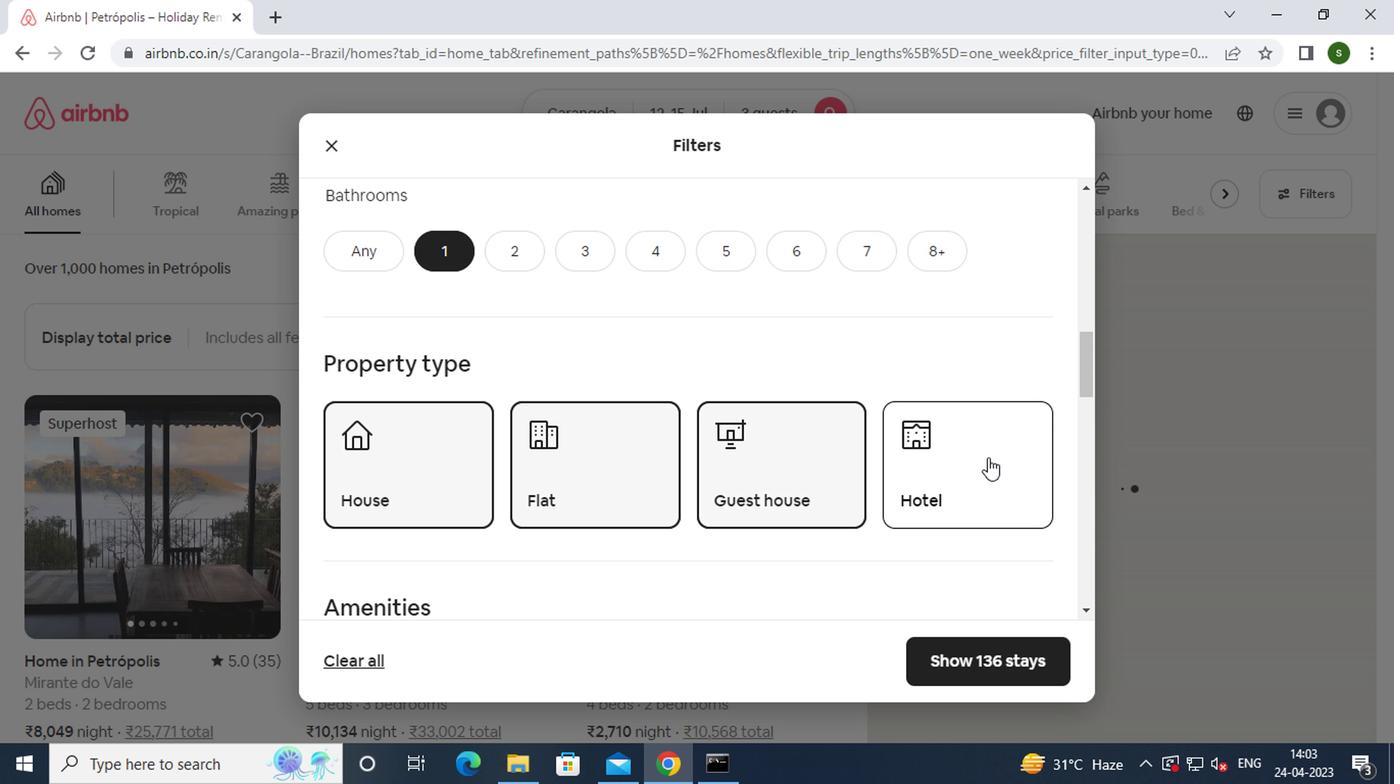 
Action: Mouse scrolled (983, 456) with delta (0, 0)
Screenshot: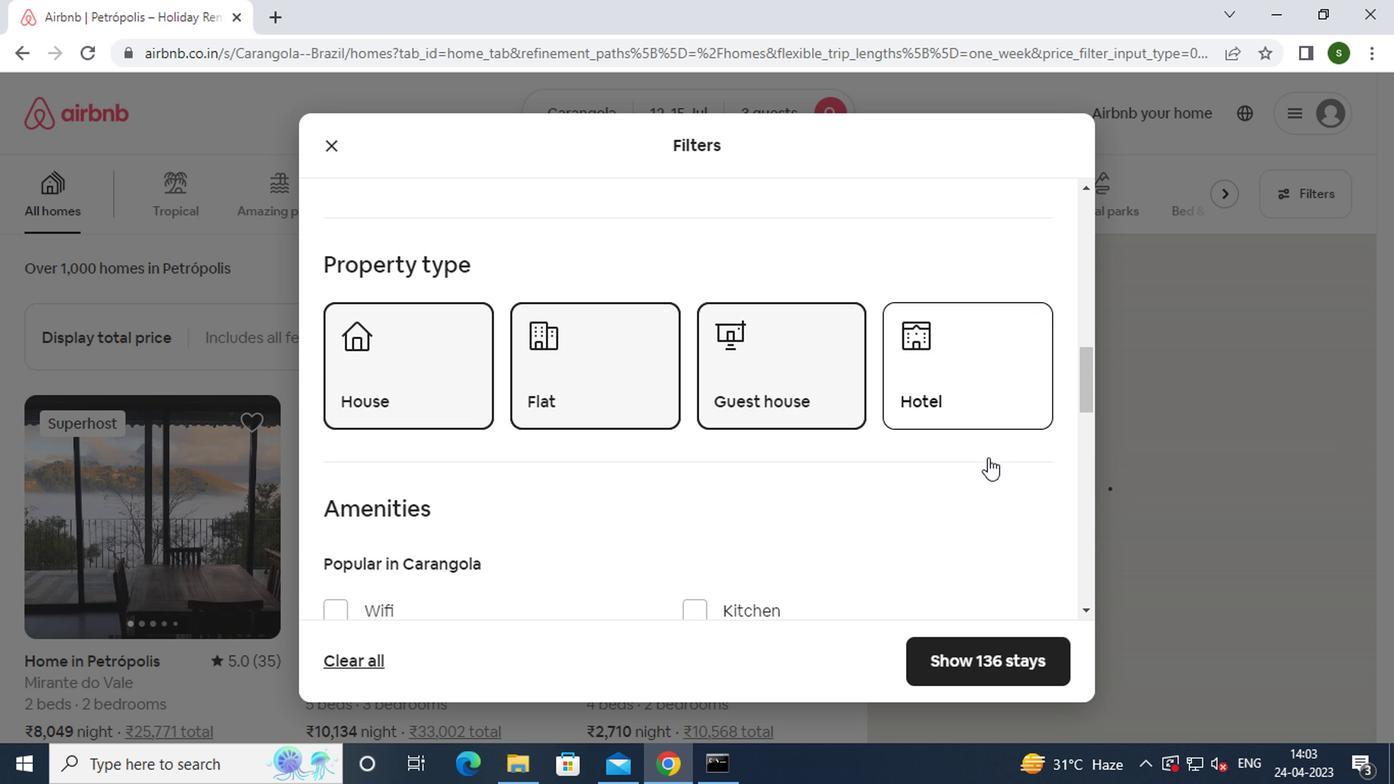 
Action: Mouse scrolled (983, 456) with delta (0, 0)
Screenshot: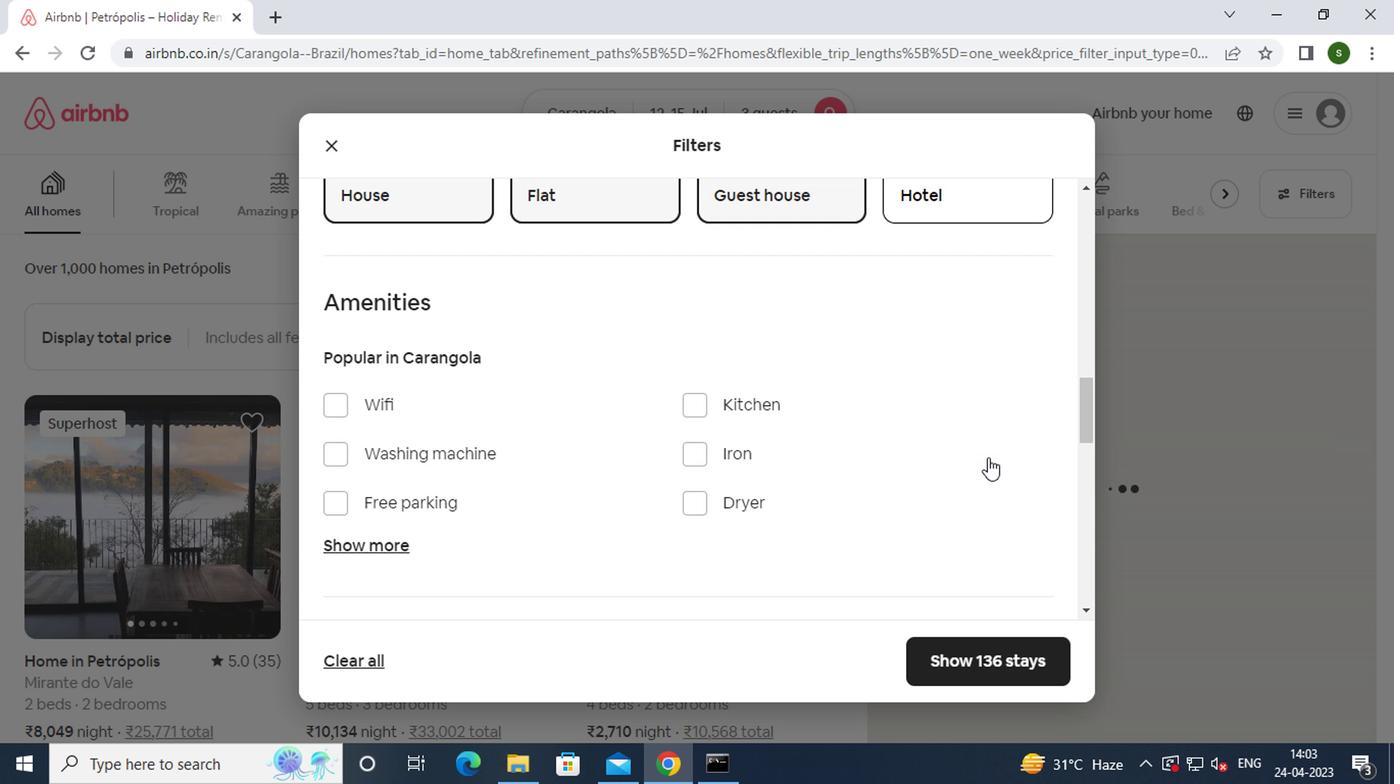 
Action: Mouse scrolled (983, 456) with delta (0, 0)
Screenshot: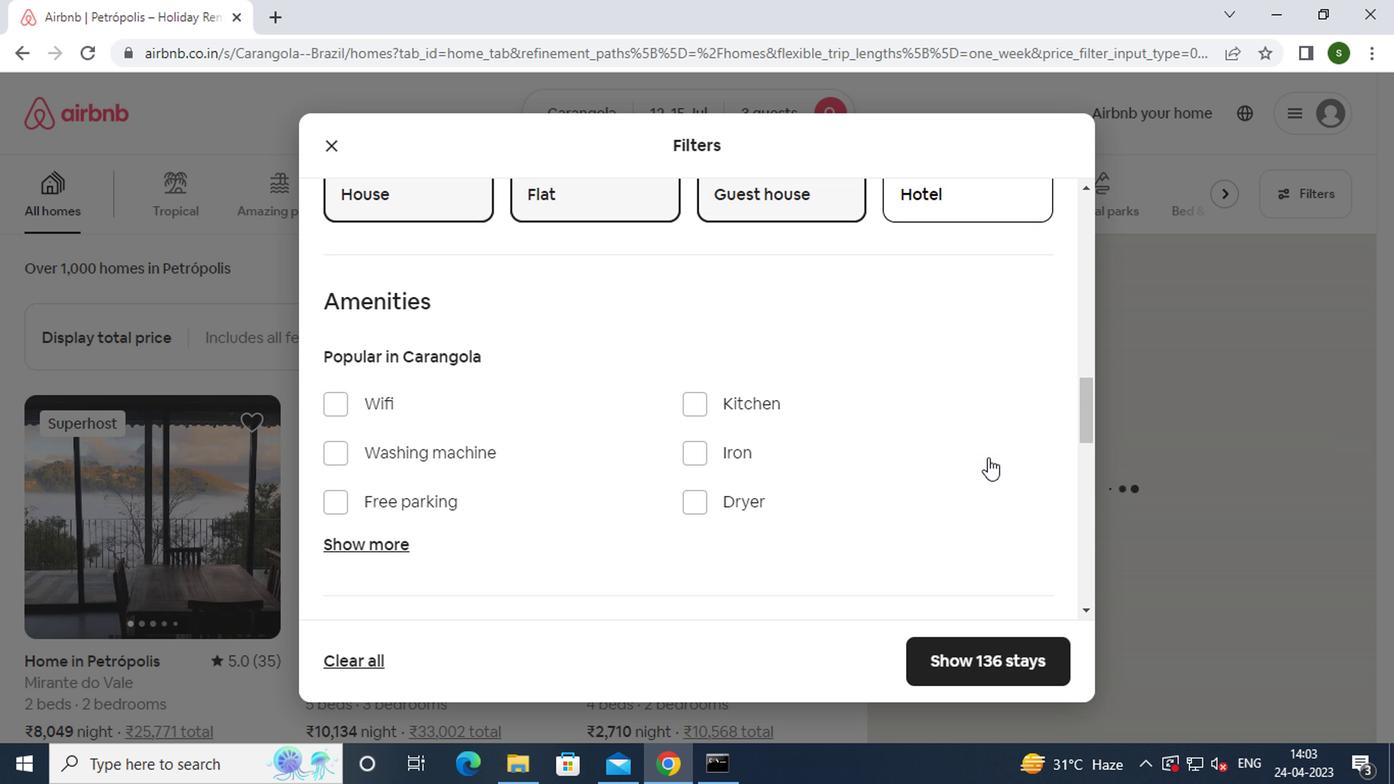 
Action: Mouse scrolled (983, 456) with delta (0, 0)
Screenshot: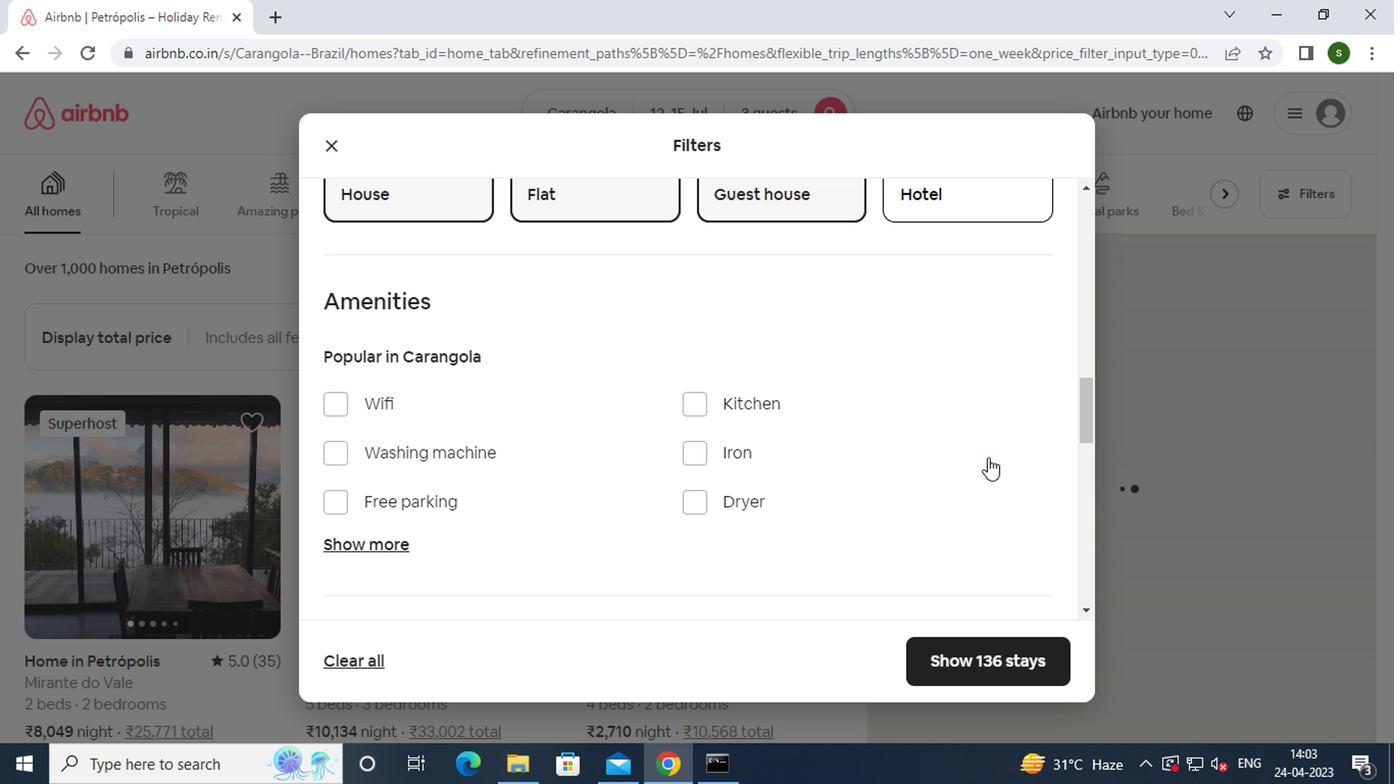
Action: Mouse scrolled (983, 456) with delta (0, 0)
Screenshot: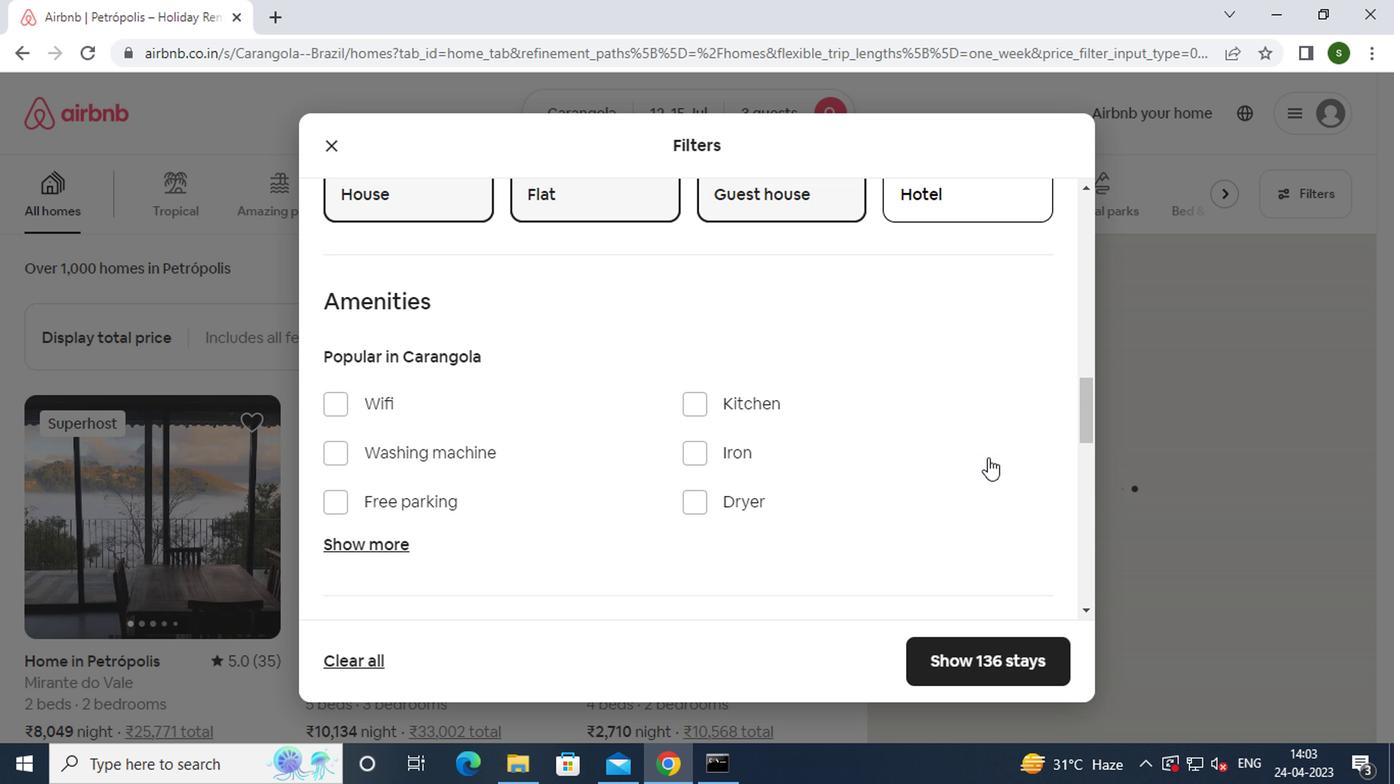 
Action: Mouse scrolled (983, 456) with delta (0, 0)
Screenshot: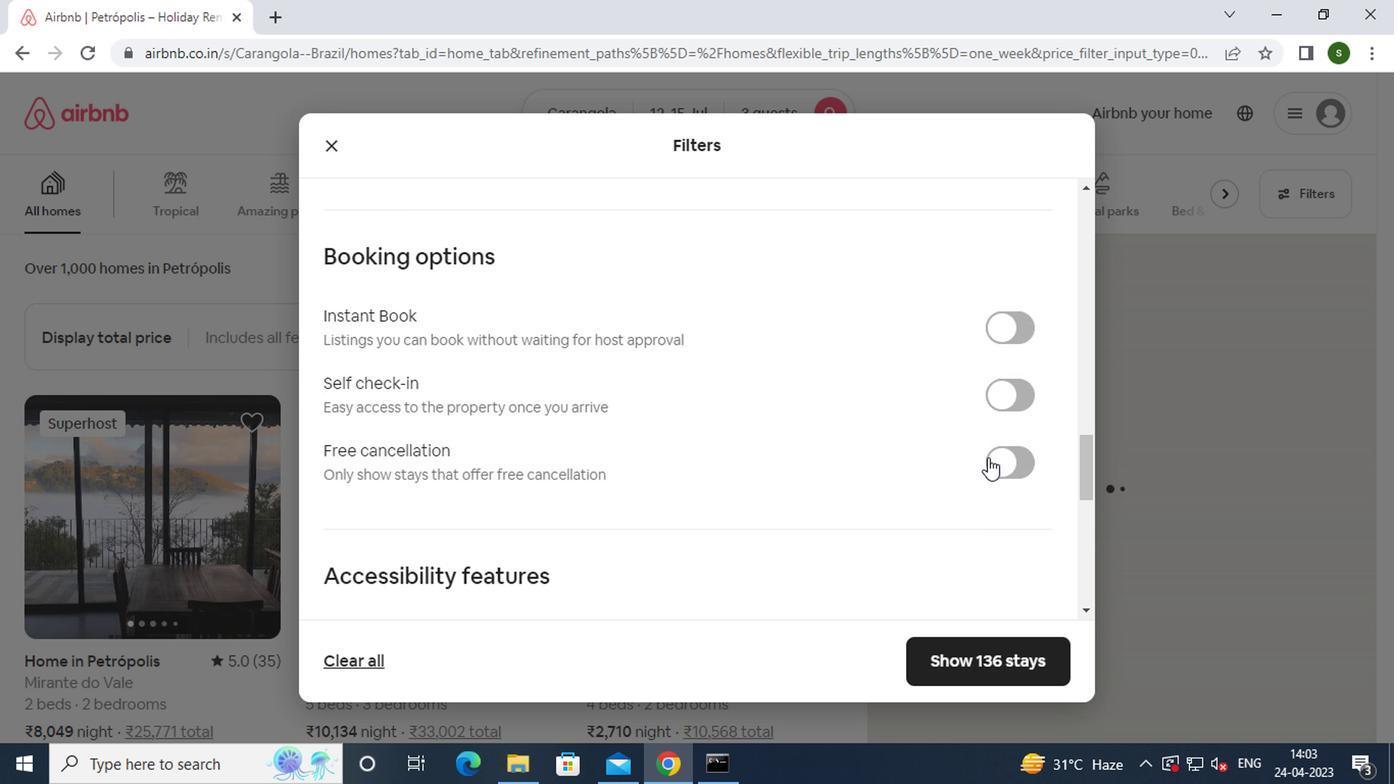 
Action: Mouse moved to (999, 277)
Screenshot: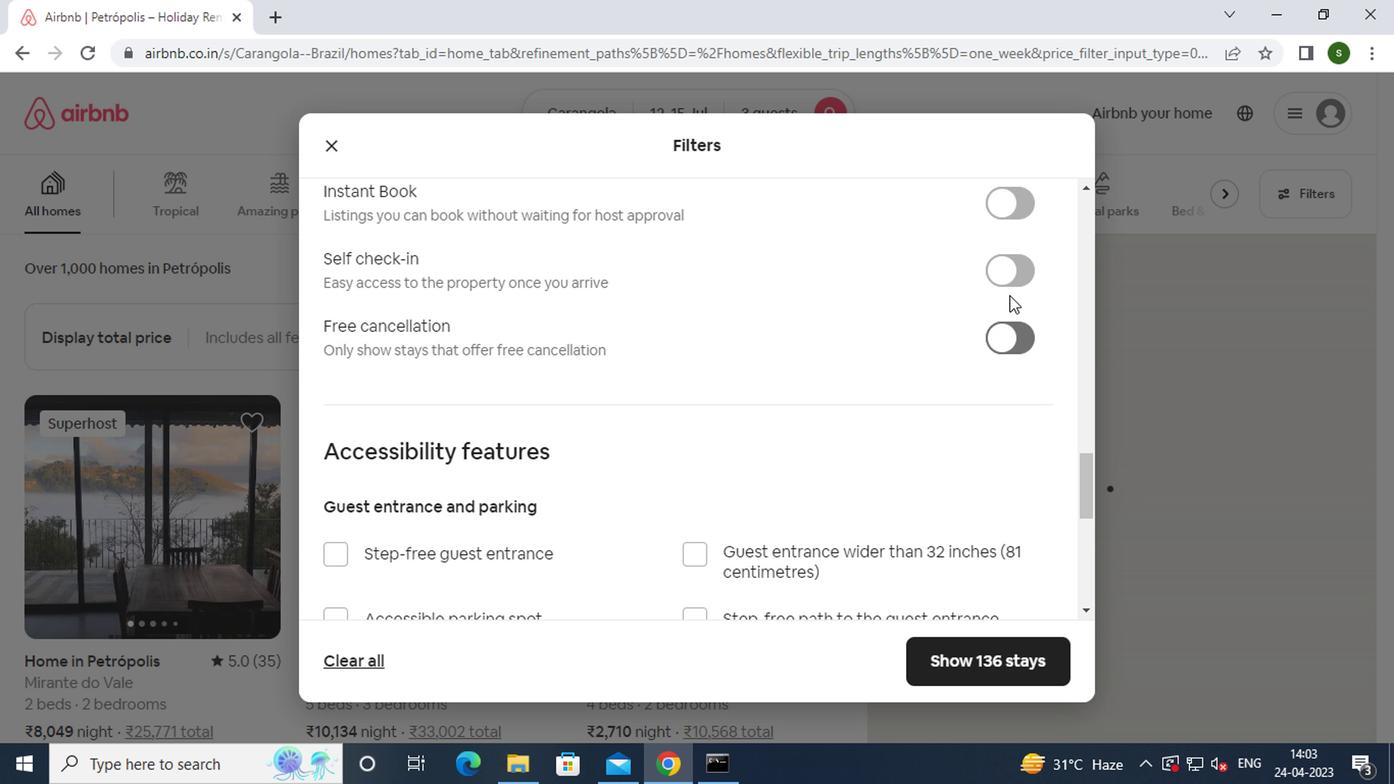 
Action: Mouse pressed left at (999, 277)
Screenshot: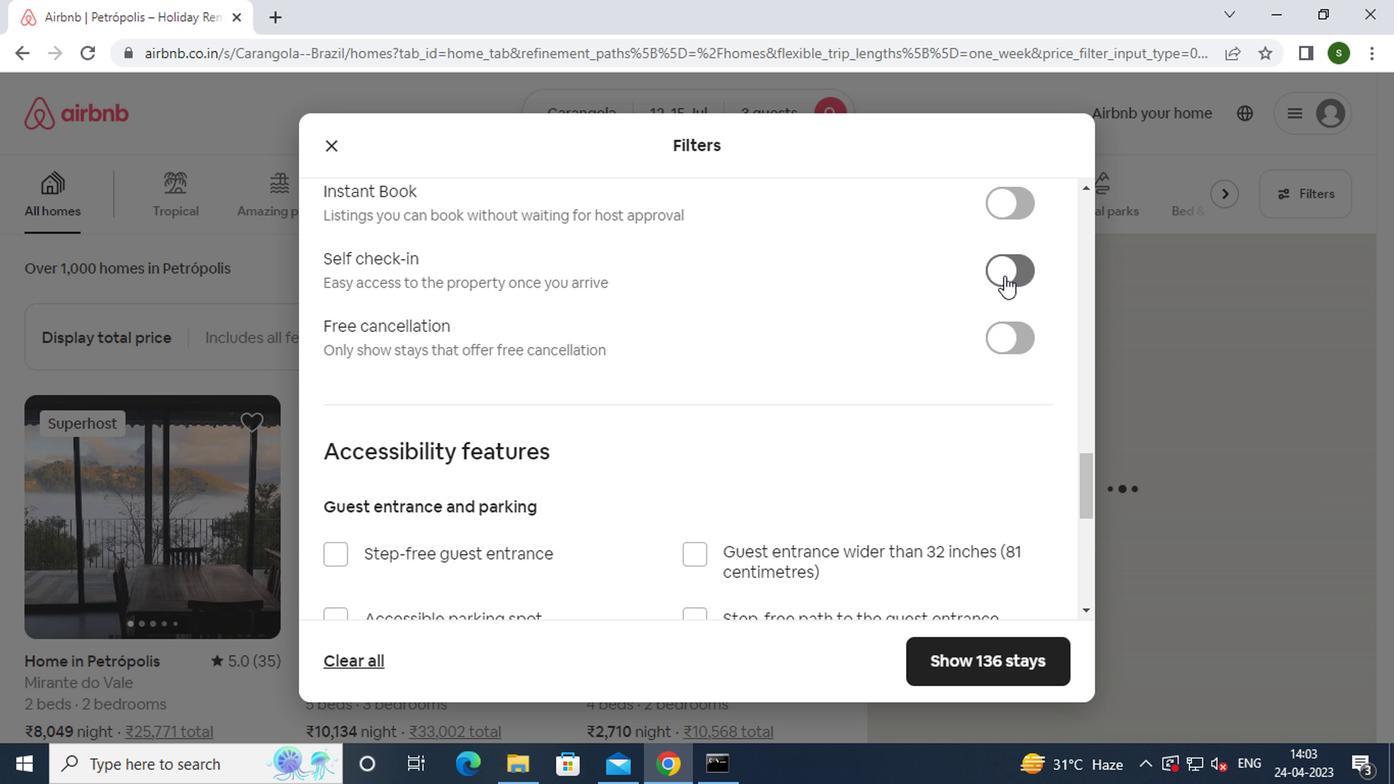 
Action: Mouse moved to (770, 334)
Screenshot: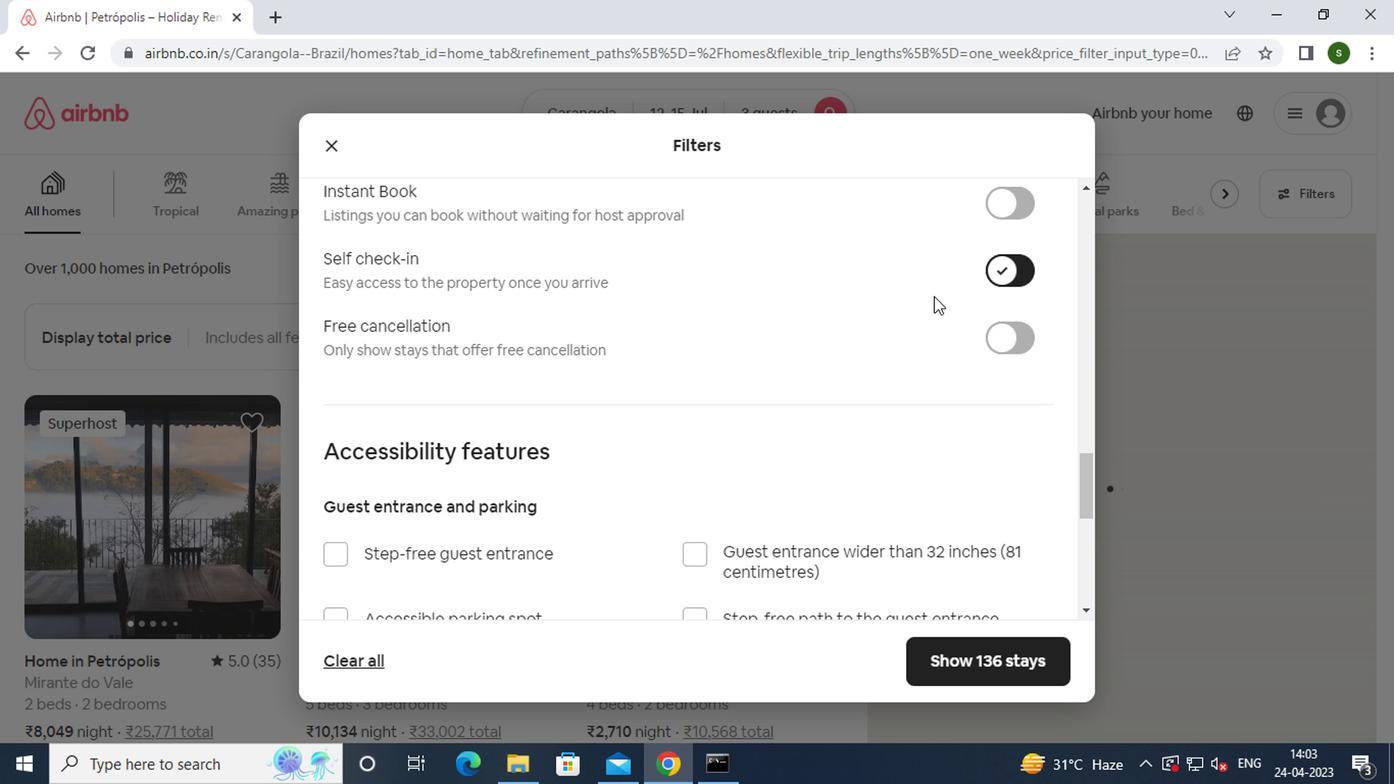 
Action: Mouse scrolled (770, 332) with delta (0, -1)
Screenshot: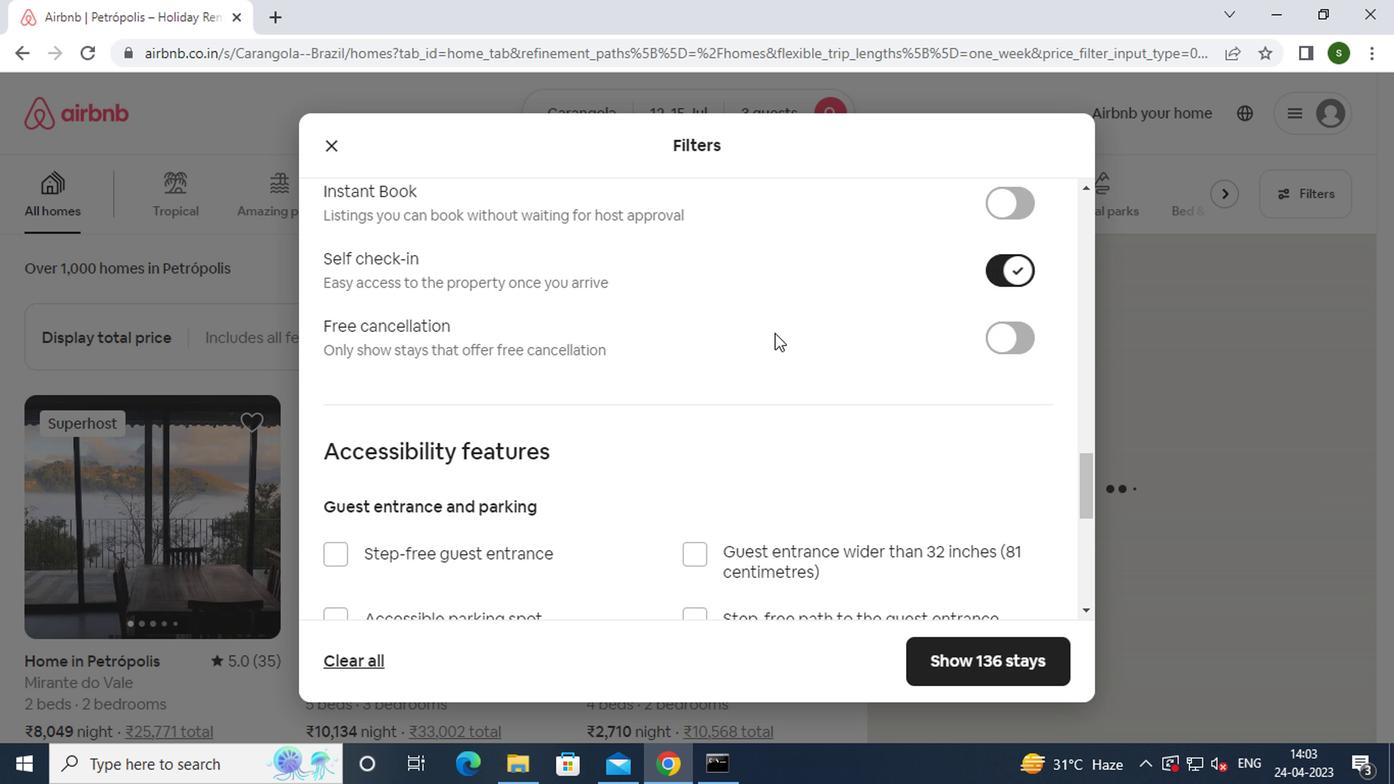 
Action: Mouse scrolled (770, 332) with delta (0, -1)
Screenshot: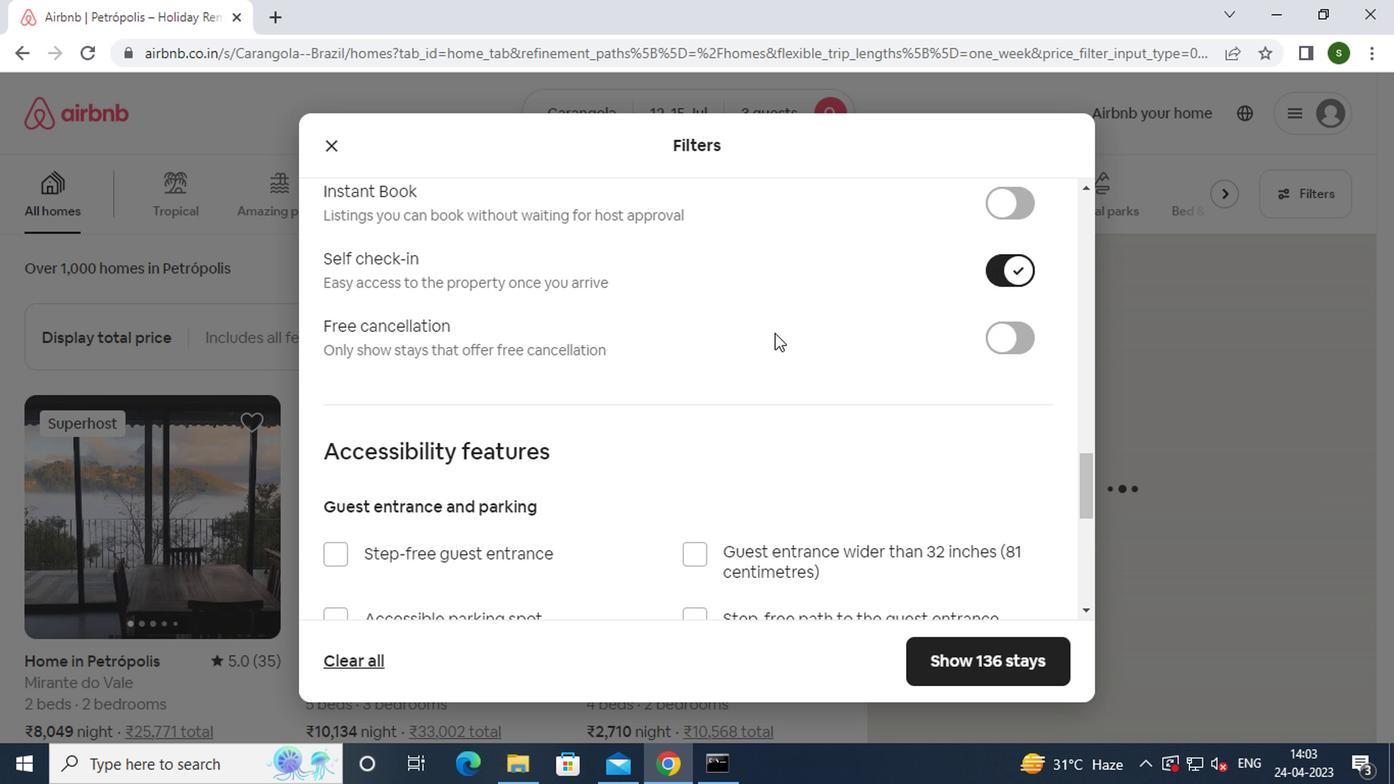 
Action: Mouse scrolled (770, 332) with delta (0, -1)
Screenshot: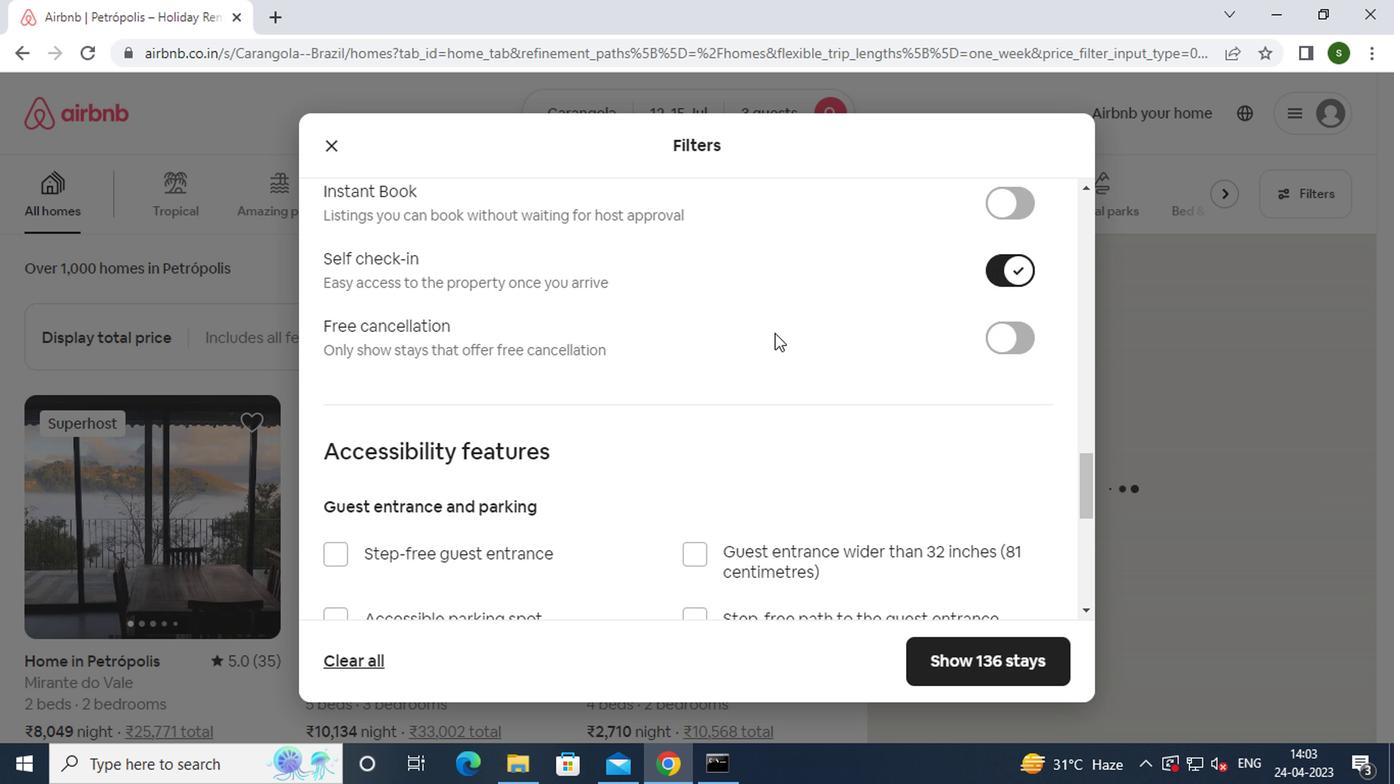 
Action: Mouse scrolled (770, 332) with delta (0, -1)
Screenshot: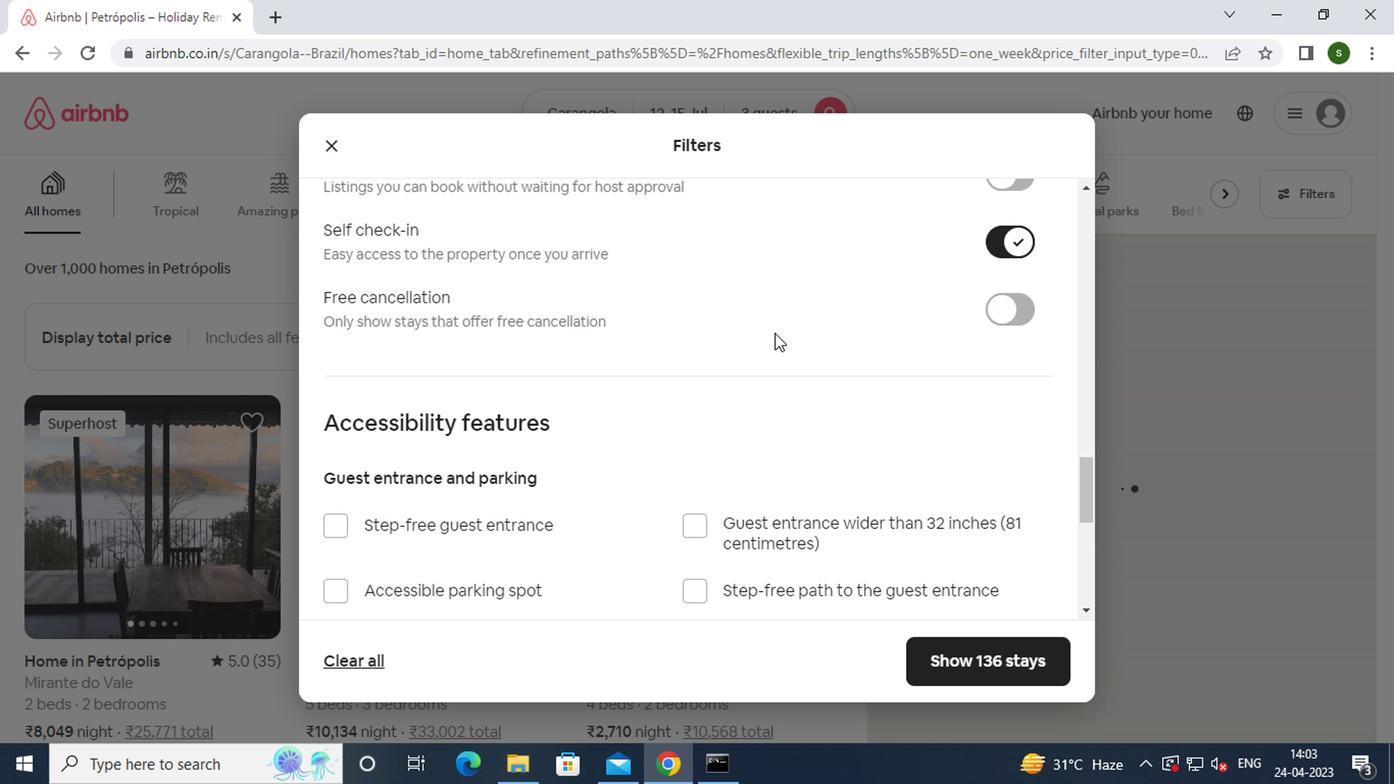 
Action: Mouse scrolled (770, 332) with delta (0, -1)
Screenshot: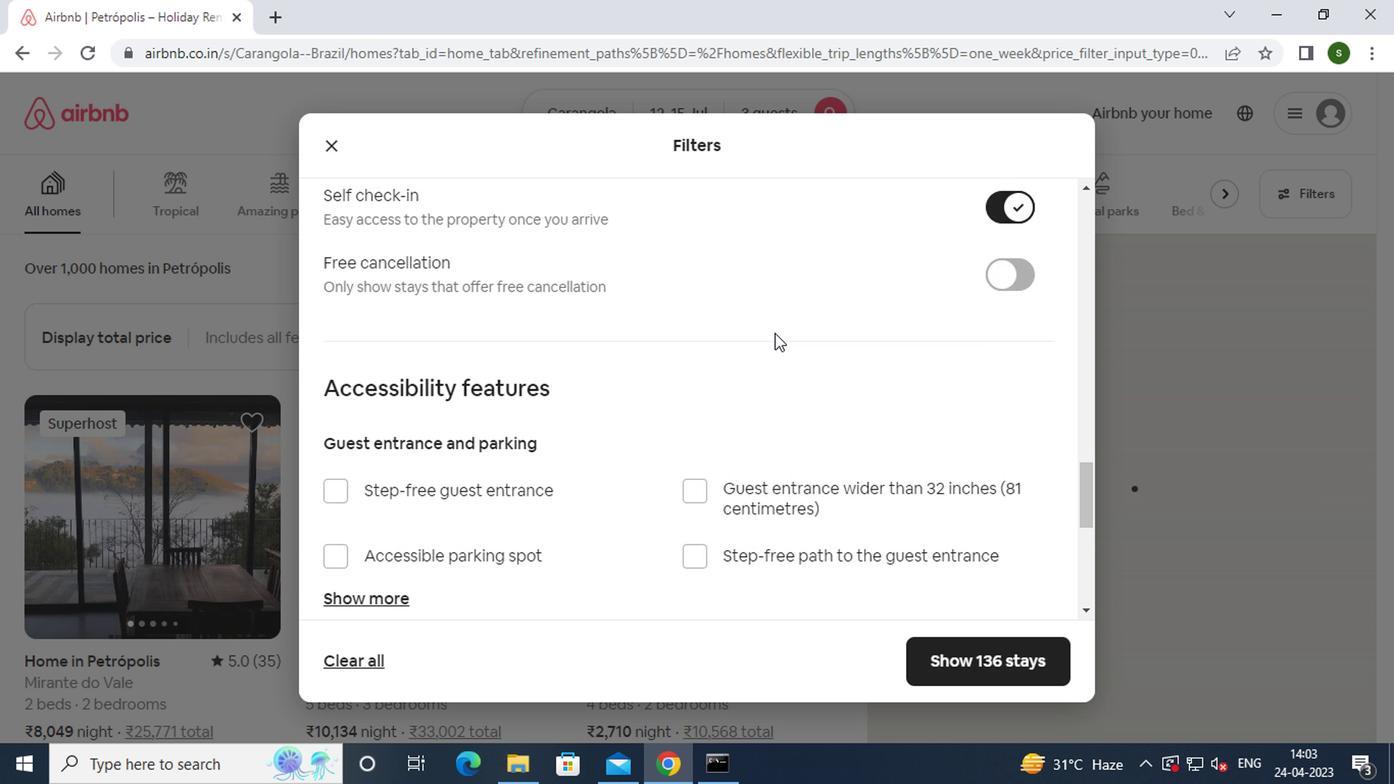 
Action: Mouse scrolled (770, 332) with delta (0, -1)
Screenshot: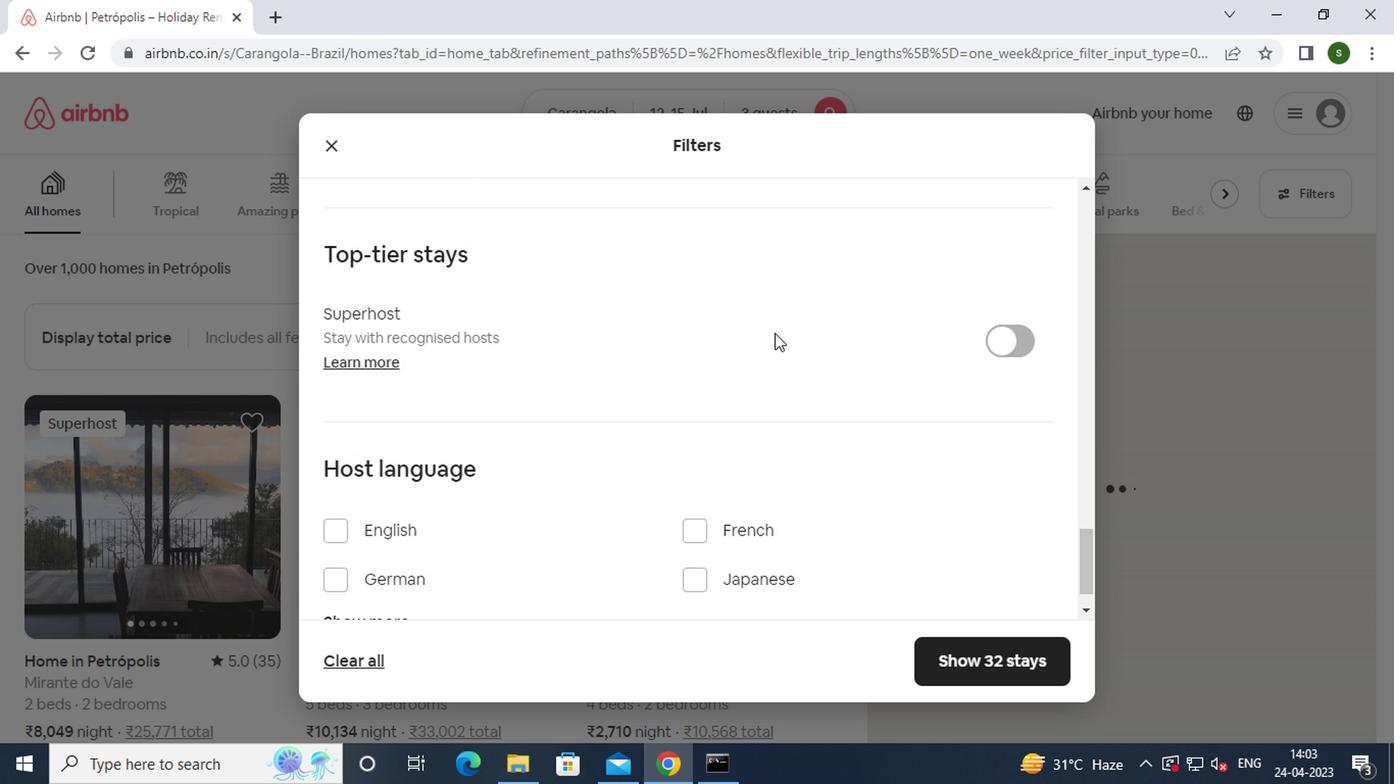
Action: Mouse scrolled (770, 332) with delta (0, -1)
Screenshot: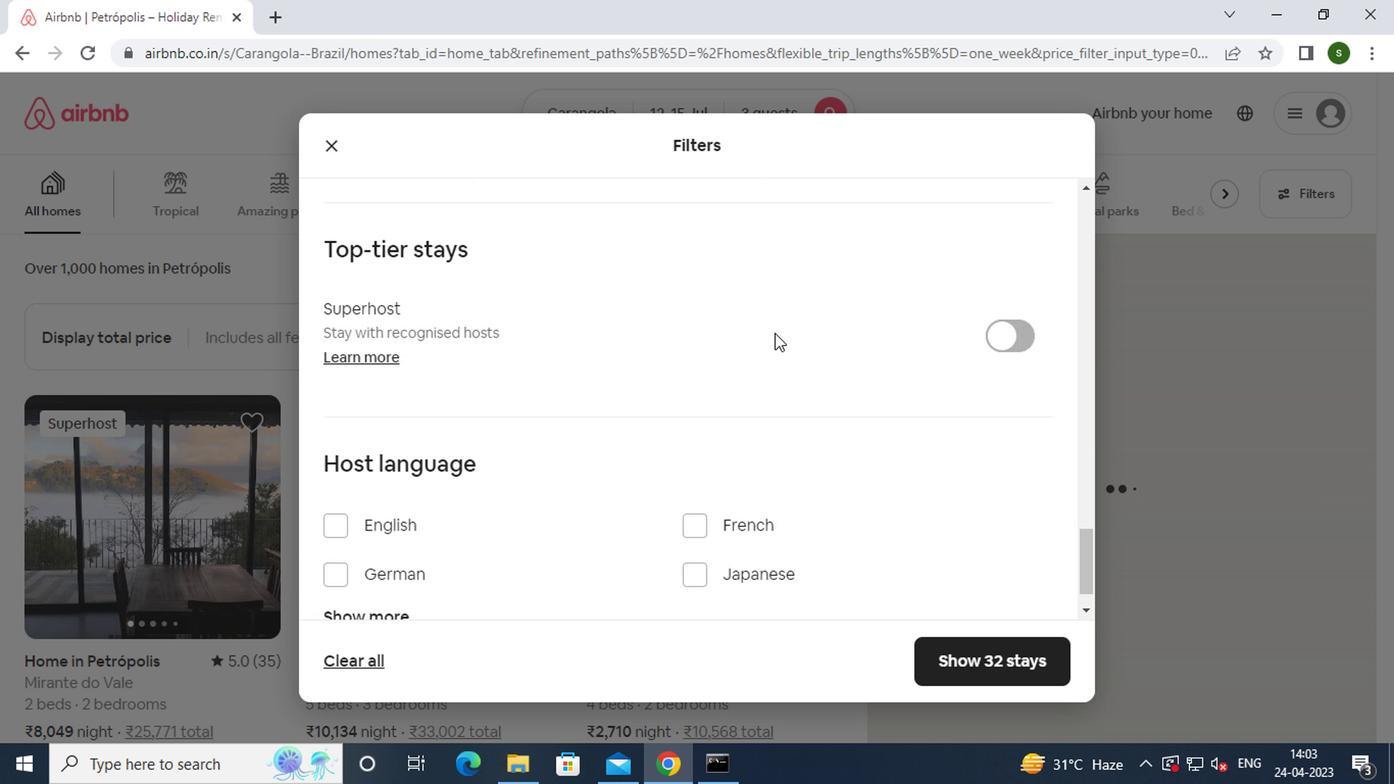 
Action: Mouse scrolled (770, 332) with delta (0, -1)
Screenshot: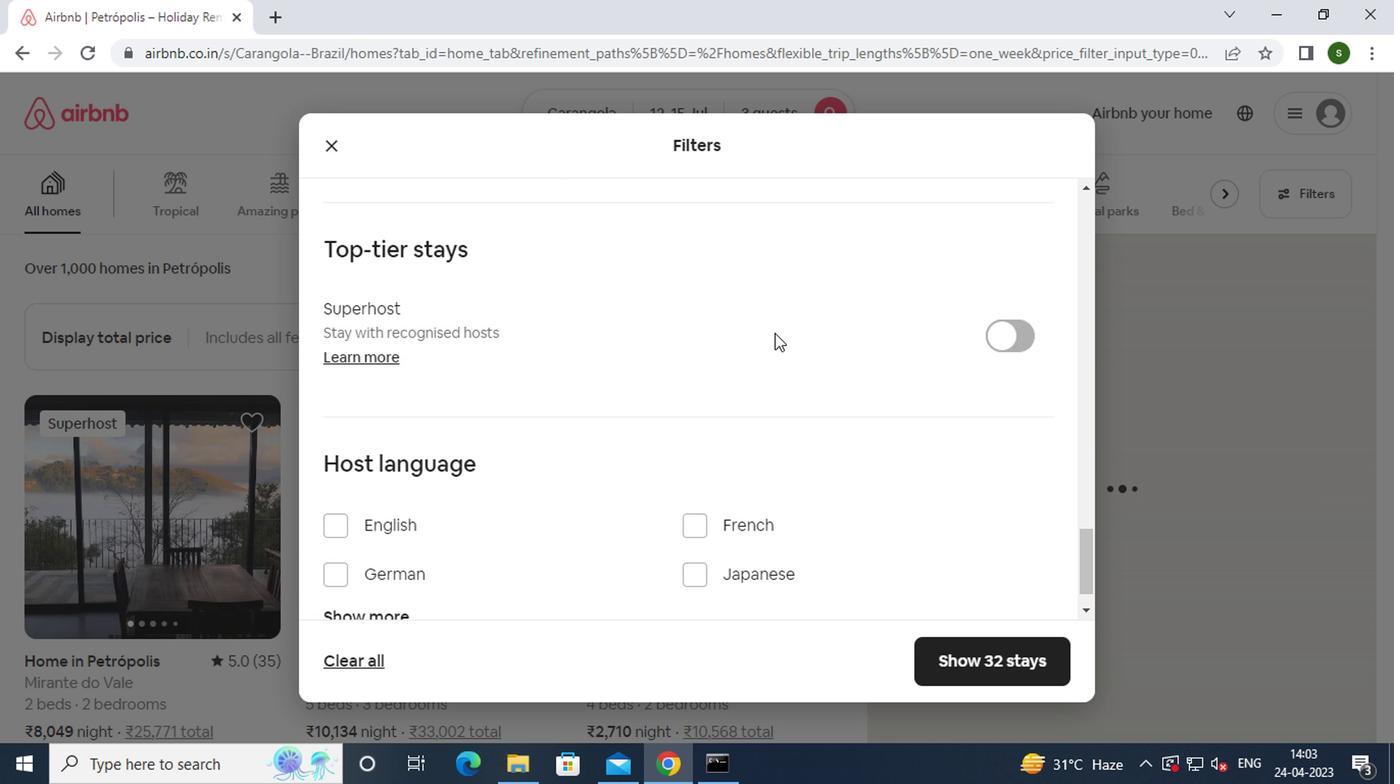 
Action: Mouse scrolled (770, 332) with delta (0, -1)
Screenshot: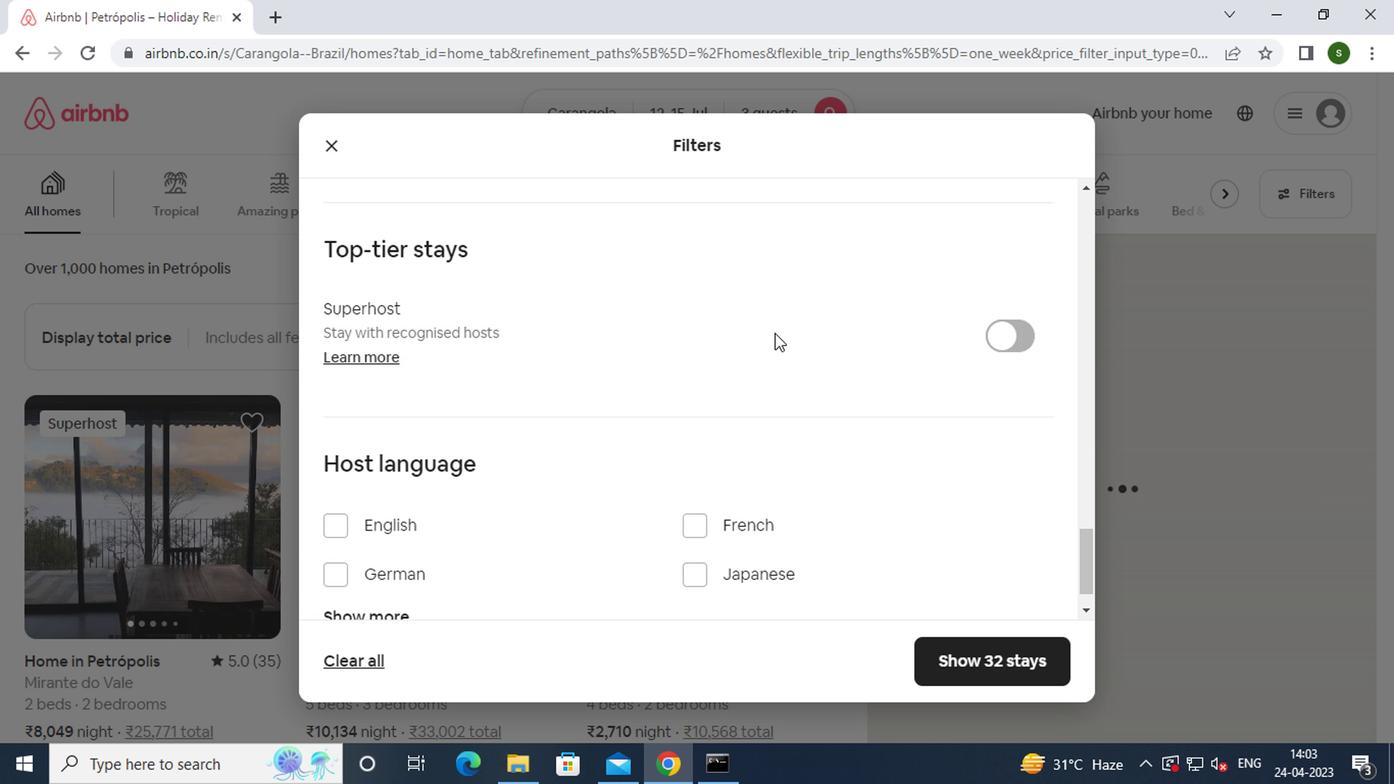
Action: Mouse moved to (957, 653)
Screenshot: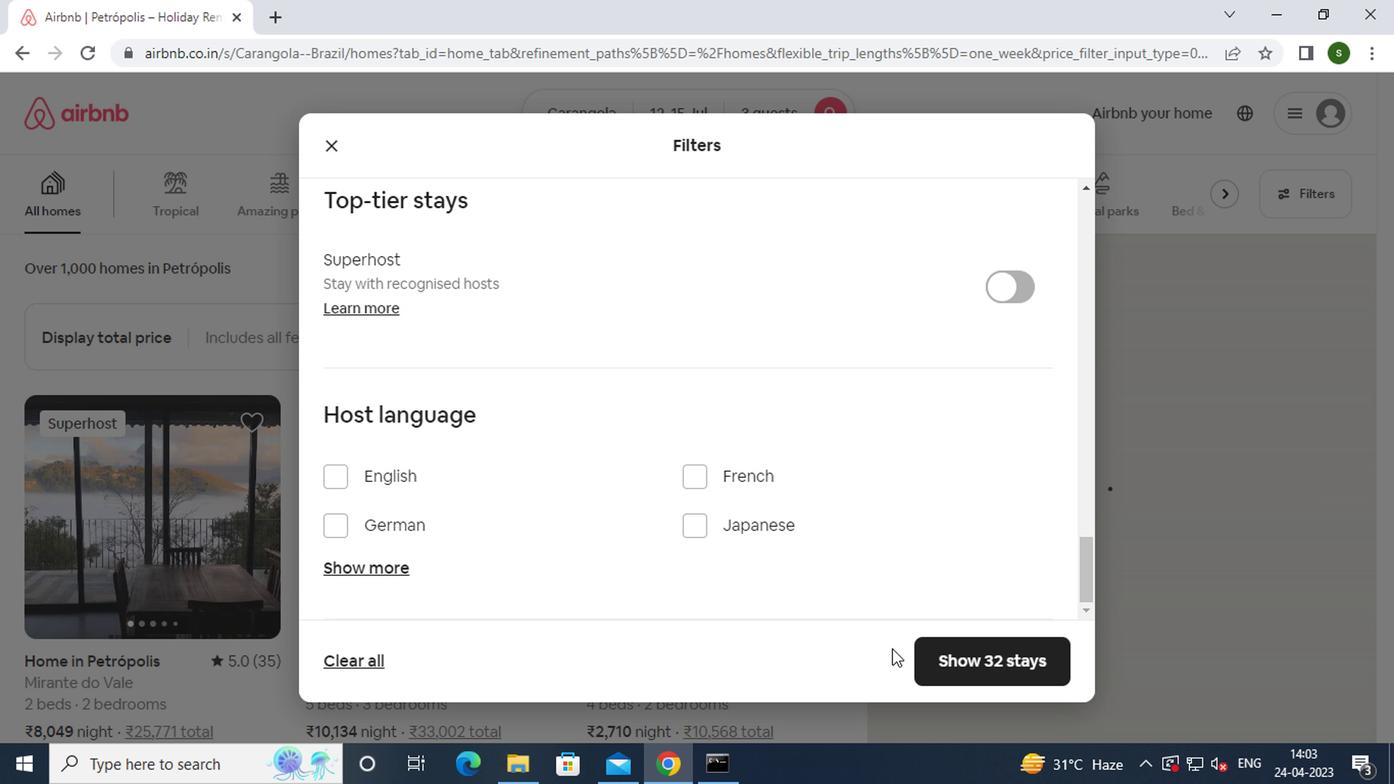 
Action: Mouse pressed left at (957, 653)
Screenshot: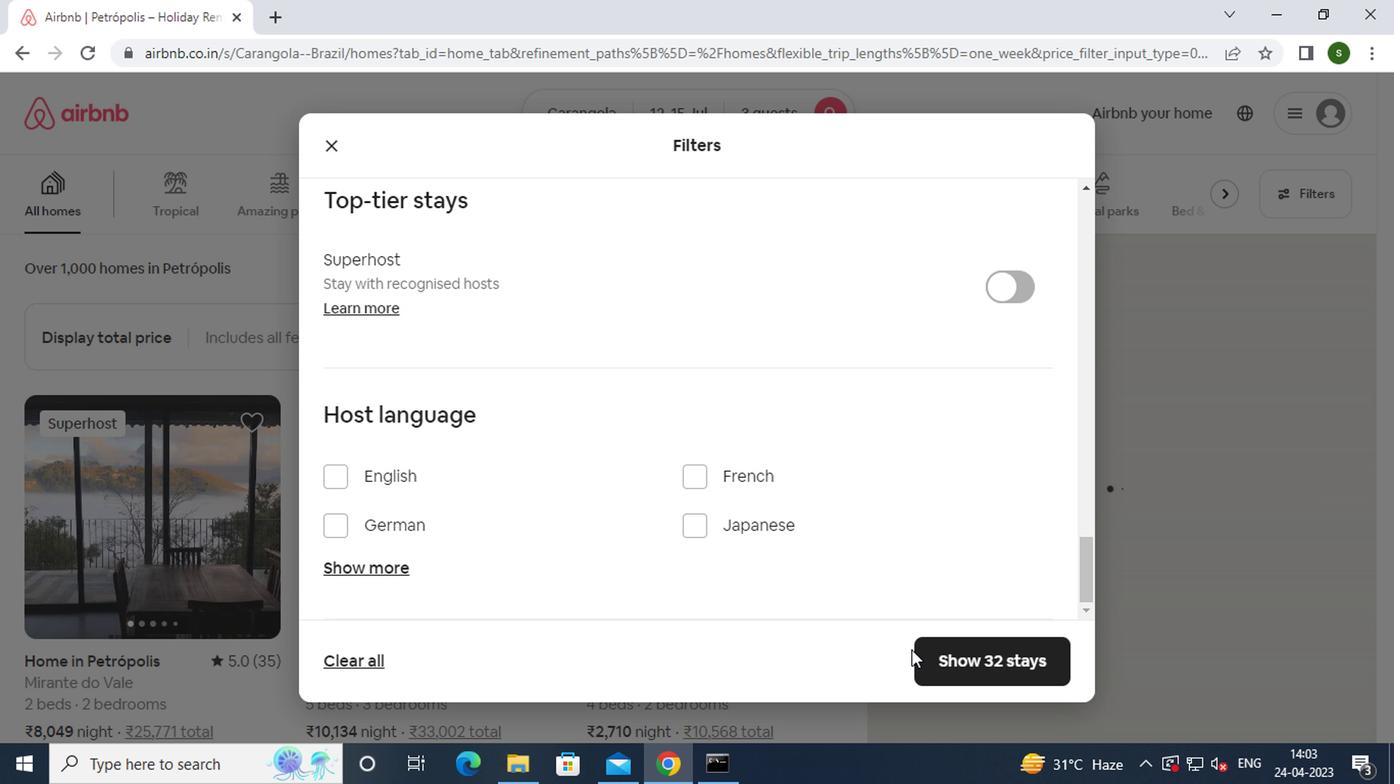 
Action: Mouse moved to (702, 328)
Screenshot: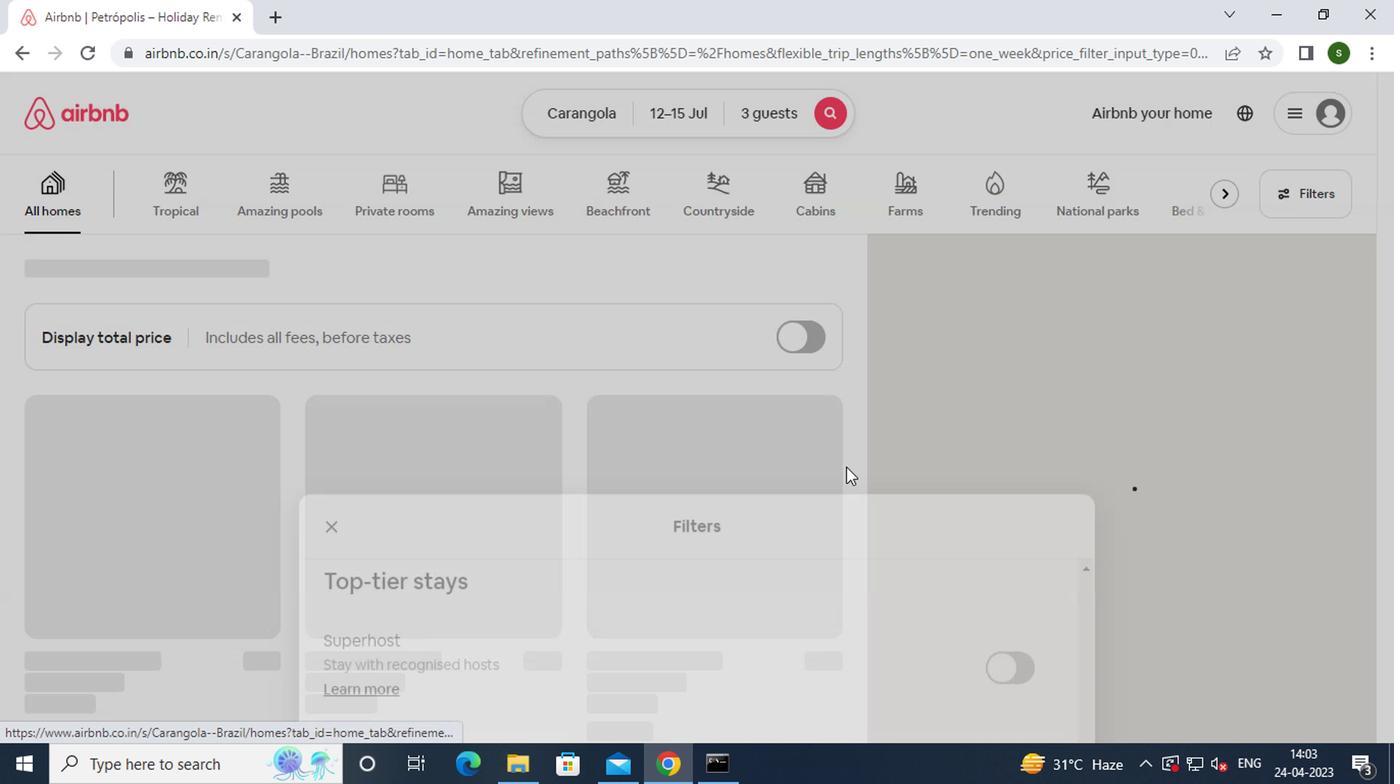 
